 Task: Look for space in Alajuela, Costa Rica from 2nd August, 2023 to 12th August, 2023 for 2 adults in price range Rs.5000 to Rs.10000. Place can be private room with 1  bedroom having 1 bed and 1 bathroom. Property type can be house, flat, guest house, hotel. Booking option can be shelf check-in. Required host language is English.
Action: Mouse moved to (585, 120)
Screenshot: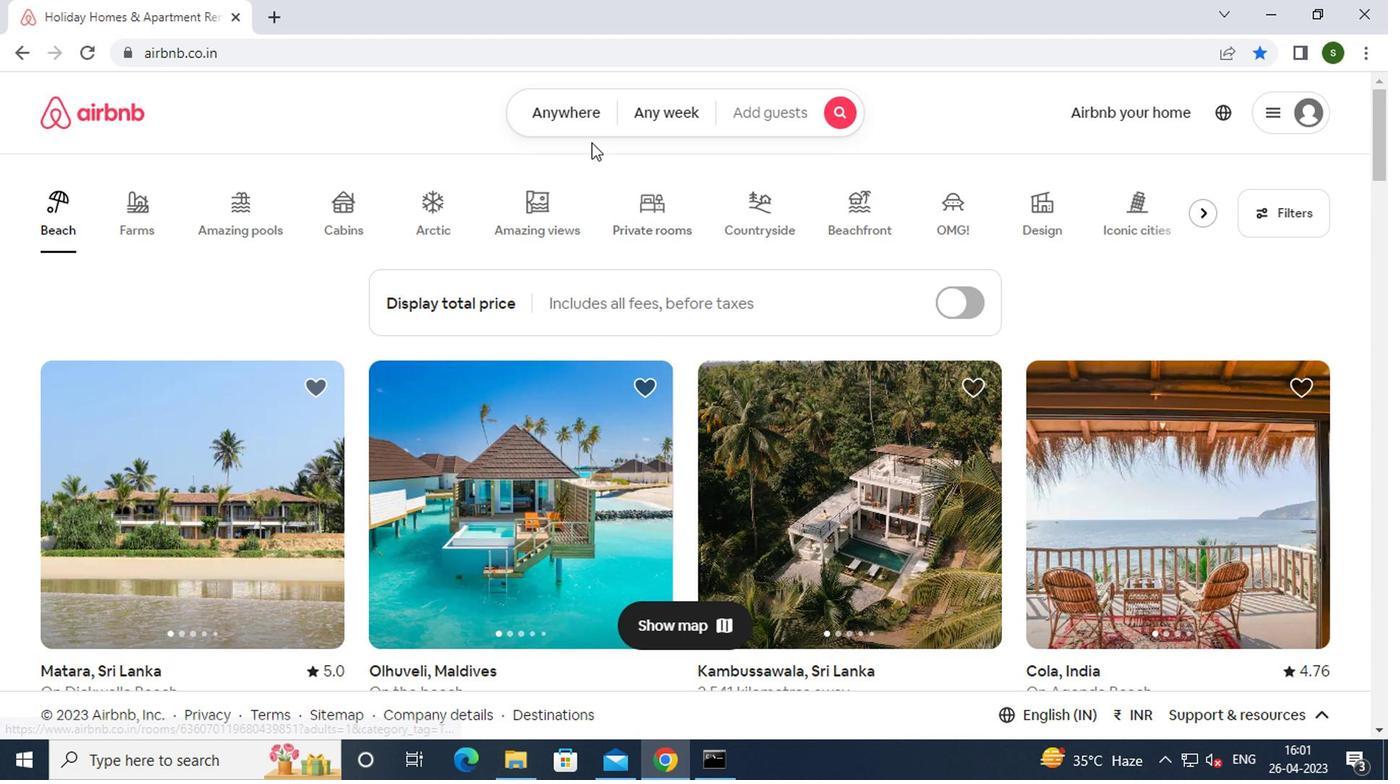 
Action: Mouse pressed left at (585, 120)
Screenshot: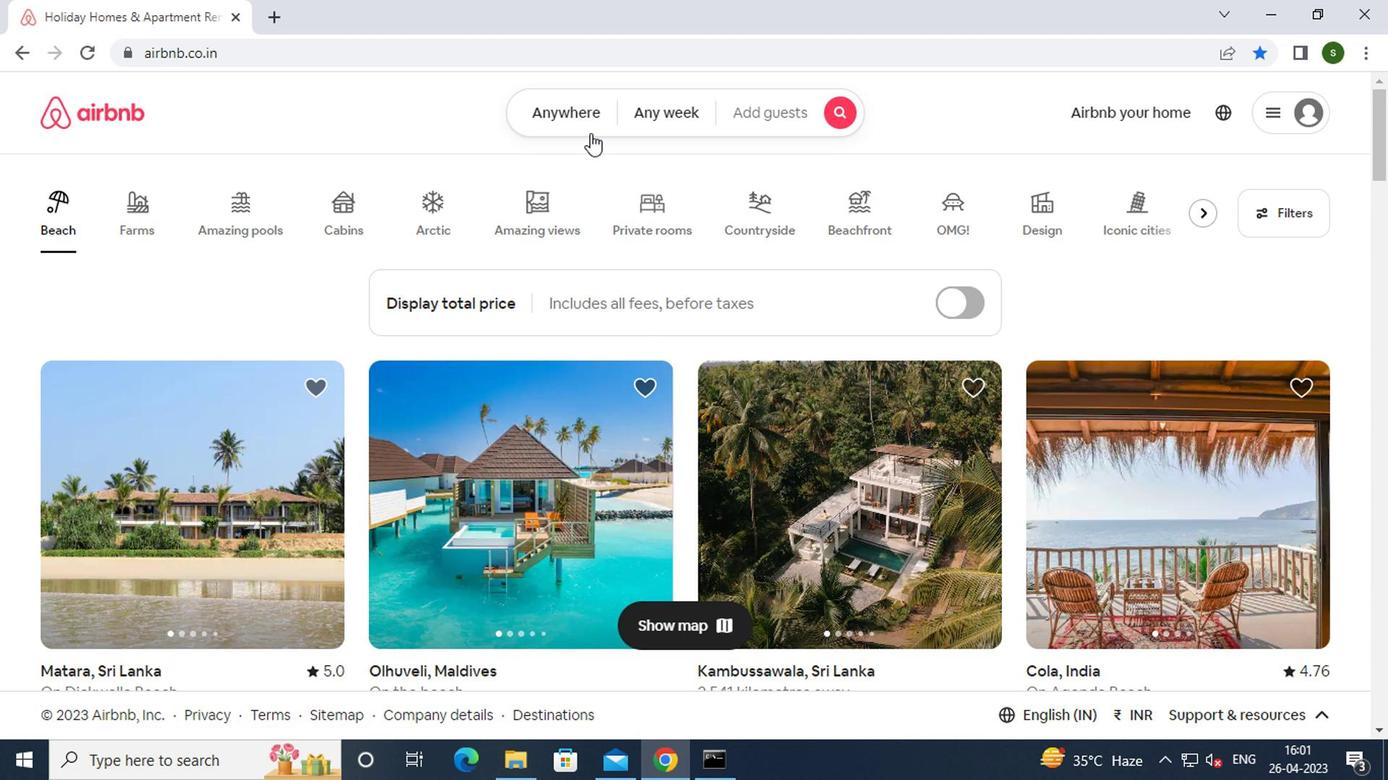 
Action: Mouse moved to (484, 195)
Screenshot: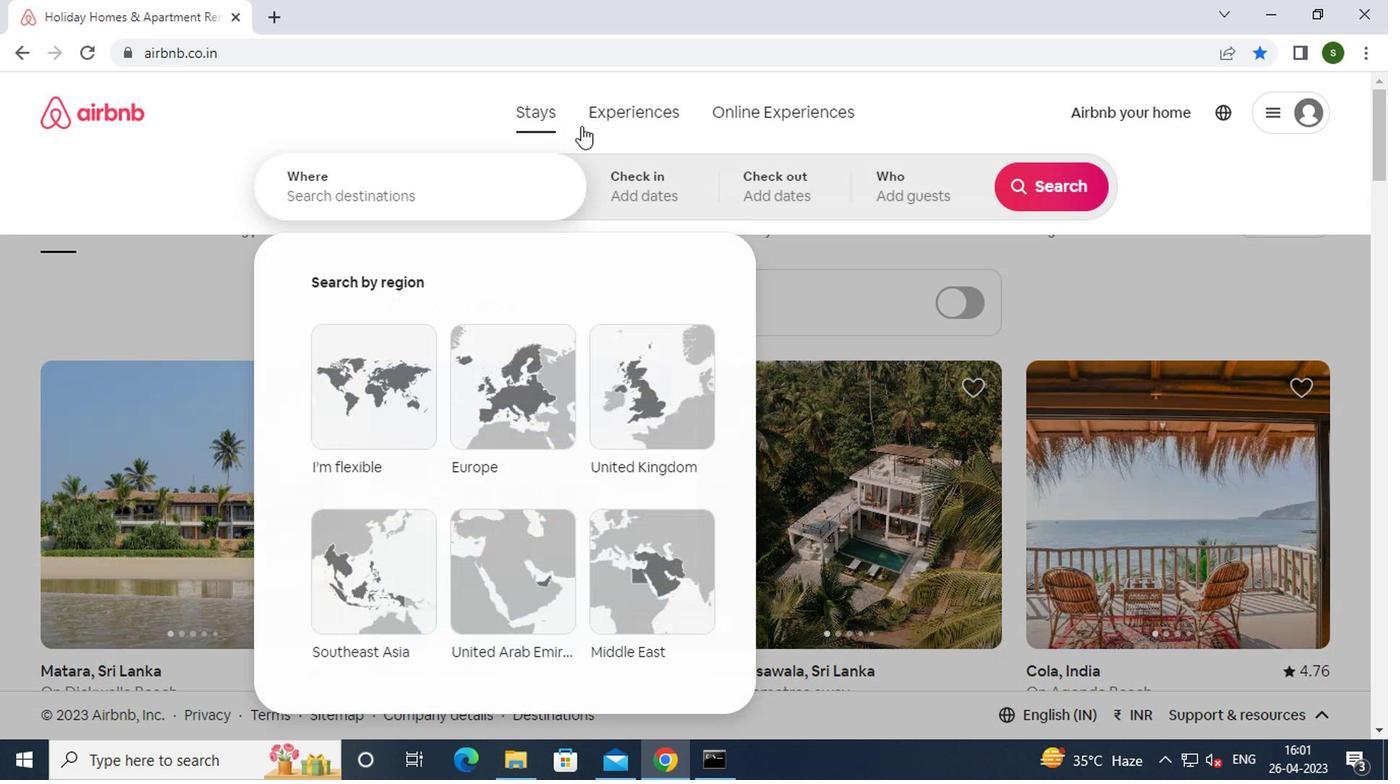 
Action: Mouse pressed left at (484, 195)
Screenshot: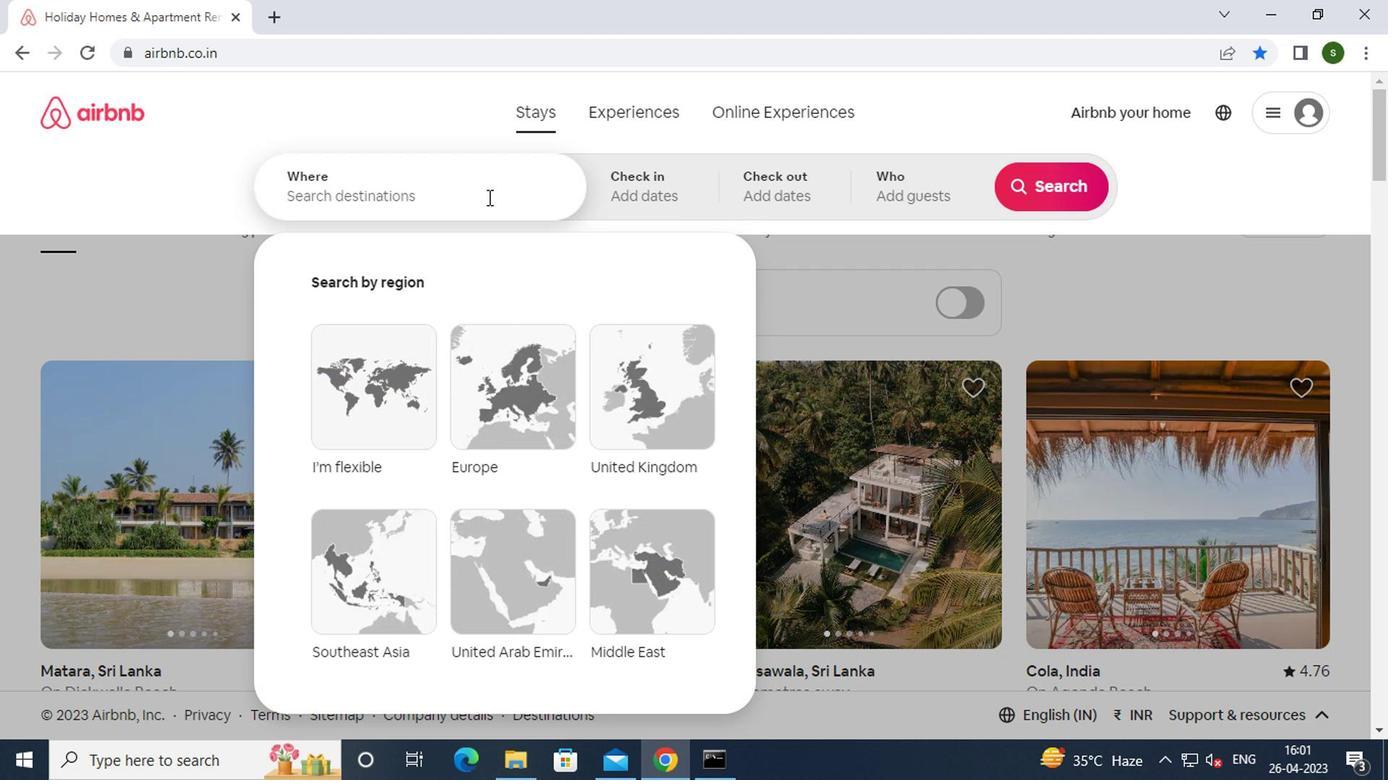 
Action: Mouse moved to (485, 195)
Screenshot: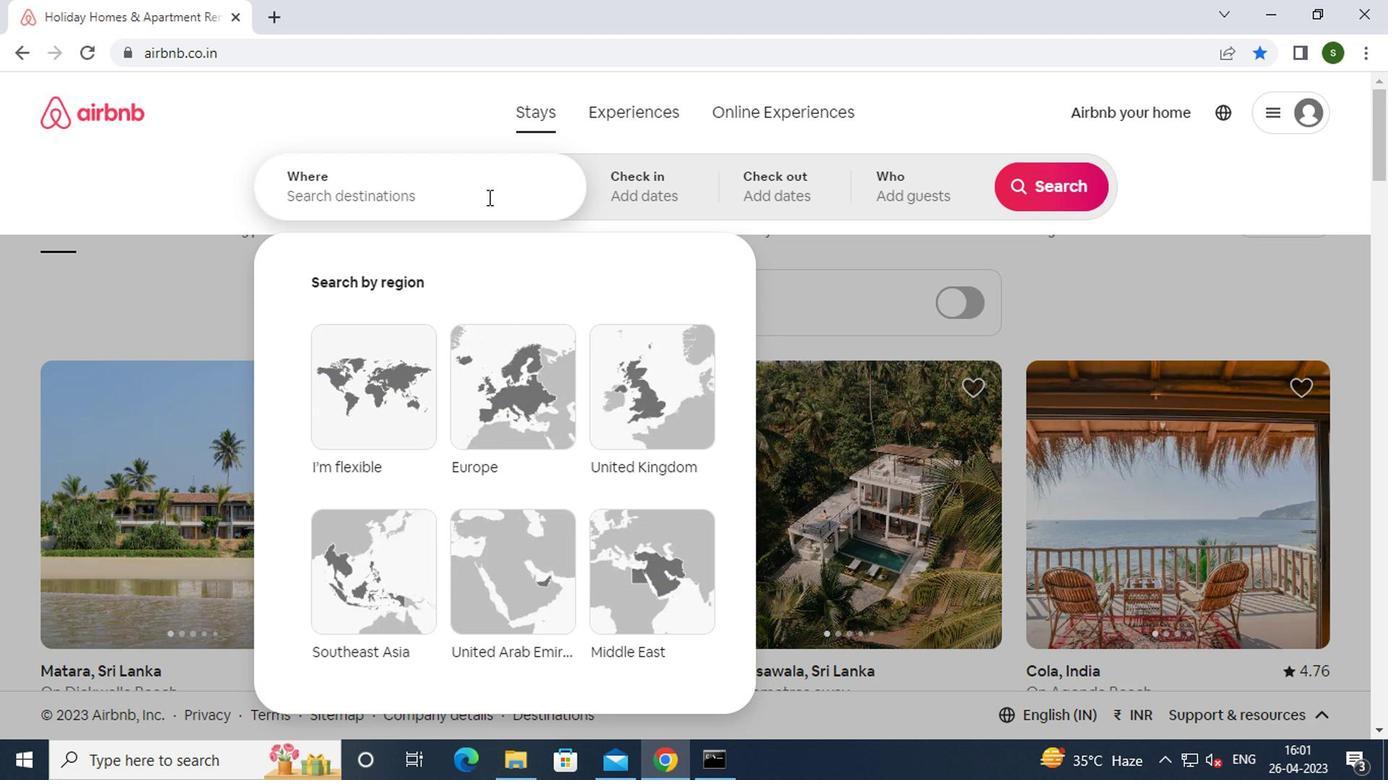 
Action: Key pressed <Key.caps_lock>a<Key.caps_lock>lajuela,<Key.space><Key.caps_lock>
Screenshot: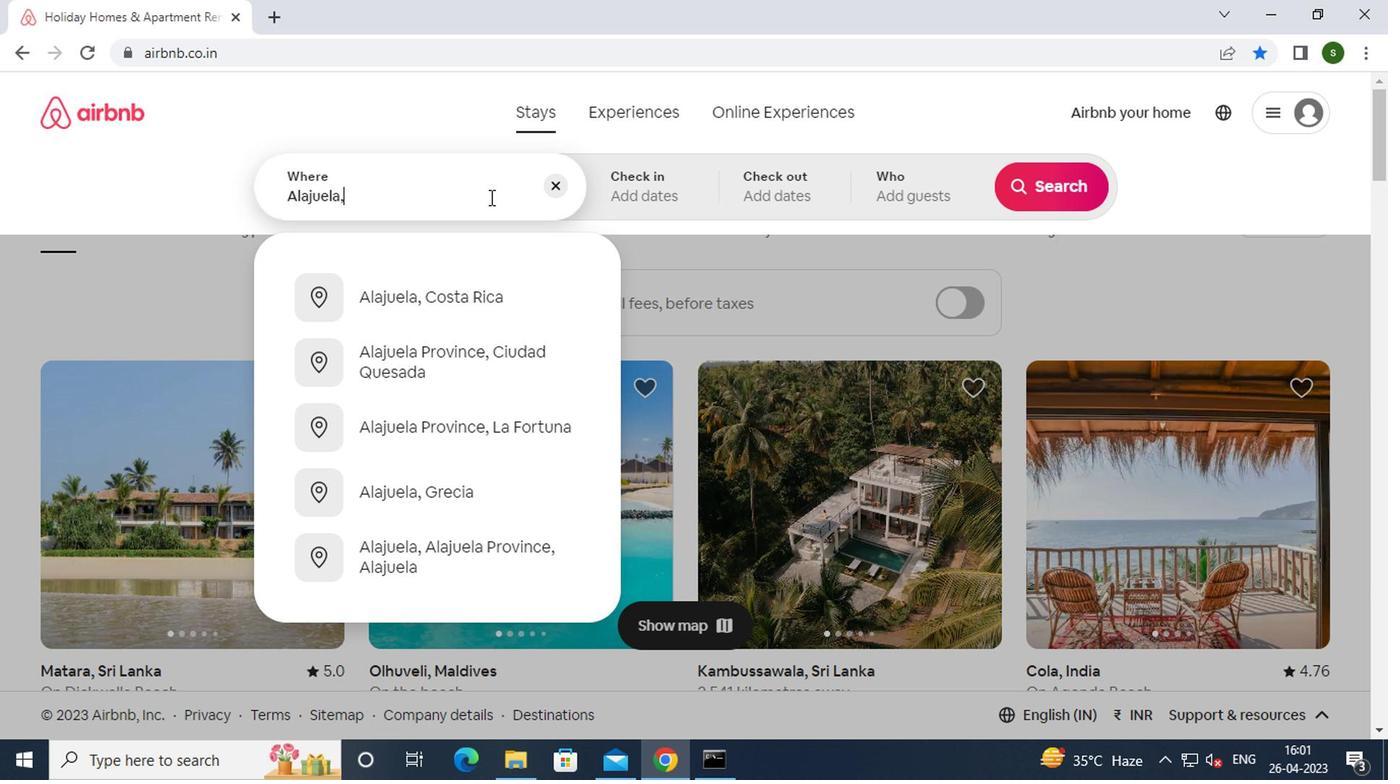 
Action: Mouse moved to (495, 302)
Screenshot: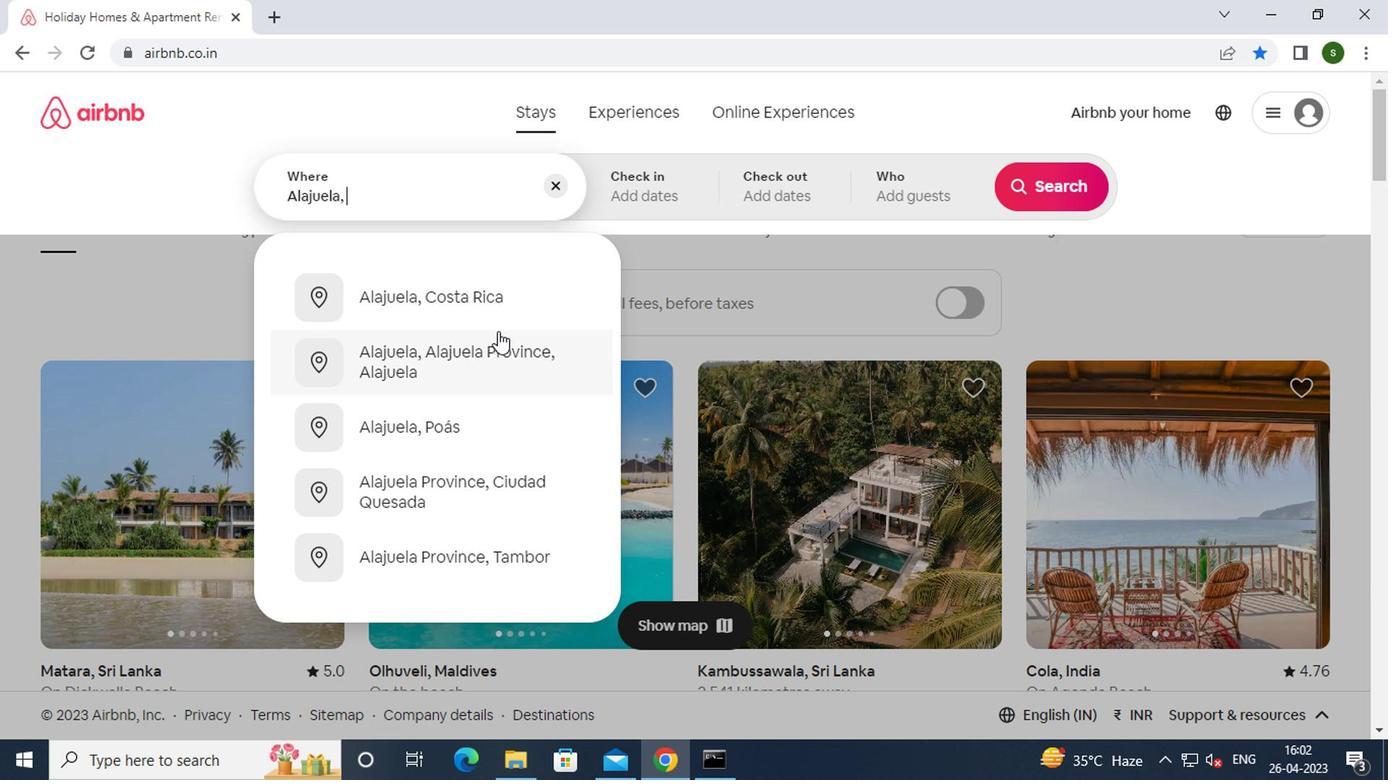 
Action: Mouse pressed left at (495, 302)
Screenshot: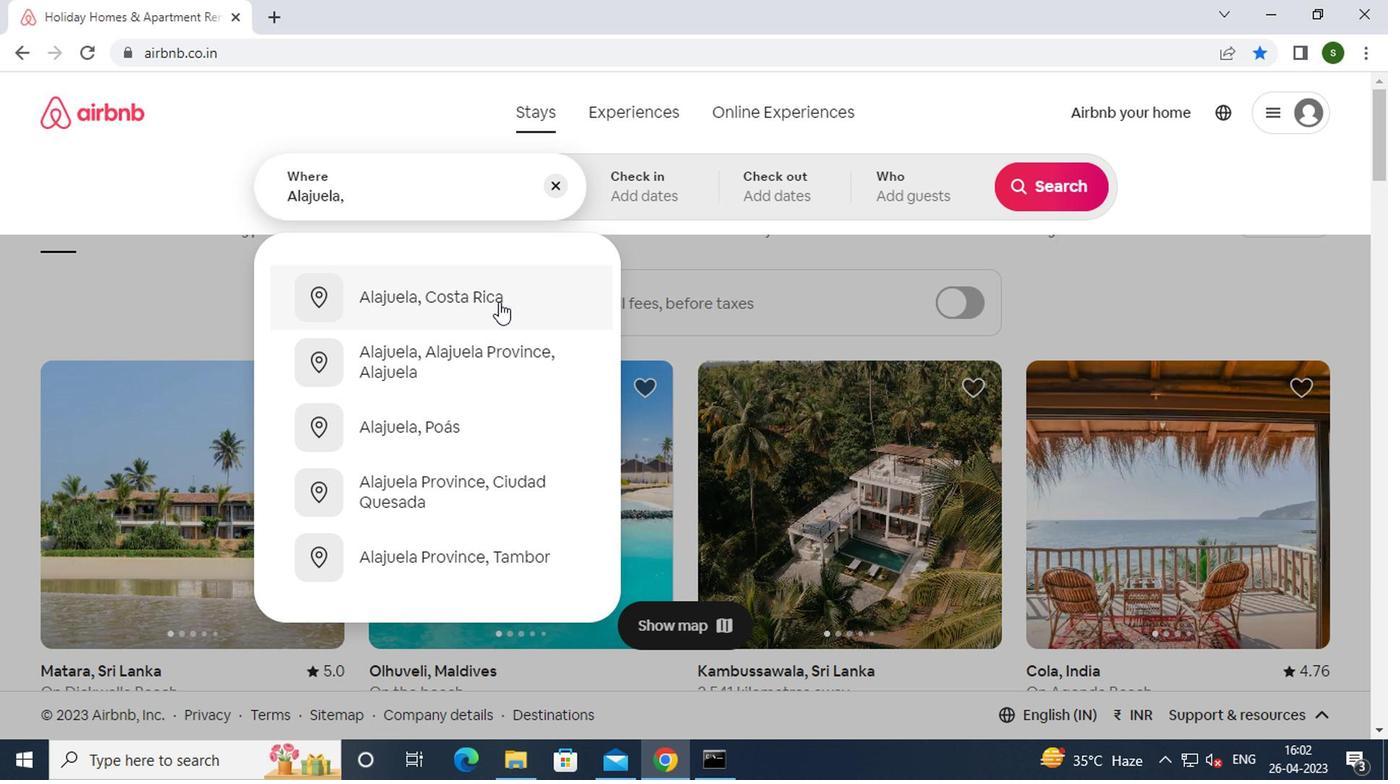 
Action: Mouse moved to (1037, 351)
Screenshot: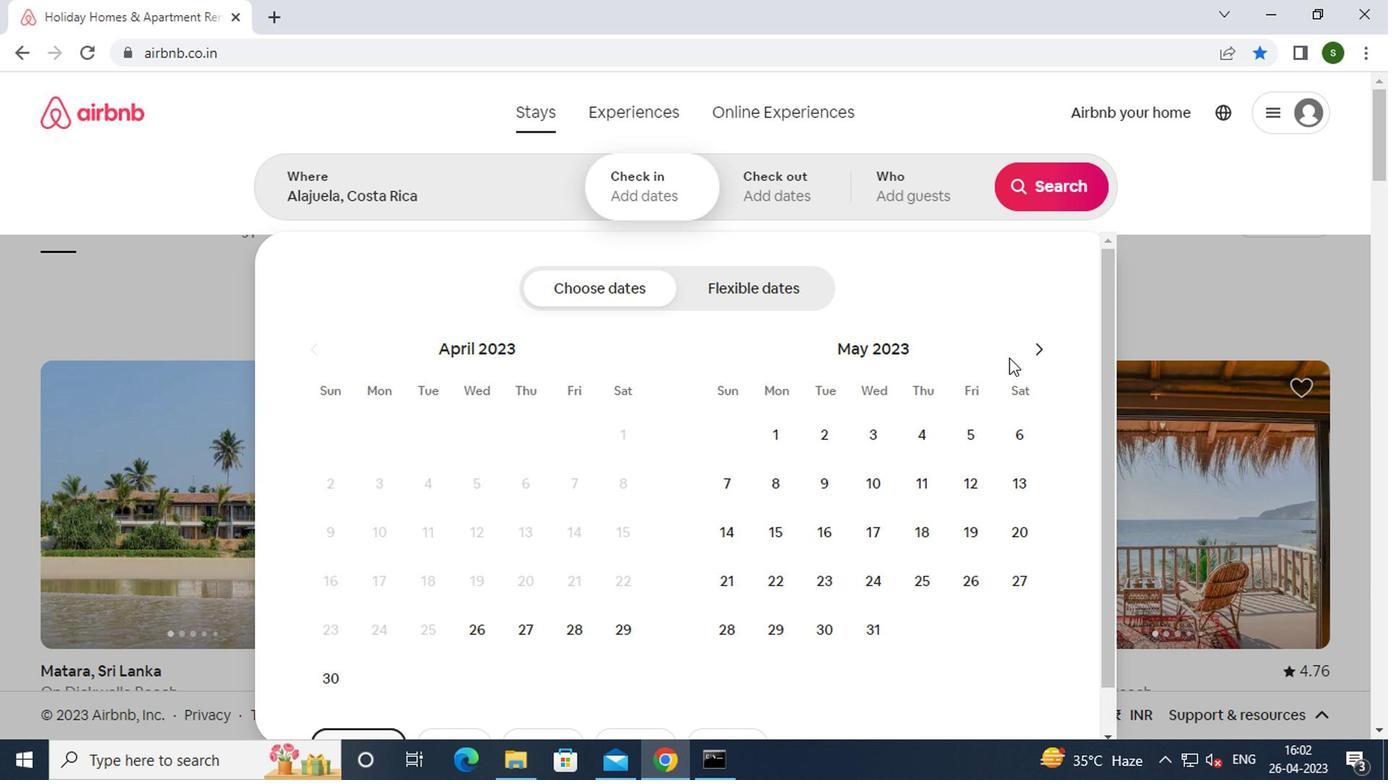 
Action: Mouse pressed left at (1037, 351)
Screenshot: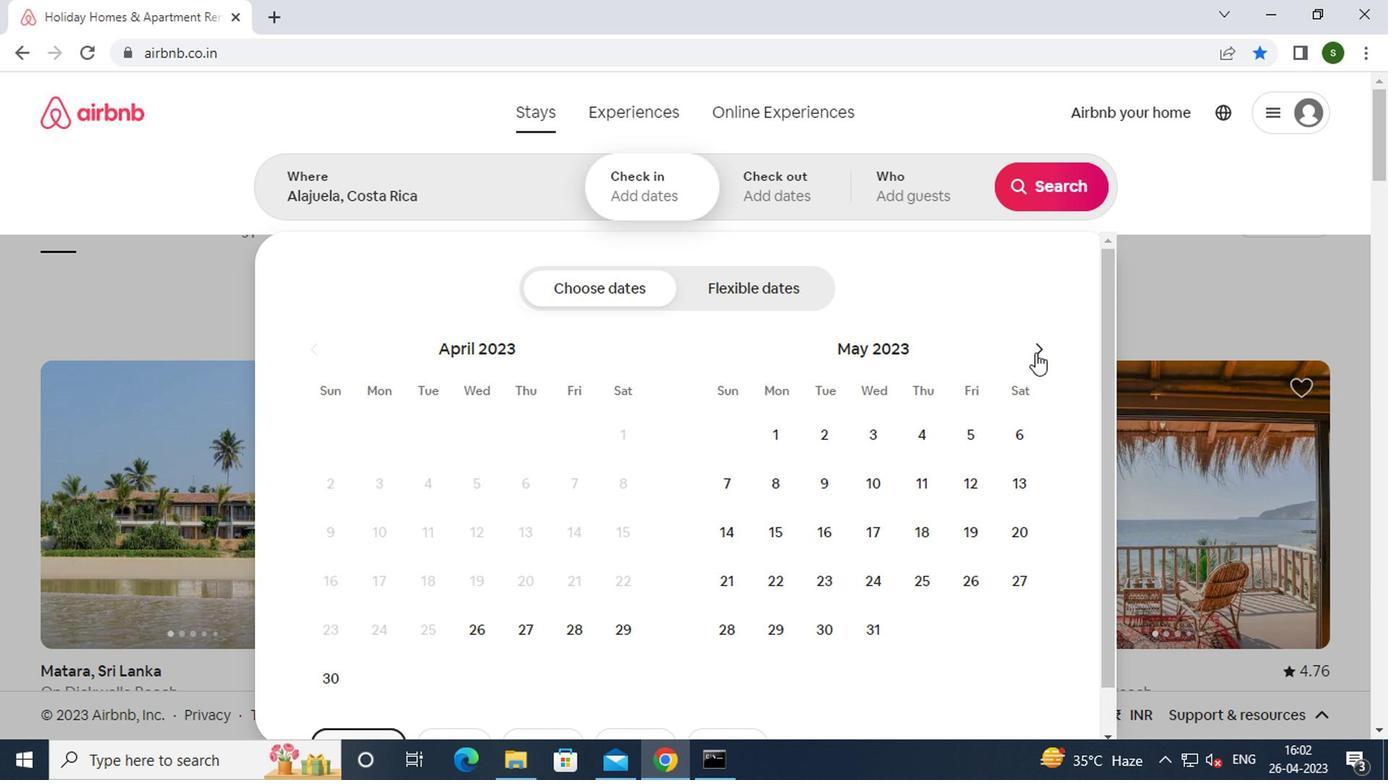 
Action: Mouse pressed left at (1037, 351)
Screenshot: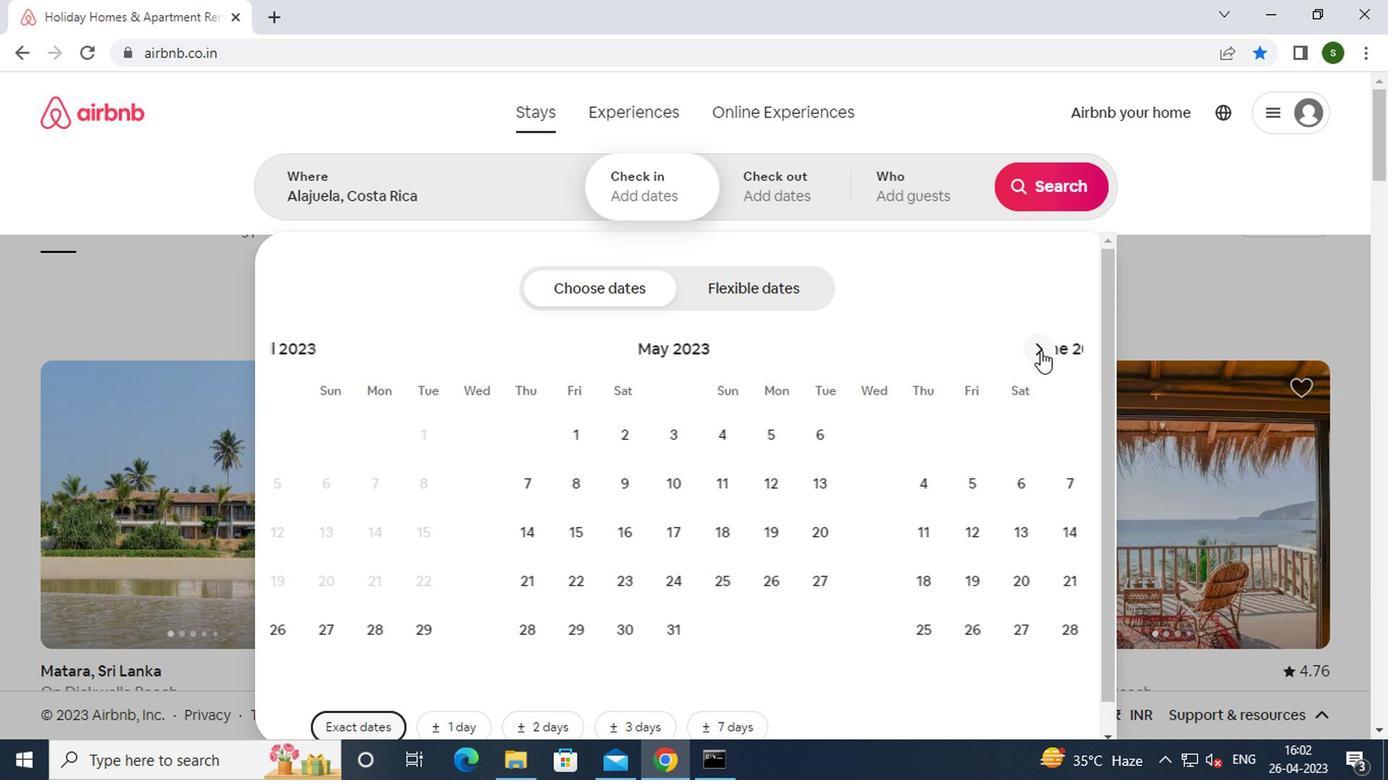 
Action: Mouse pressed left at (1037, 351)
Screenshot: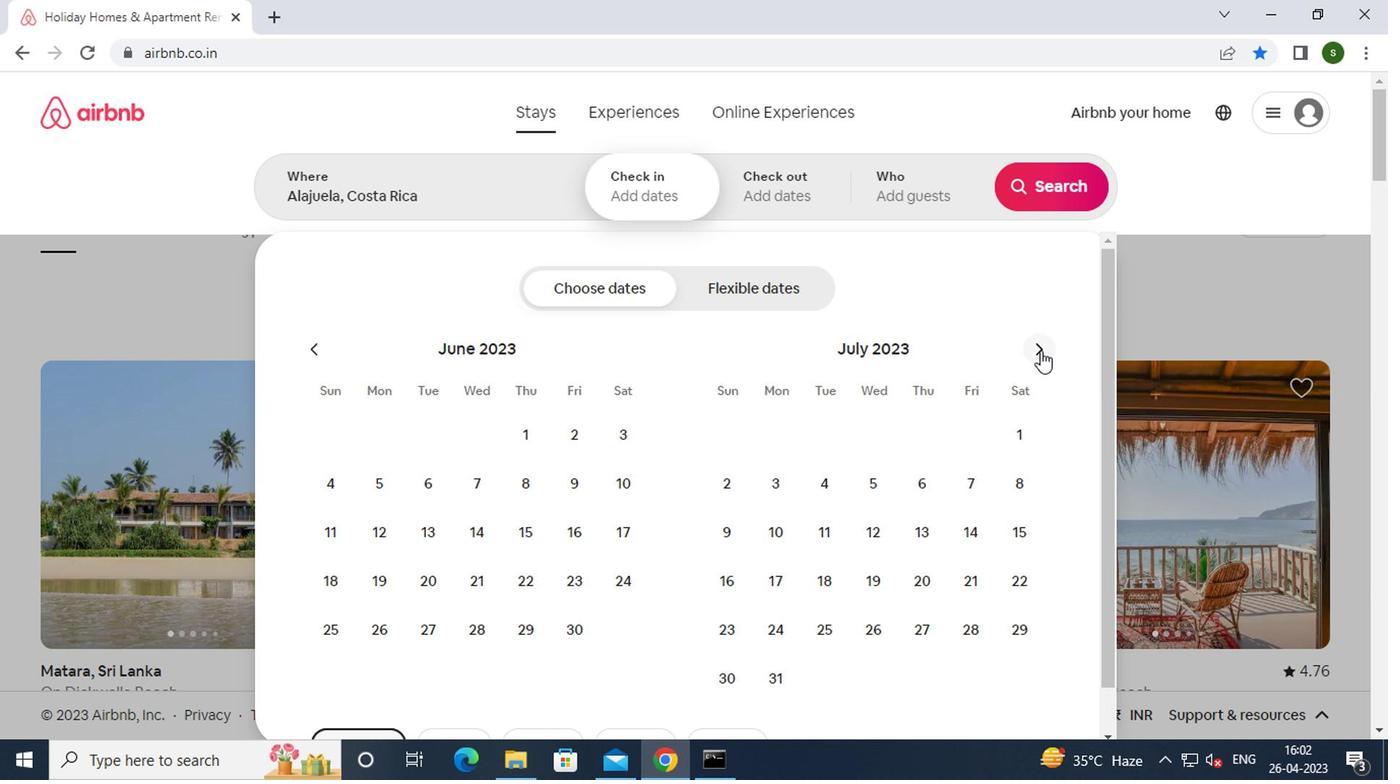 
Action: Mouse moved to (860, 424)
Screenshot: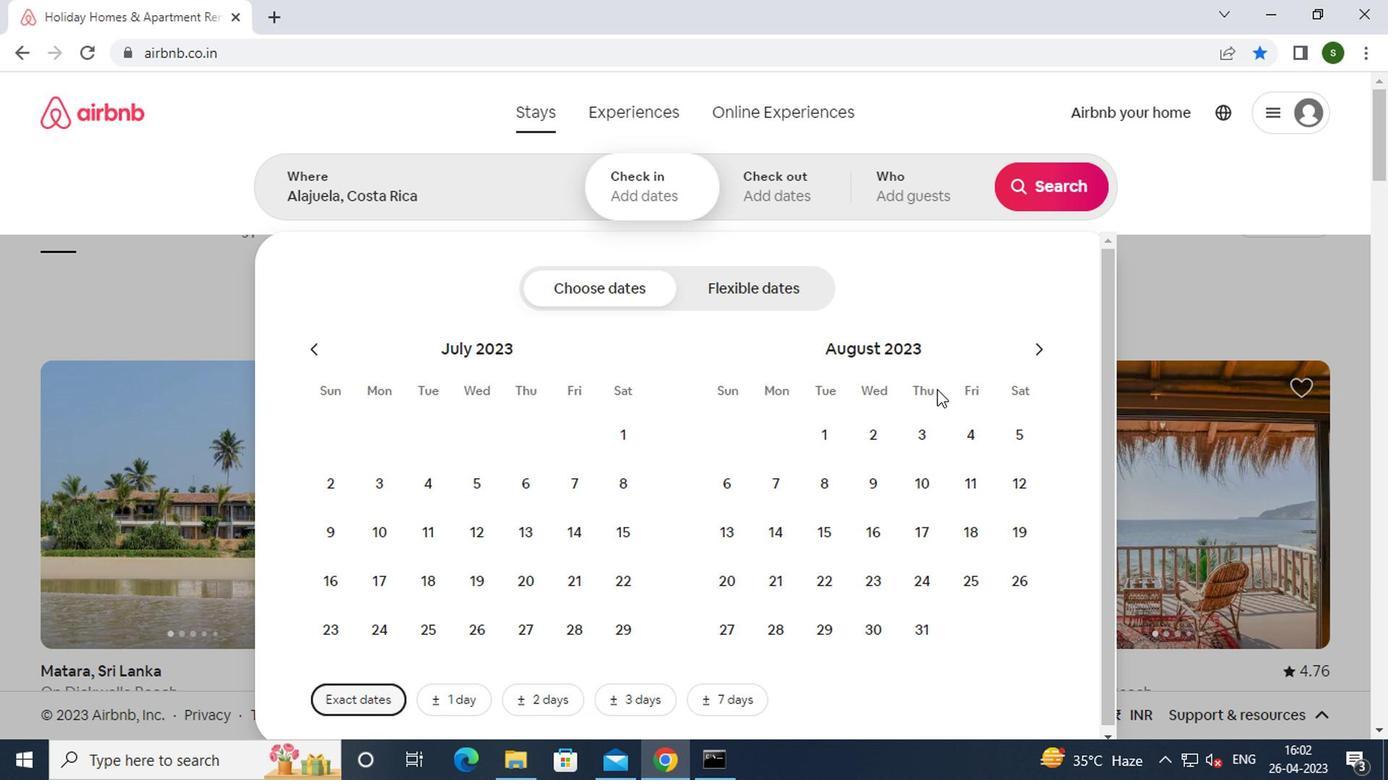 
Action: Mouse pressed left at (860, 424)
Screenshot: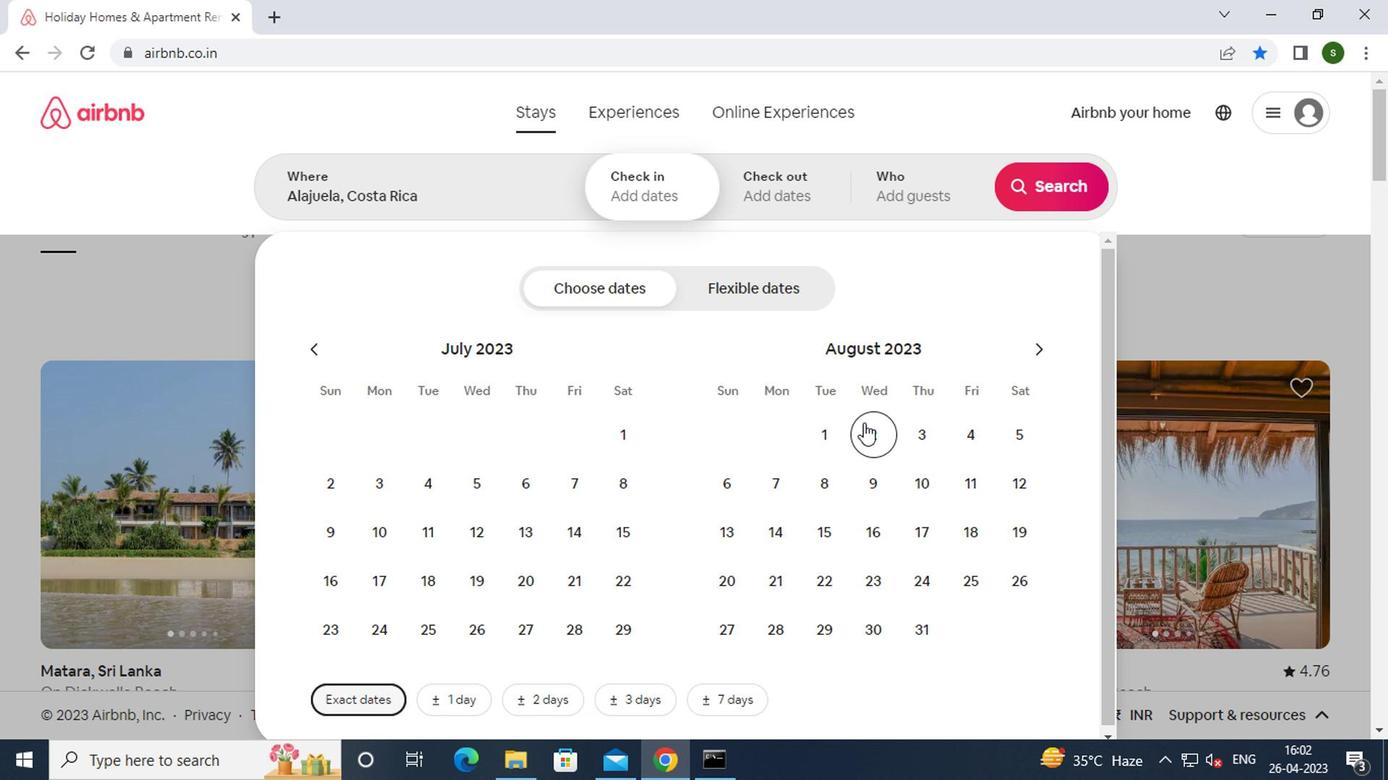 
Action: Mouse moved to (1005, 478)
Screenshot: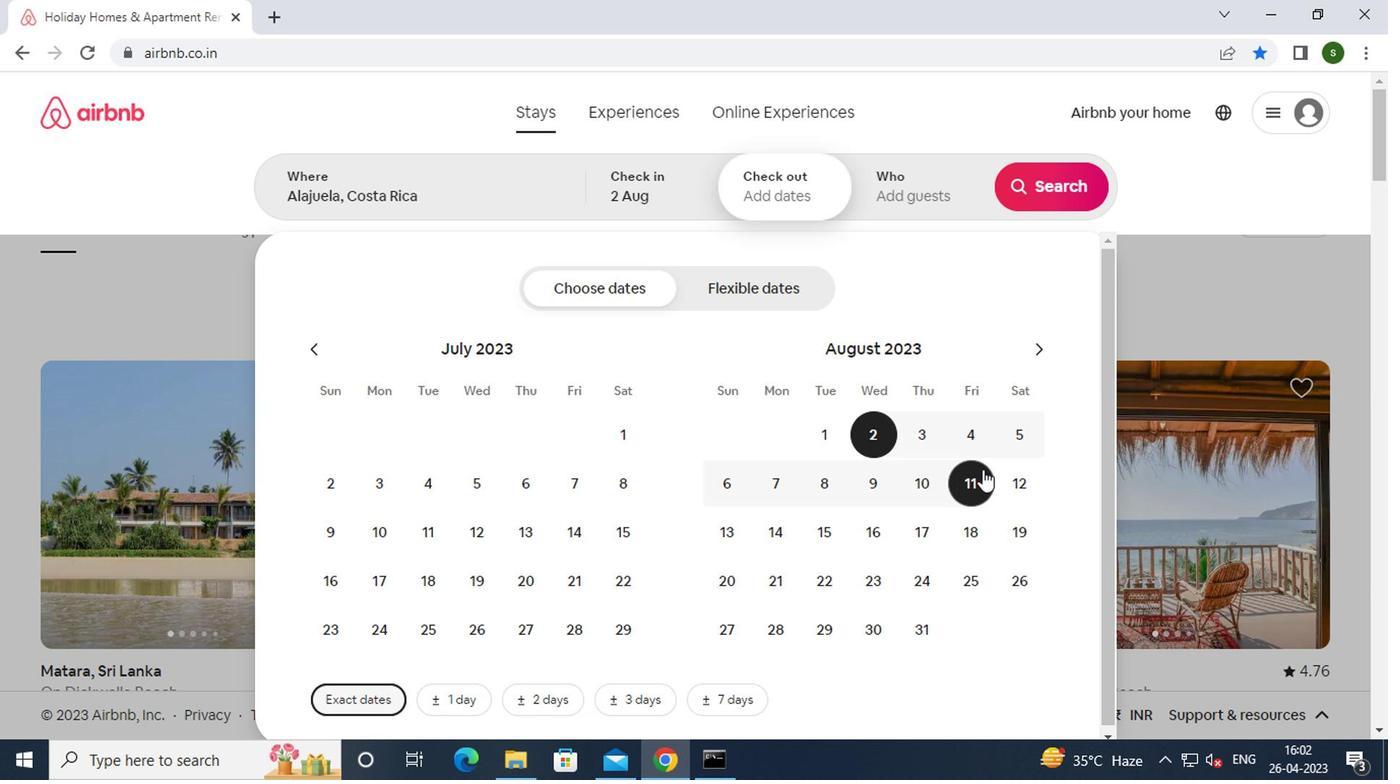 
Action: Mouse pressed left at (1005, 478)
Screenshot: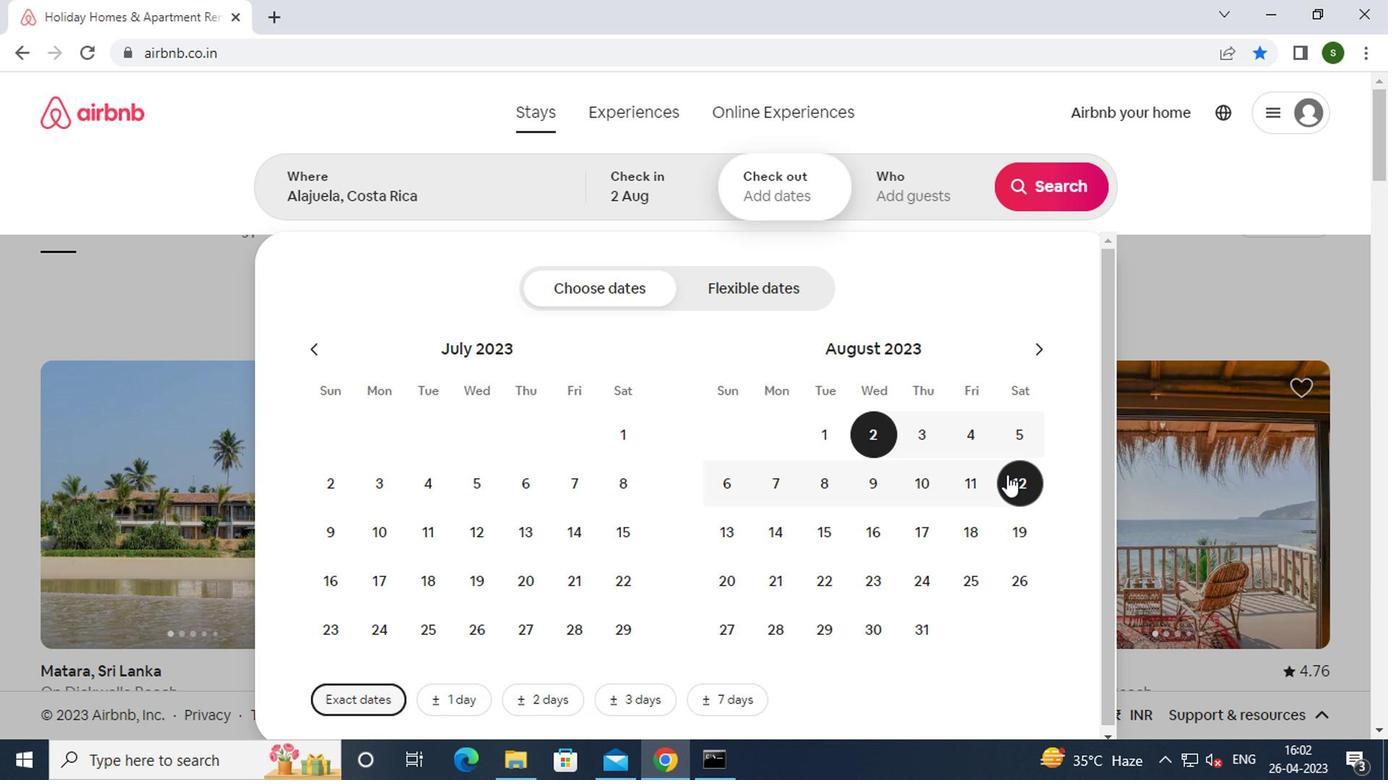 
Action: Mouse moved to (926, 190)
Screenshot: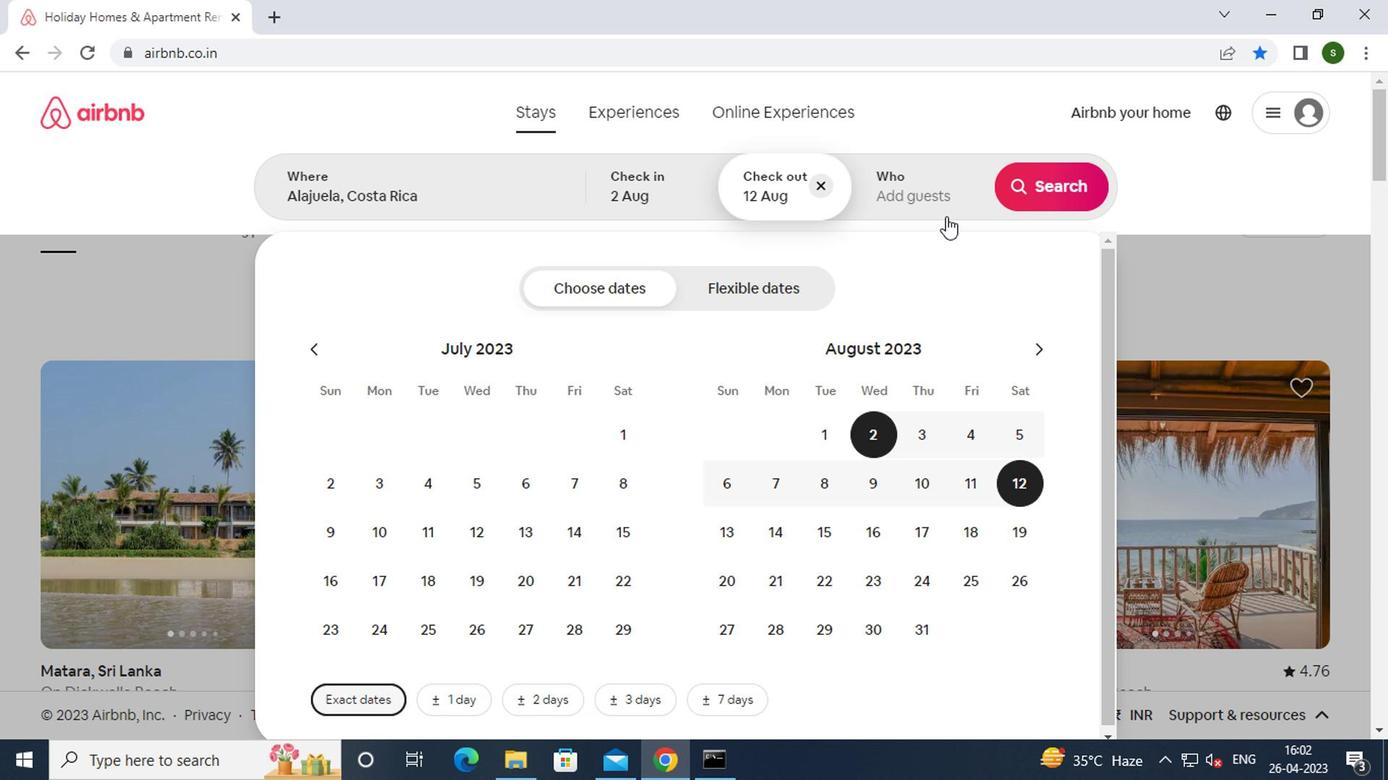 
Action: Mouse pressed left at (926, 190)
Screenshot: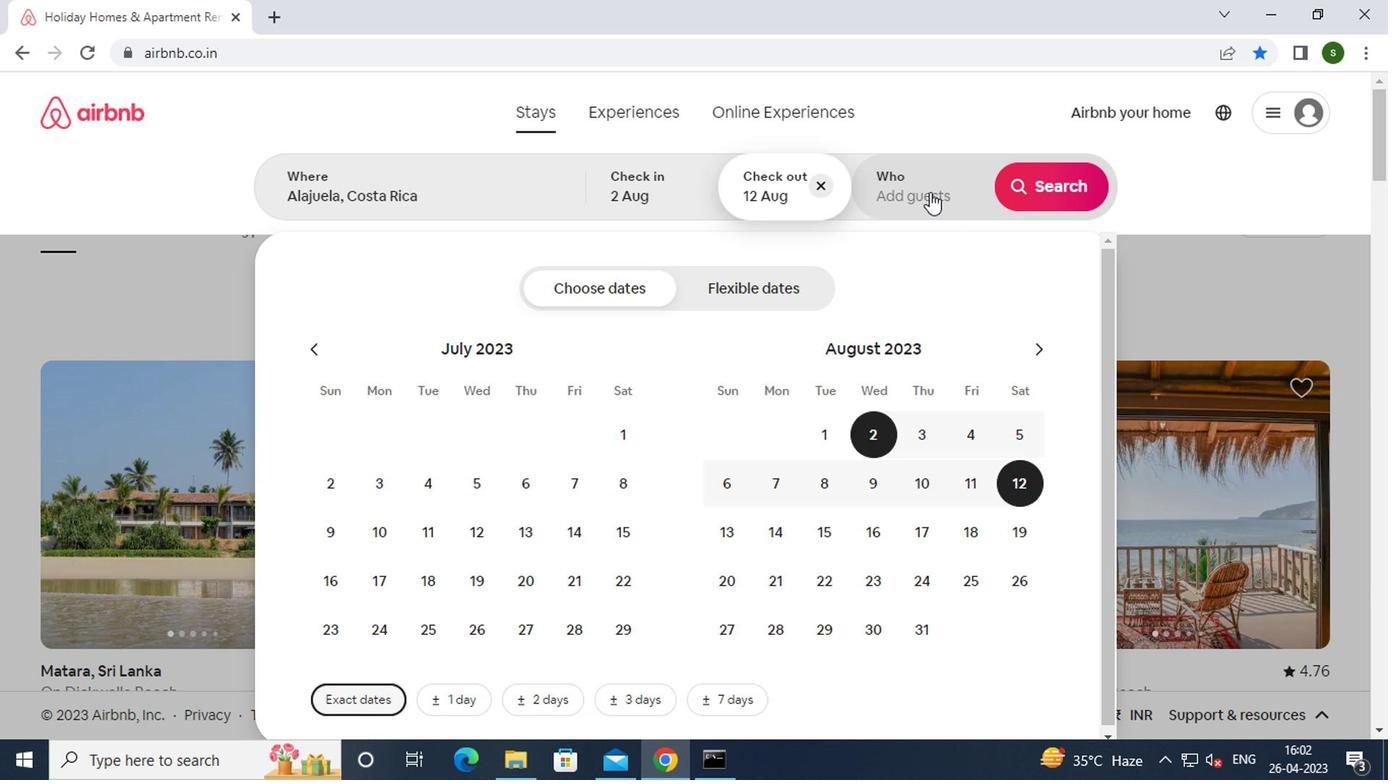 
Action: Mouse moved to (1047, 297)
Screenshot: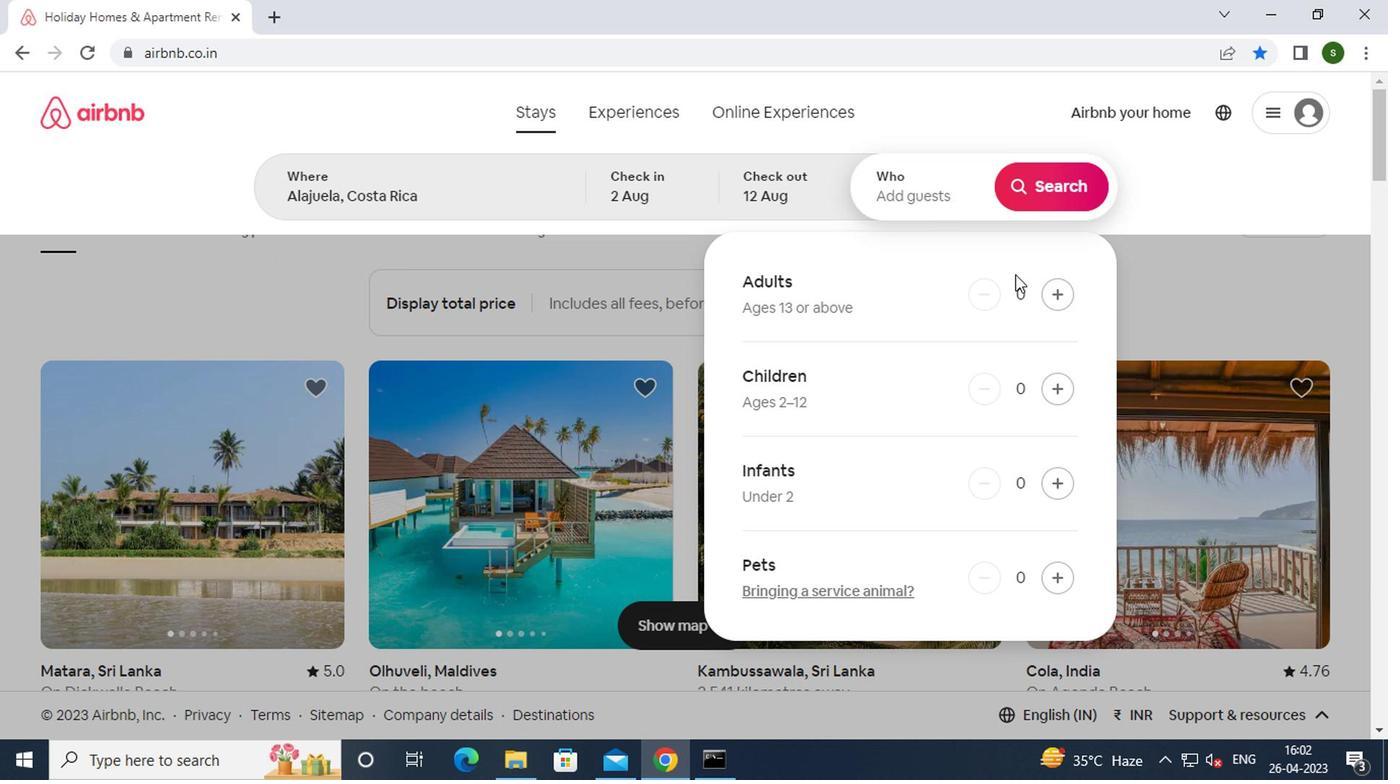
Action: Mouse pressed left at (1047, 297)
Screenshot: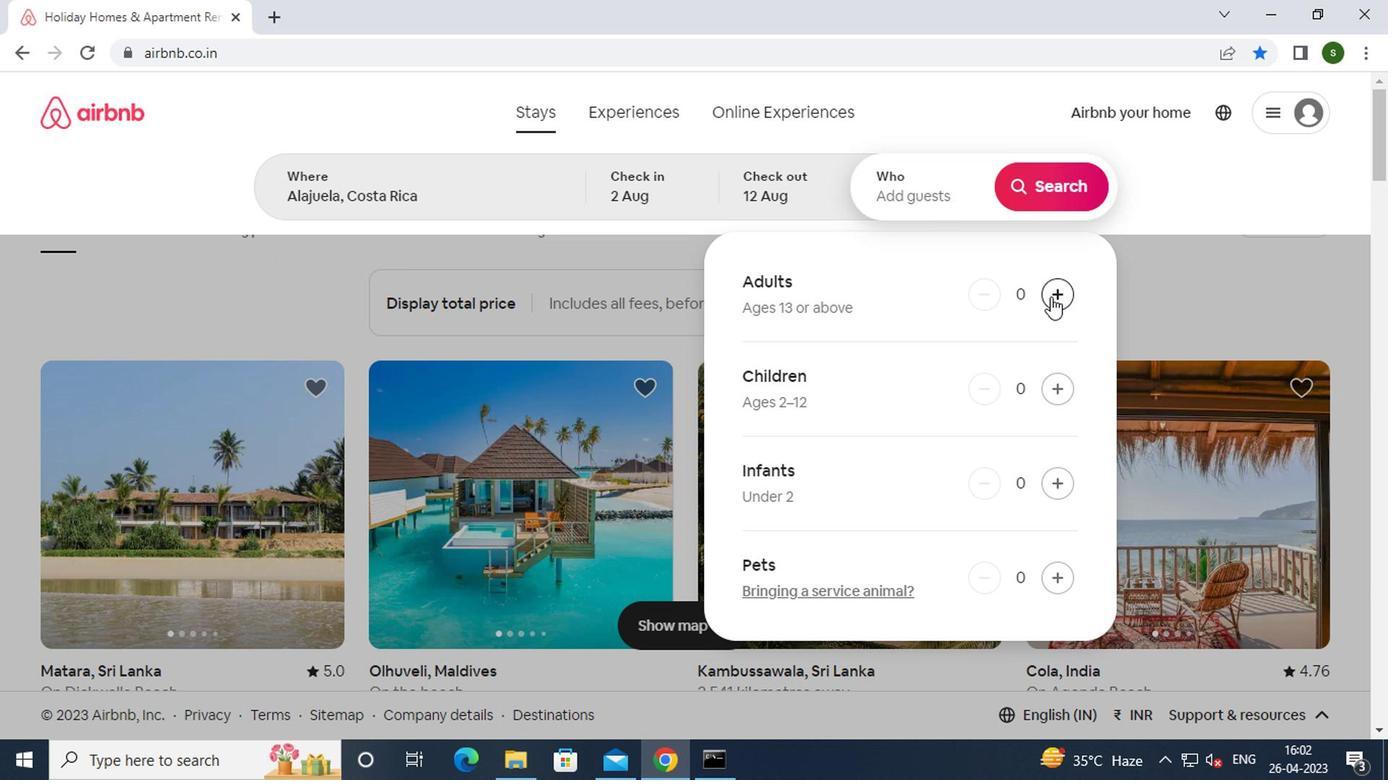 
Action: Mouse pressed left at (1047, 297)
Screenshot: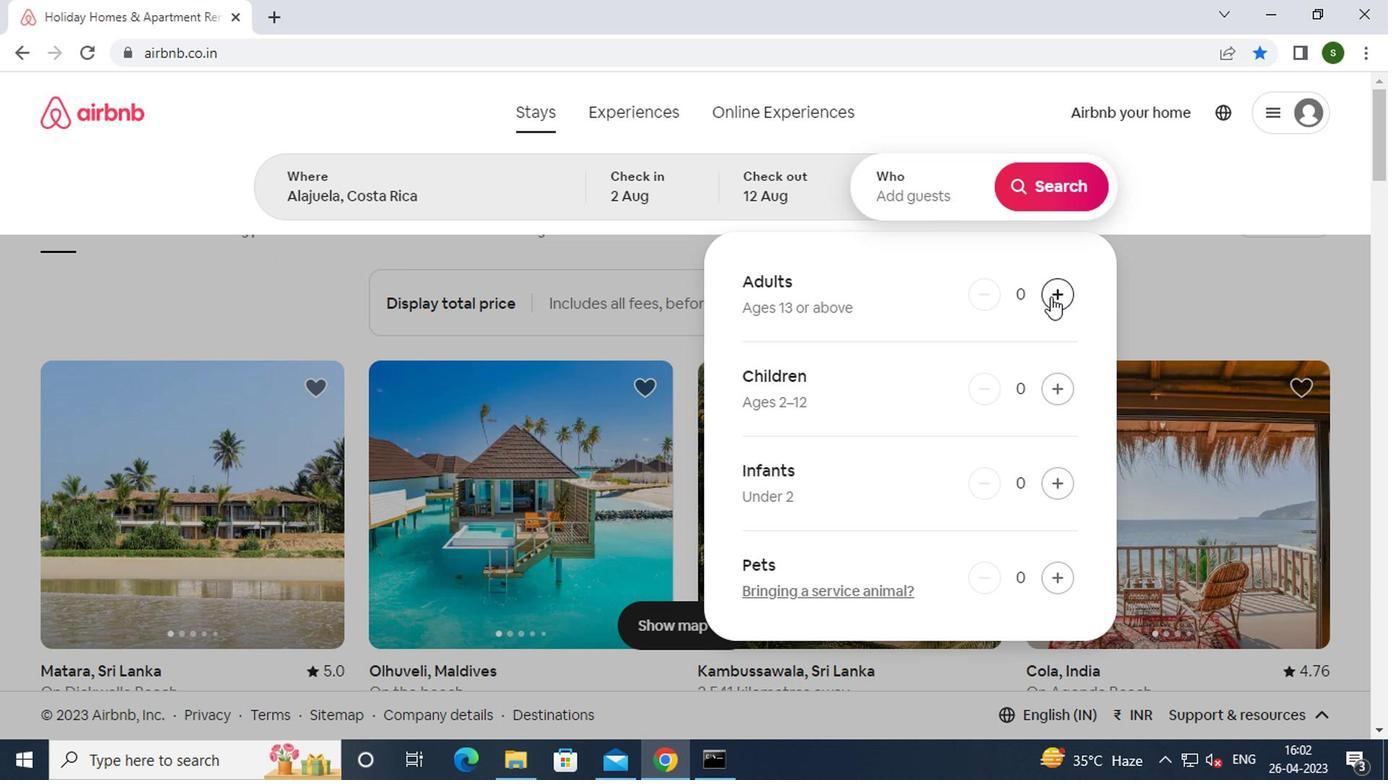 
Action: Mouse moved to (1066, 187)
Screenshot: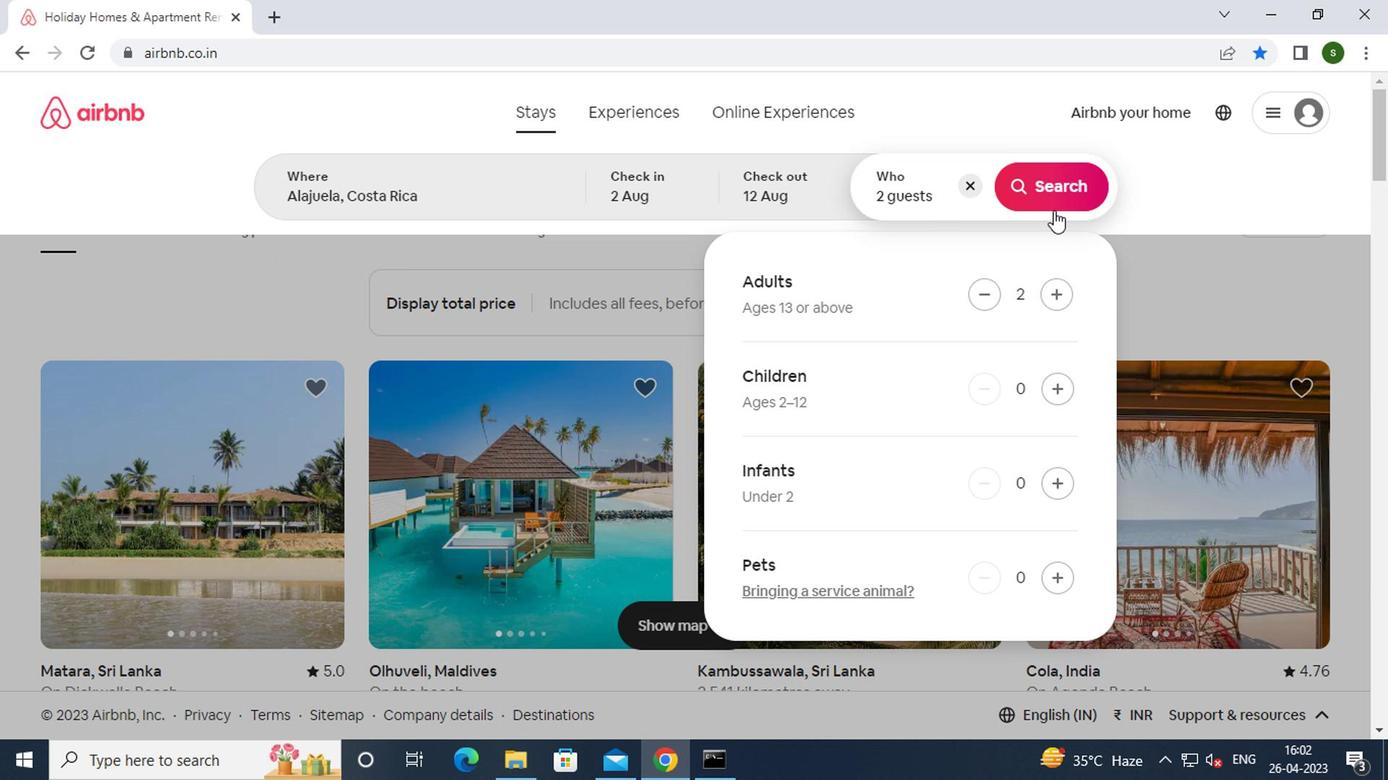 
Action: Mouse pressed left at (1066, 187)
Screenshot: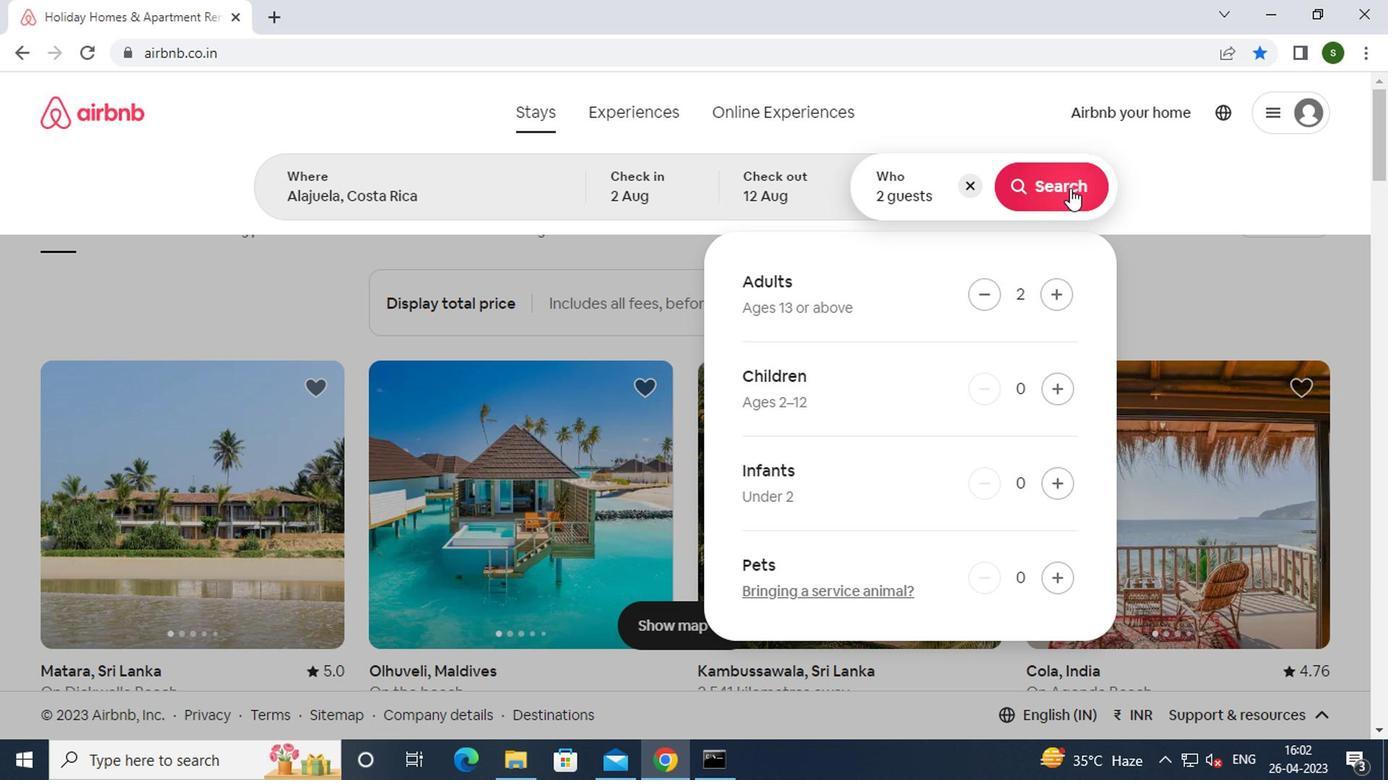
Action: Mouse moved to (1272, 208)
Screenshot: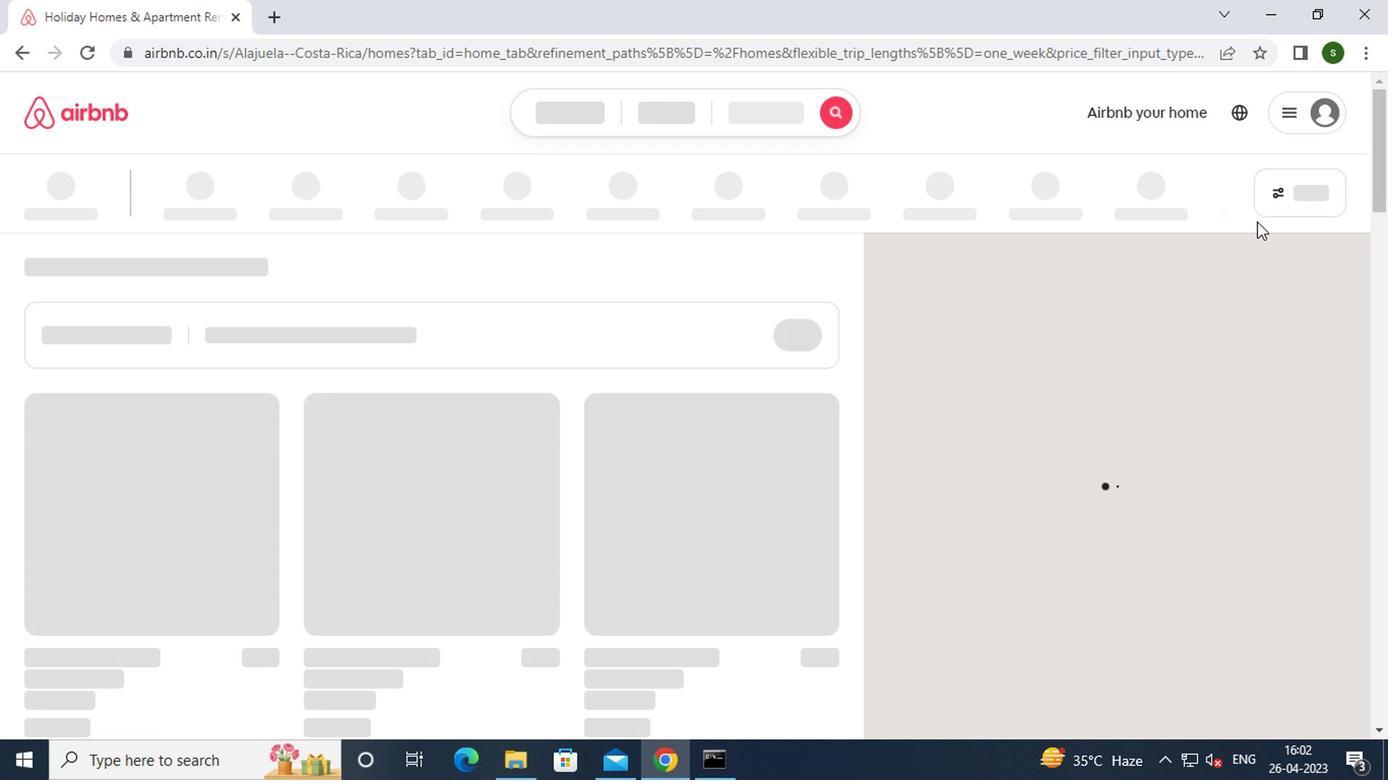 
Action: Mouse pressed left at (1272, 208)
Screenshot: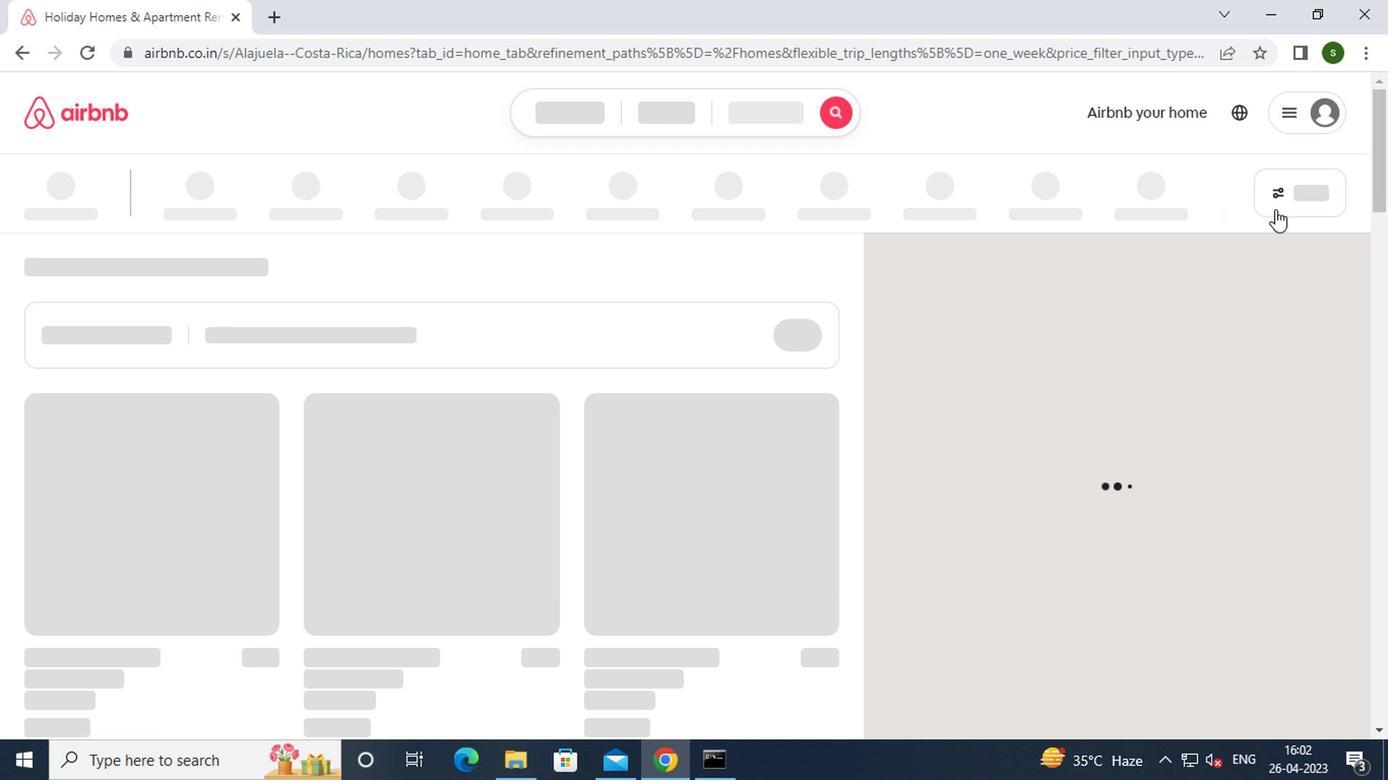 
Action: Mouse moved to (573, 454)
Screenshot: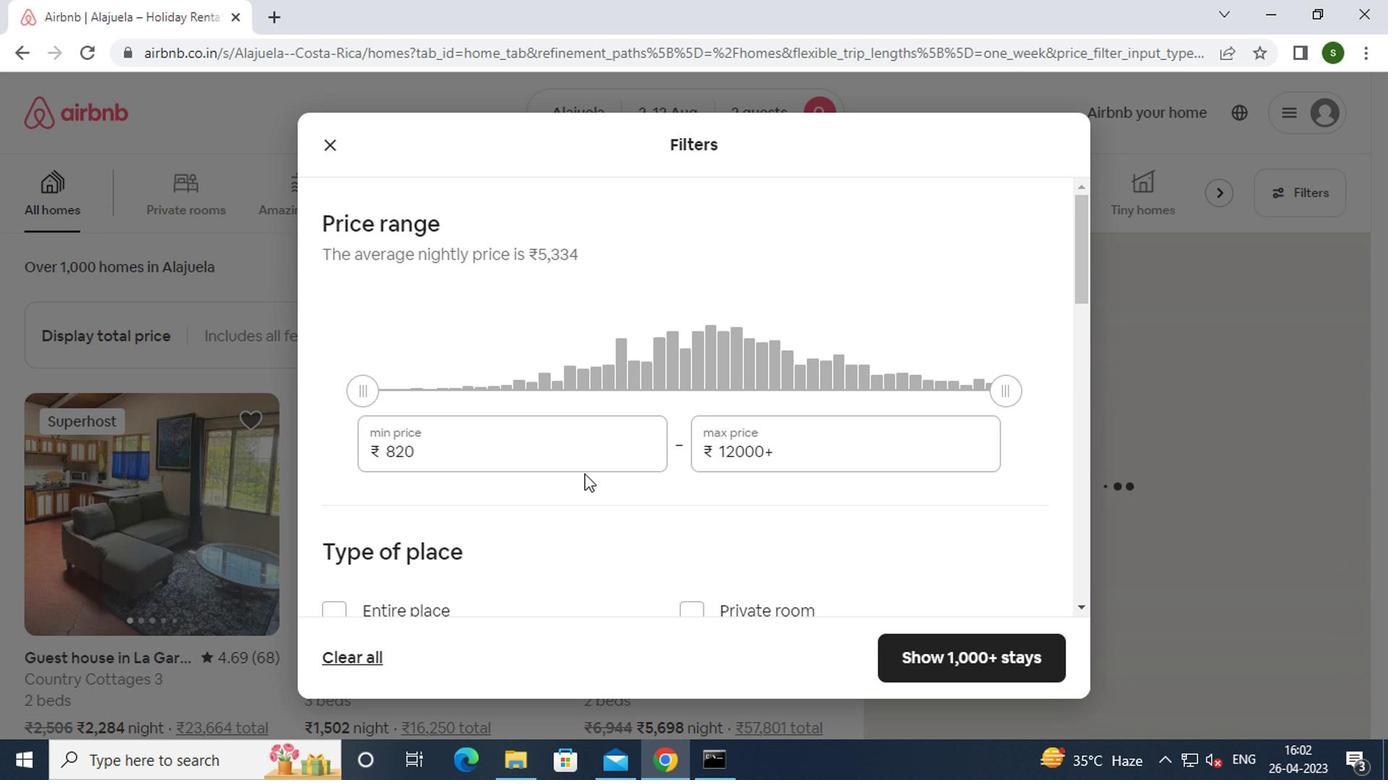 
Action: Mouse pressed left at (573, 454)
Screenshot: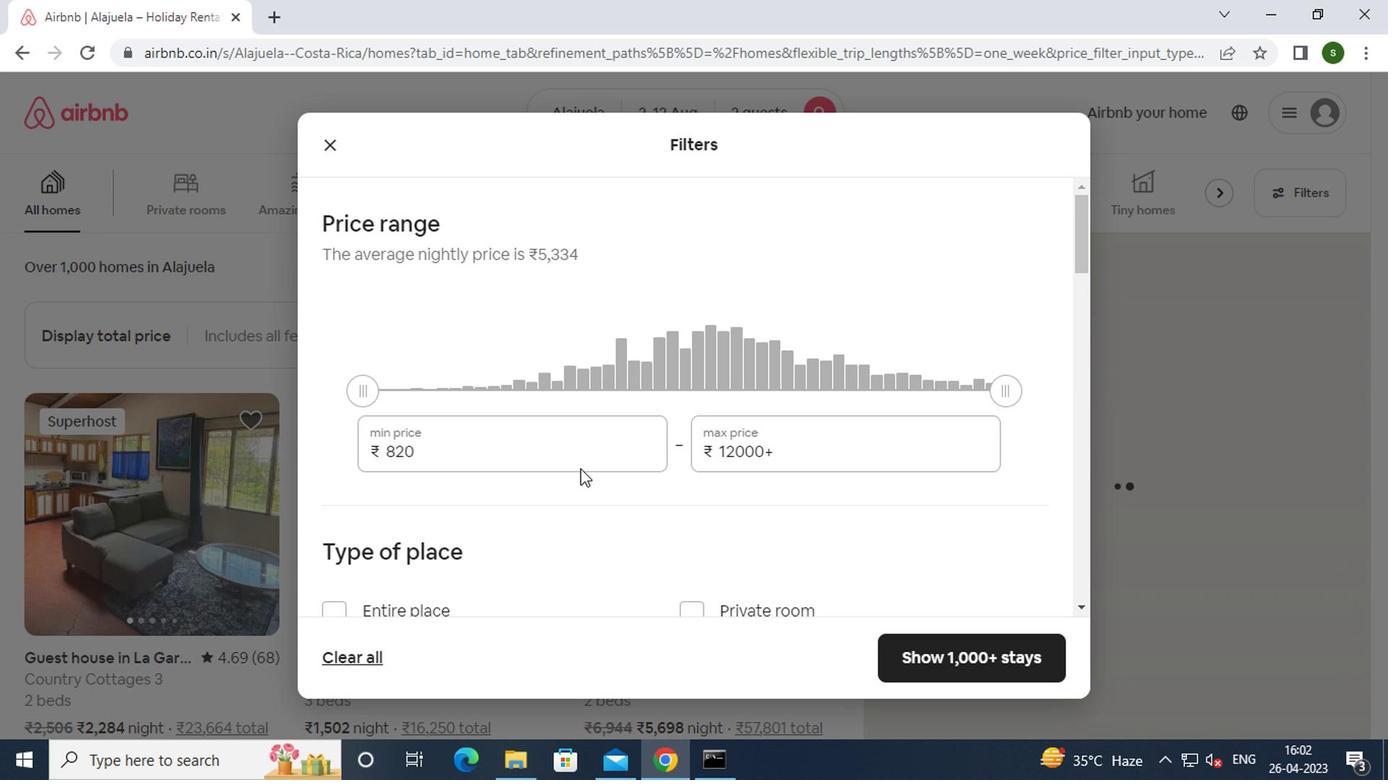
Action: Mouse moved to (574, 452)
Screenshot: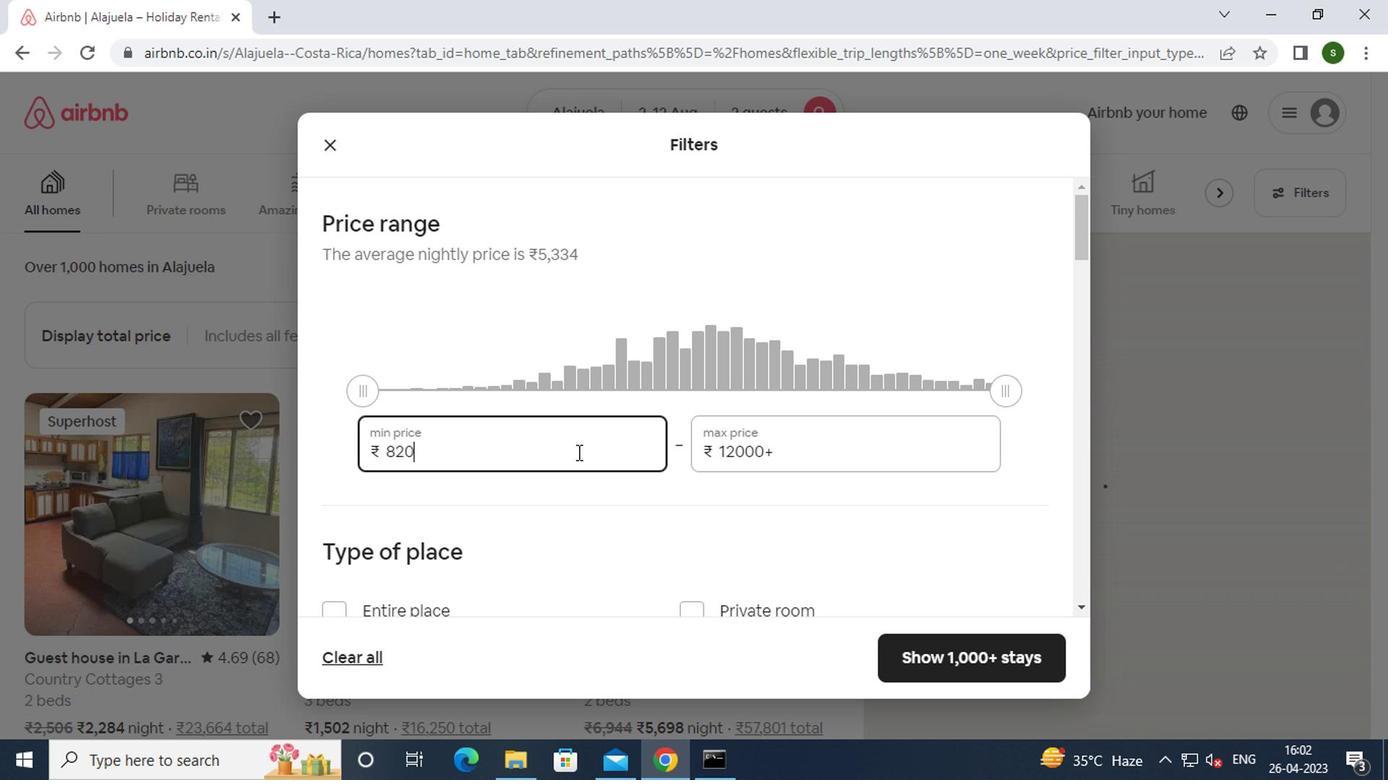 
Action: Key pressed <Key.backspace><Key.backspace><Key.backspace><Key.backspace><Key.backspace><Key.backspace><Key.backspace><Key.backspace>5000
Screenshot: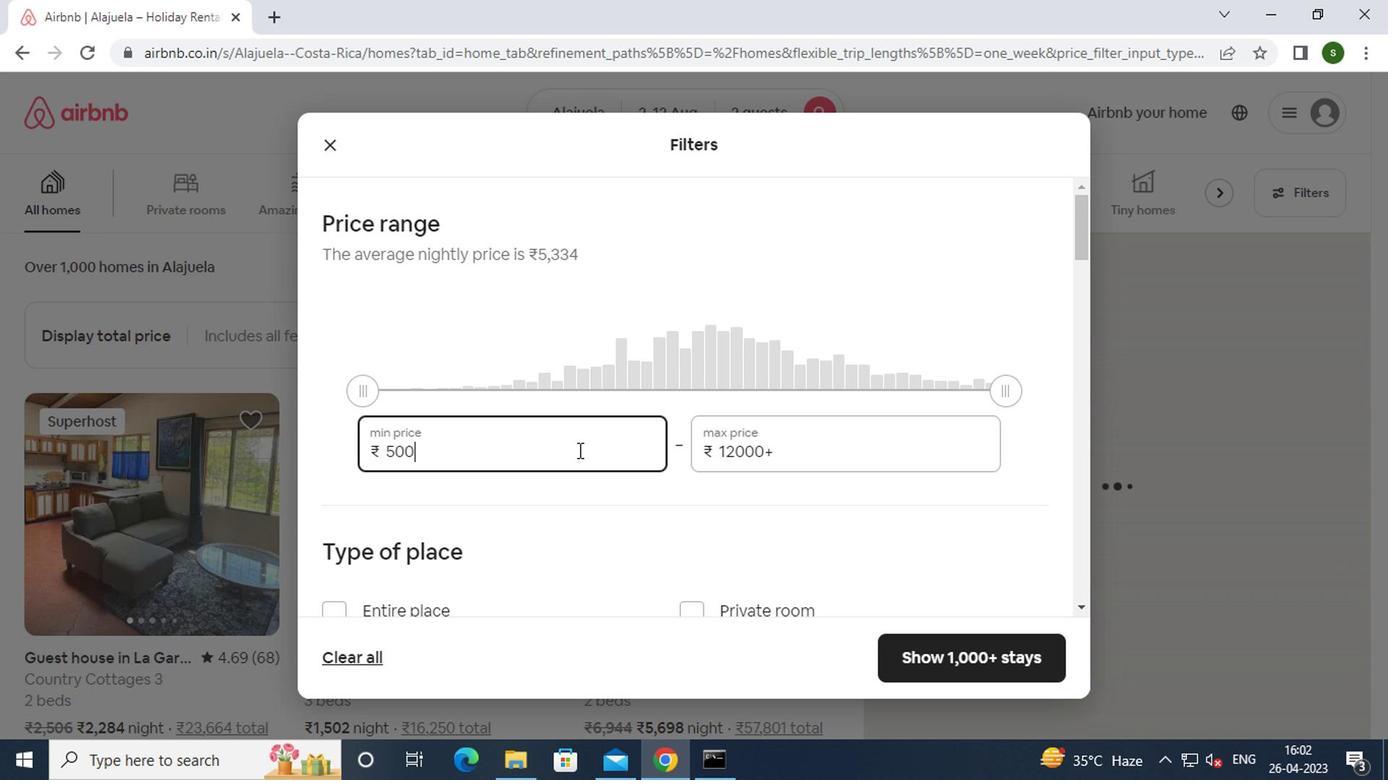 
Action: Mouse moved to (785, 462)
Screenshot: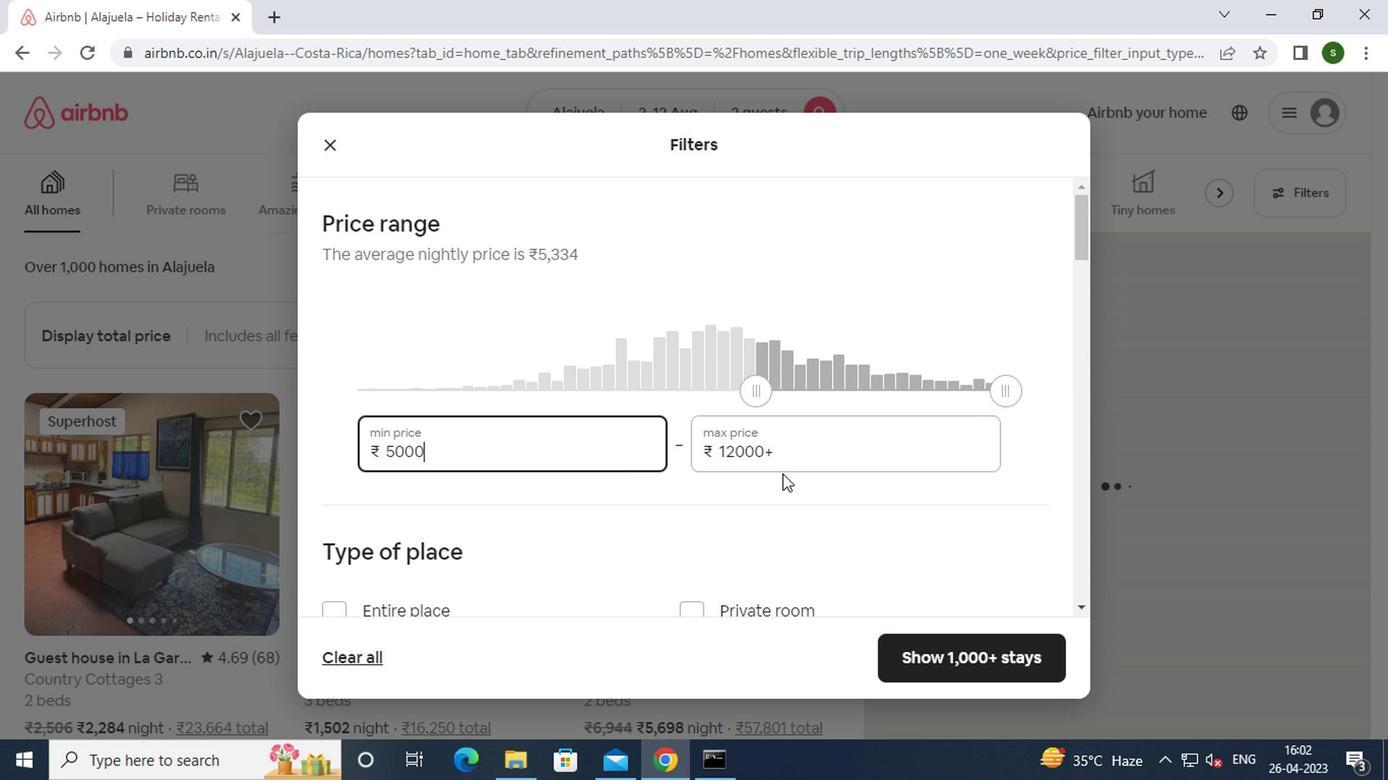 
Action: Mouse pressed left at (785, 462)
Screenshot: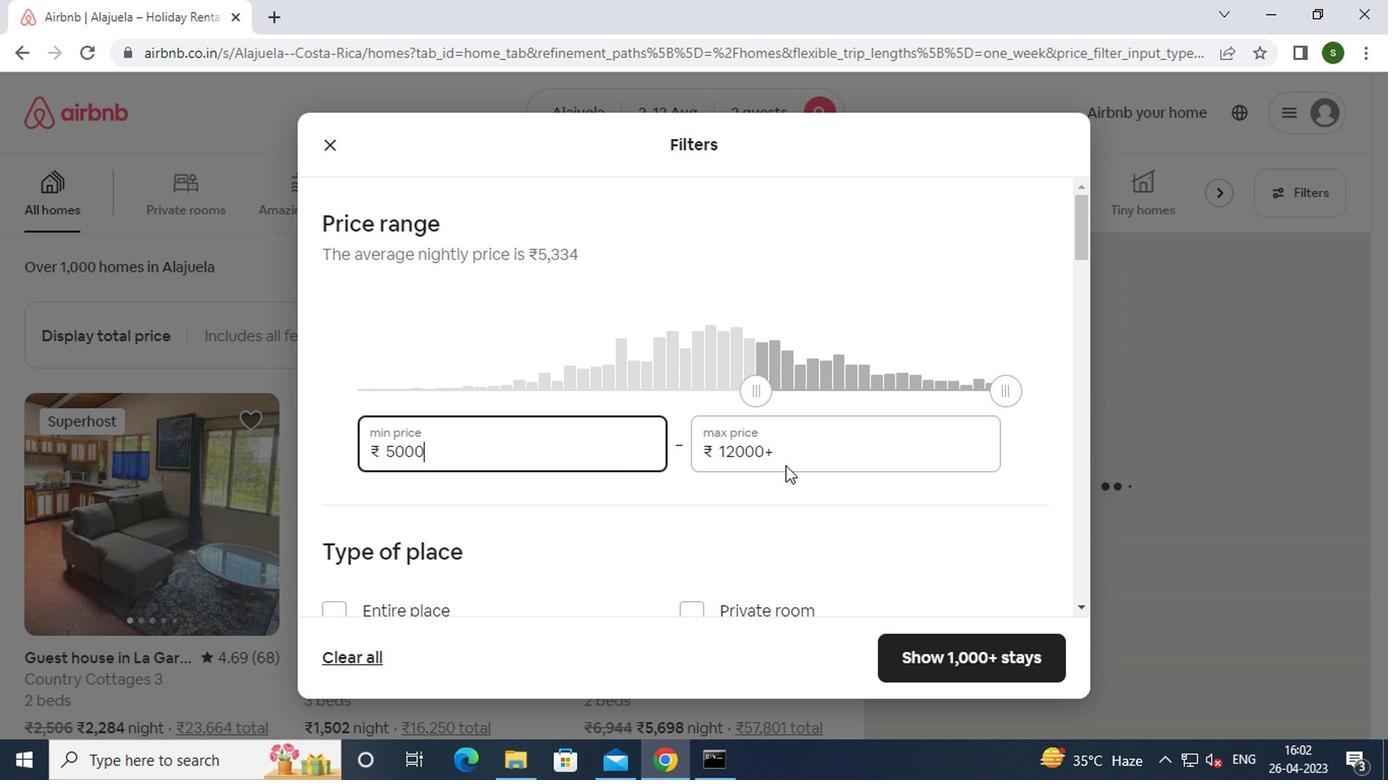 
Action: Key pressed <Key.backspace><Key.backspace><Key.backspace><Key.backspace><Key.backspace><Key.backspace><Key.backspace><Key.backspace><Key.backspace><Key.backspace><Key.backspace>10000
Screenshot: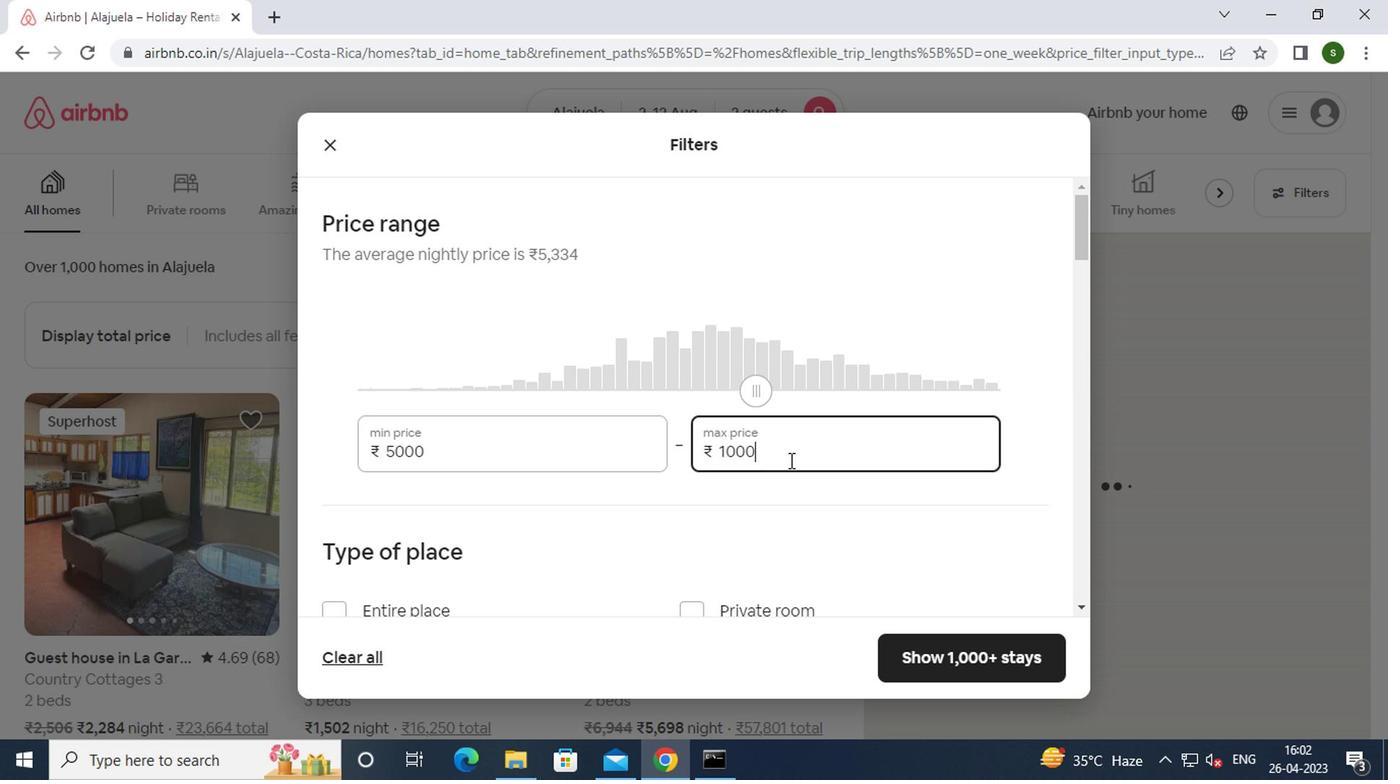 
Action: Mouse moved to (554, 438)
Screenshot: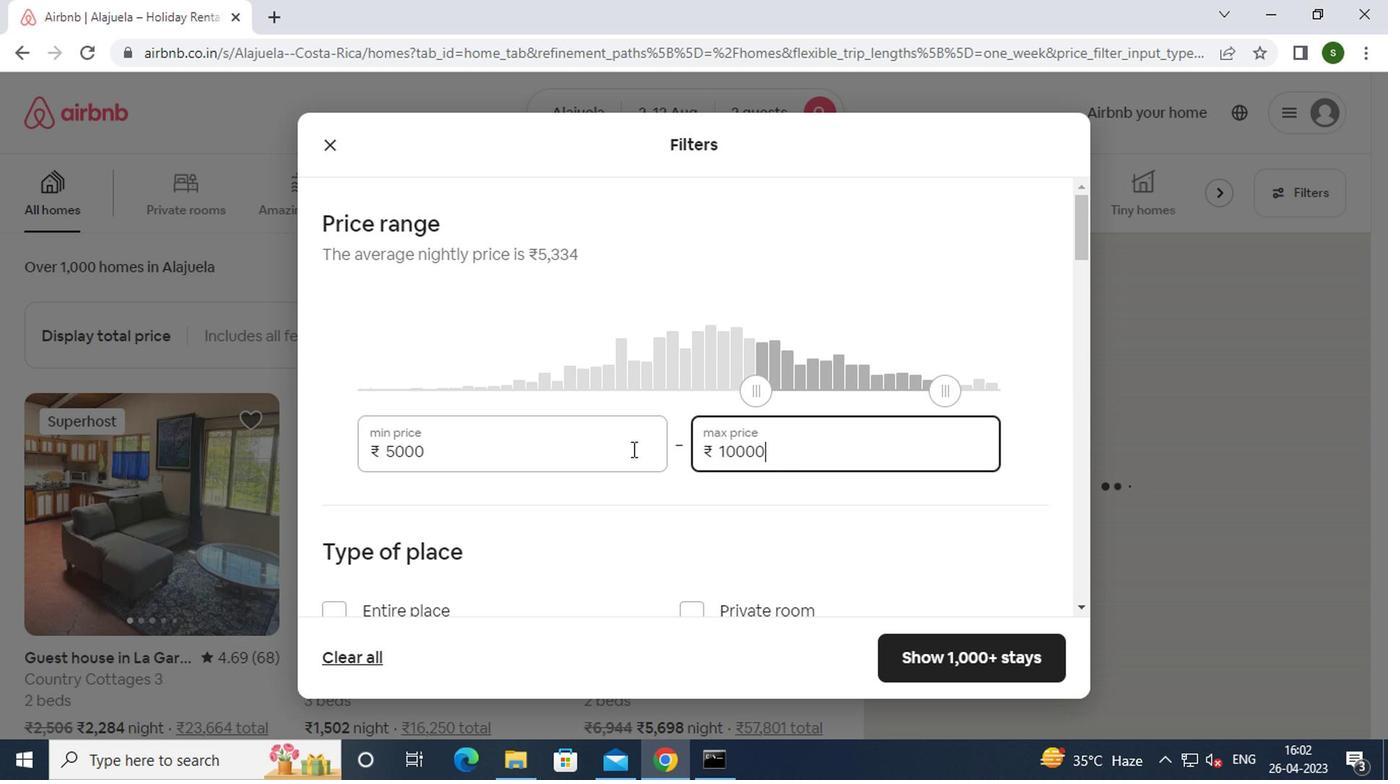 
Action: Mouse scrolled (554, 438) with delta (0, 0)
Screenshot: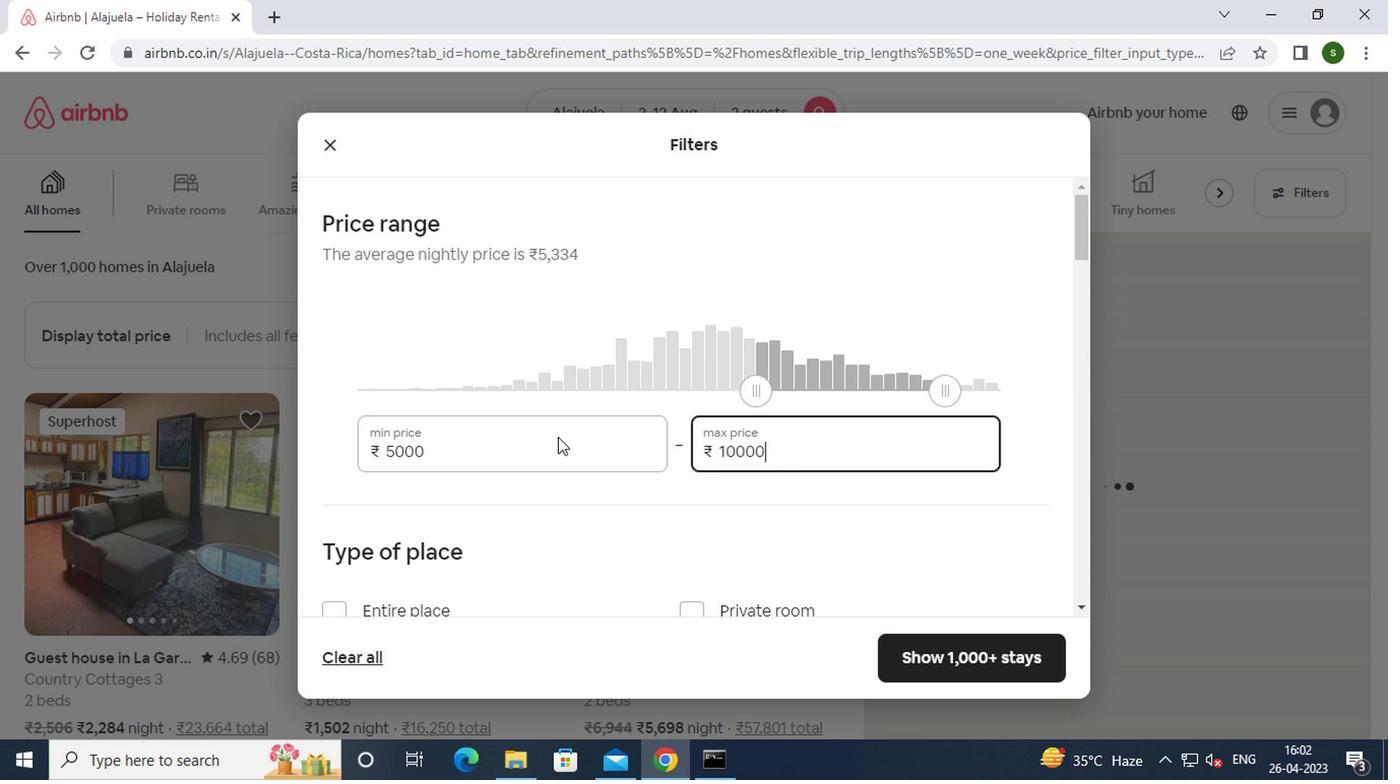 
Action: Mouse scrolled (554, 438) with delta (0, 0)
Screenshot: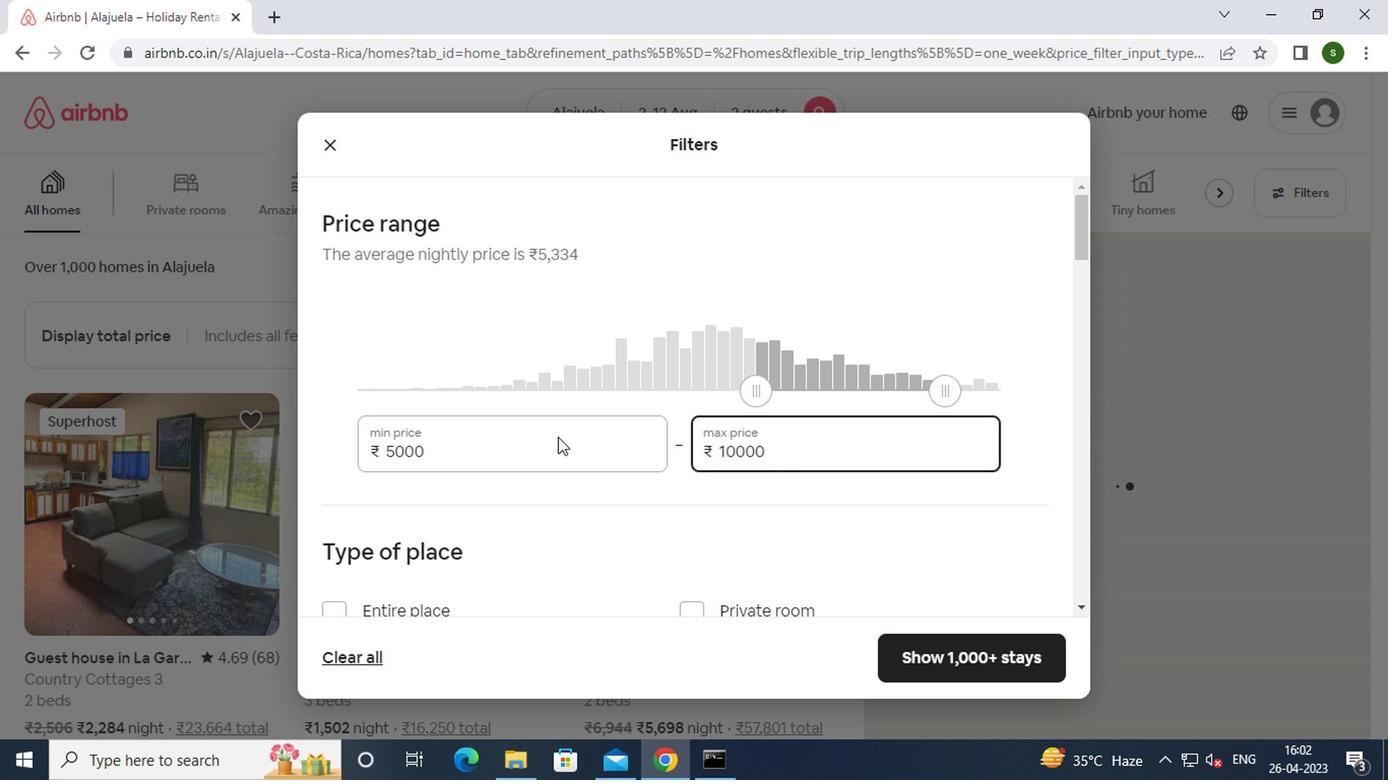 
Action: Mouse moved to (682, 410)
Screenshot: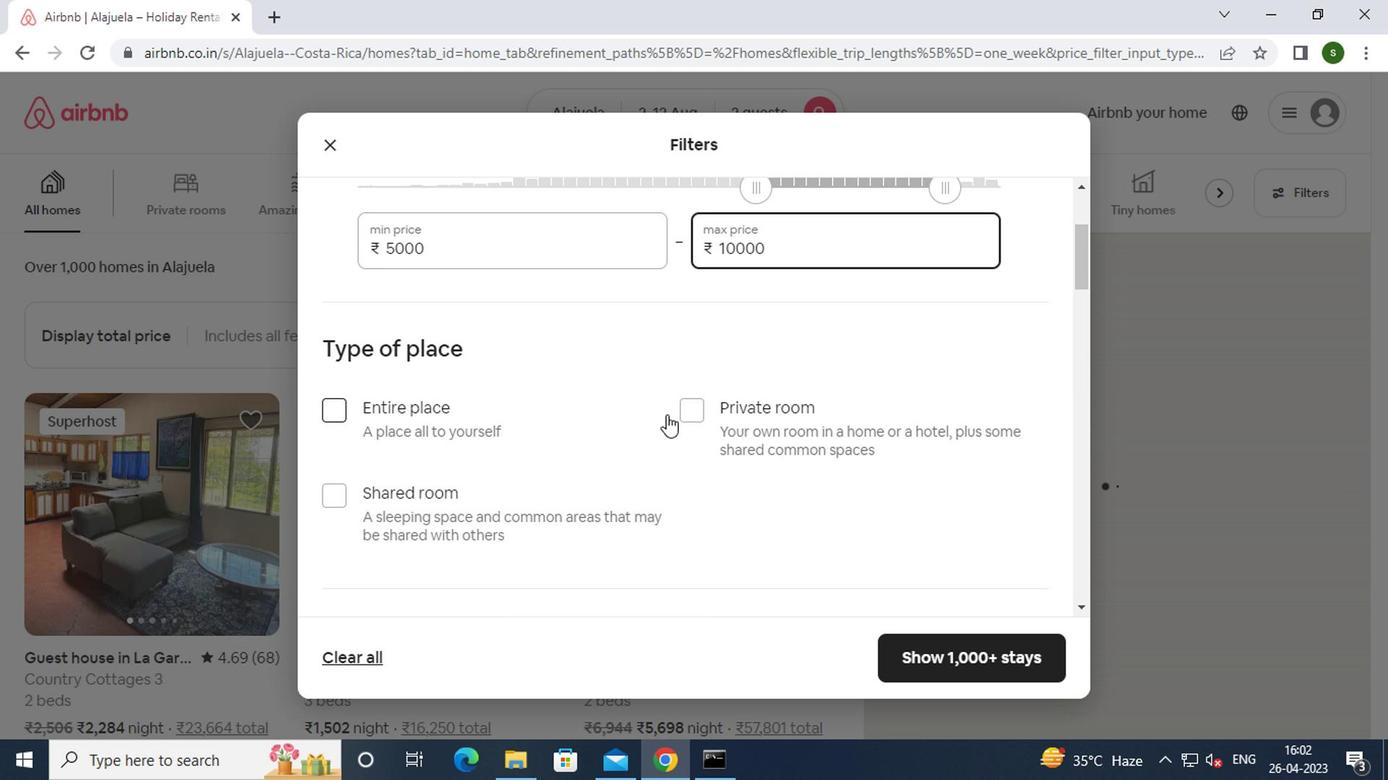 
Action: Mouse pressed left at (682, 410)
Screenshot: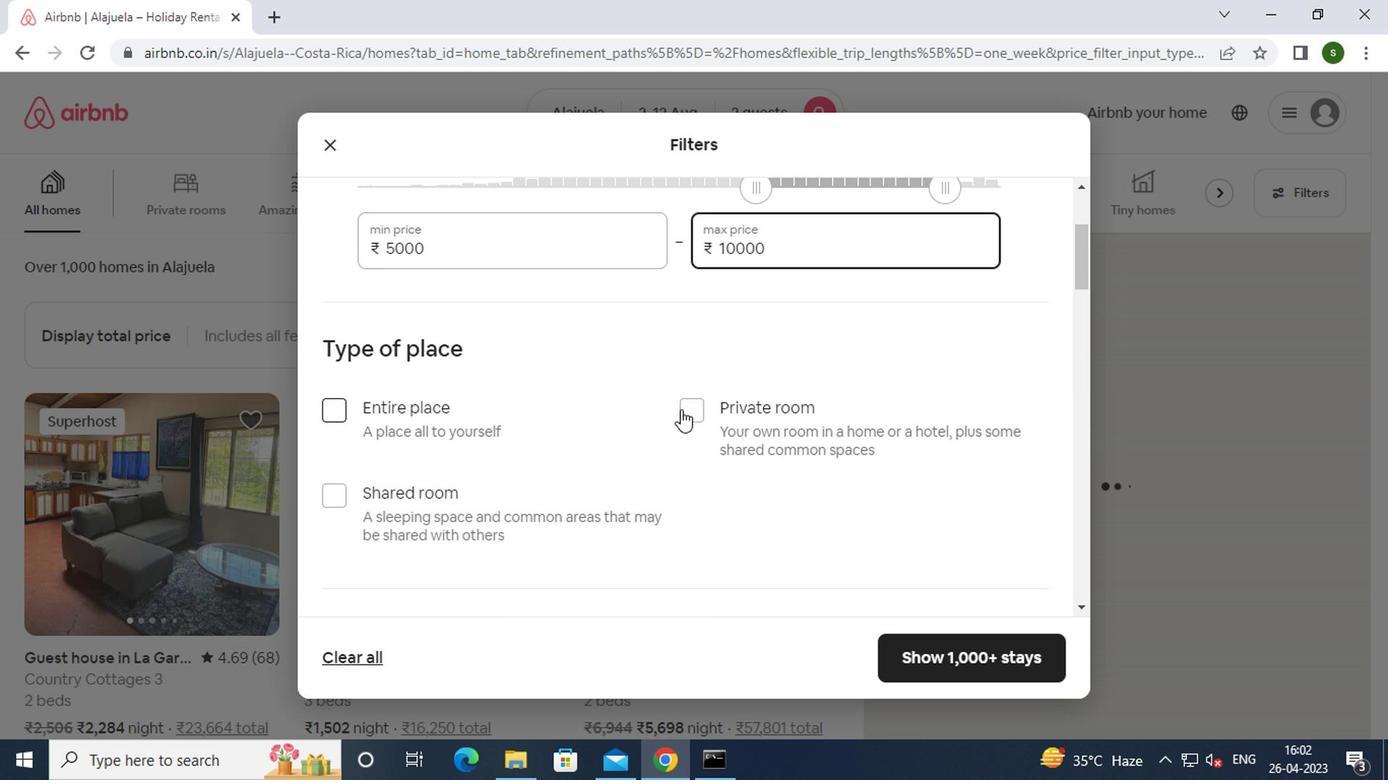 
Action: Mouse moved to (595, 433)
Screenshot: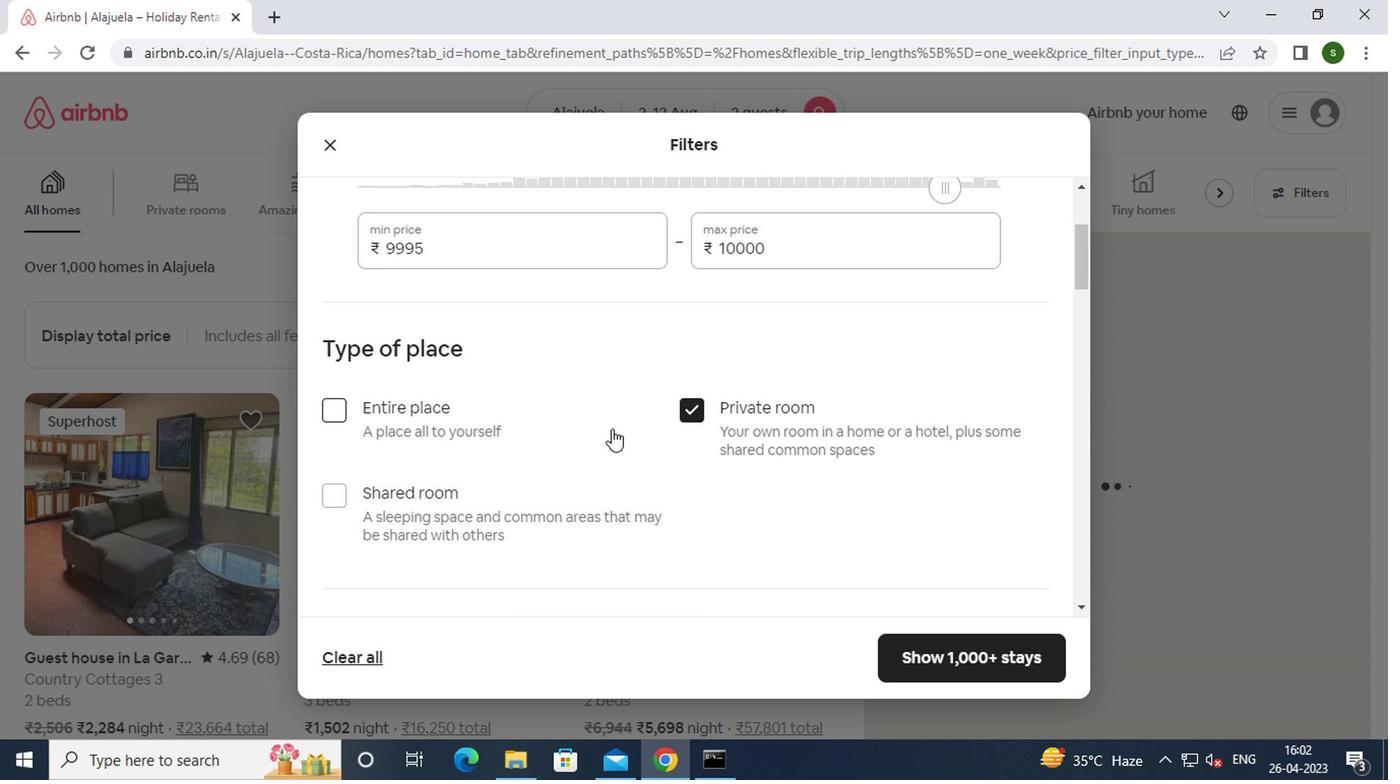 
Action: Mouse scrolled (595, 433) with delta (0, 0)
Screenshot: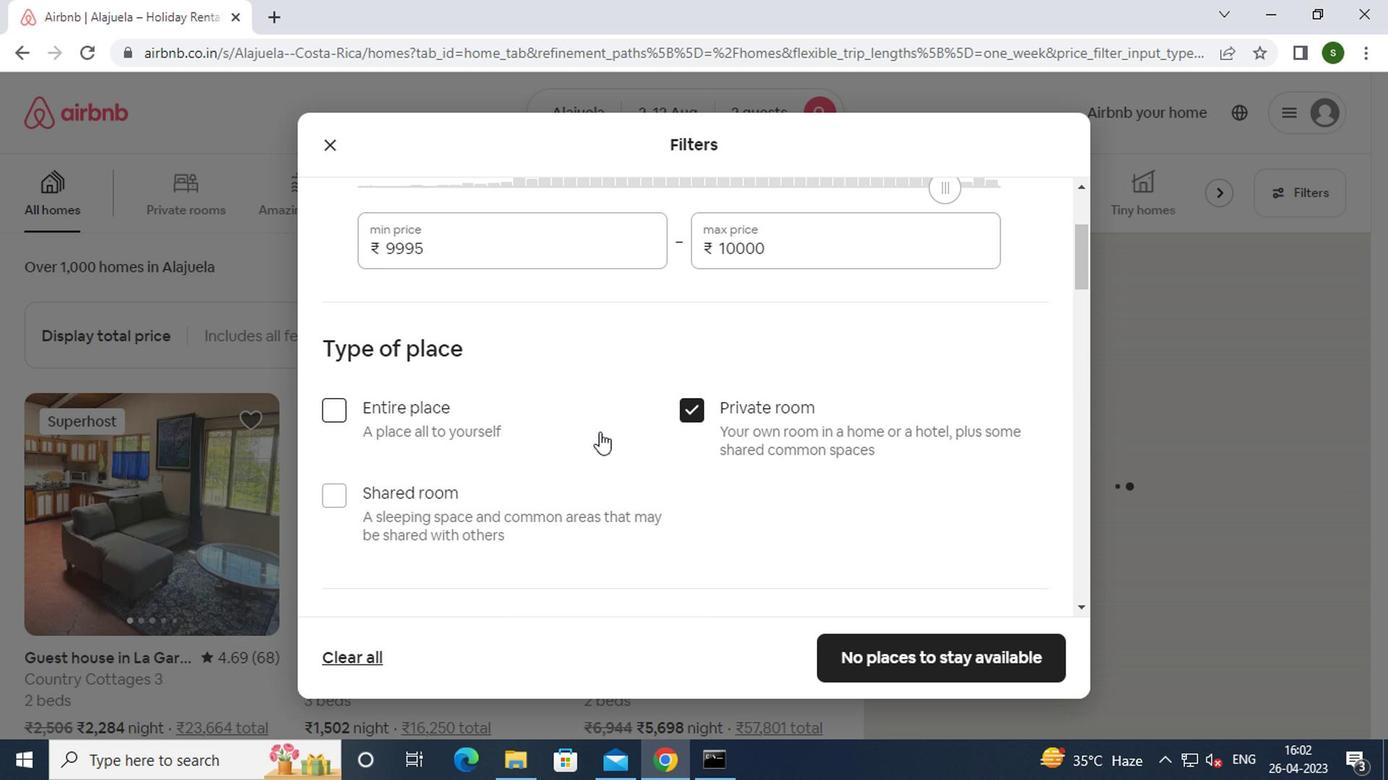
Action: Mouse scrolled (595, 433) with delta (0, 0)
Screenshot: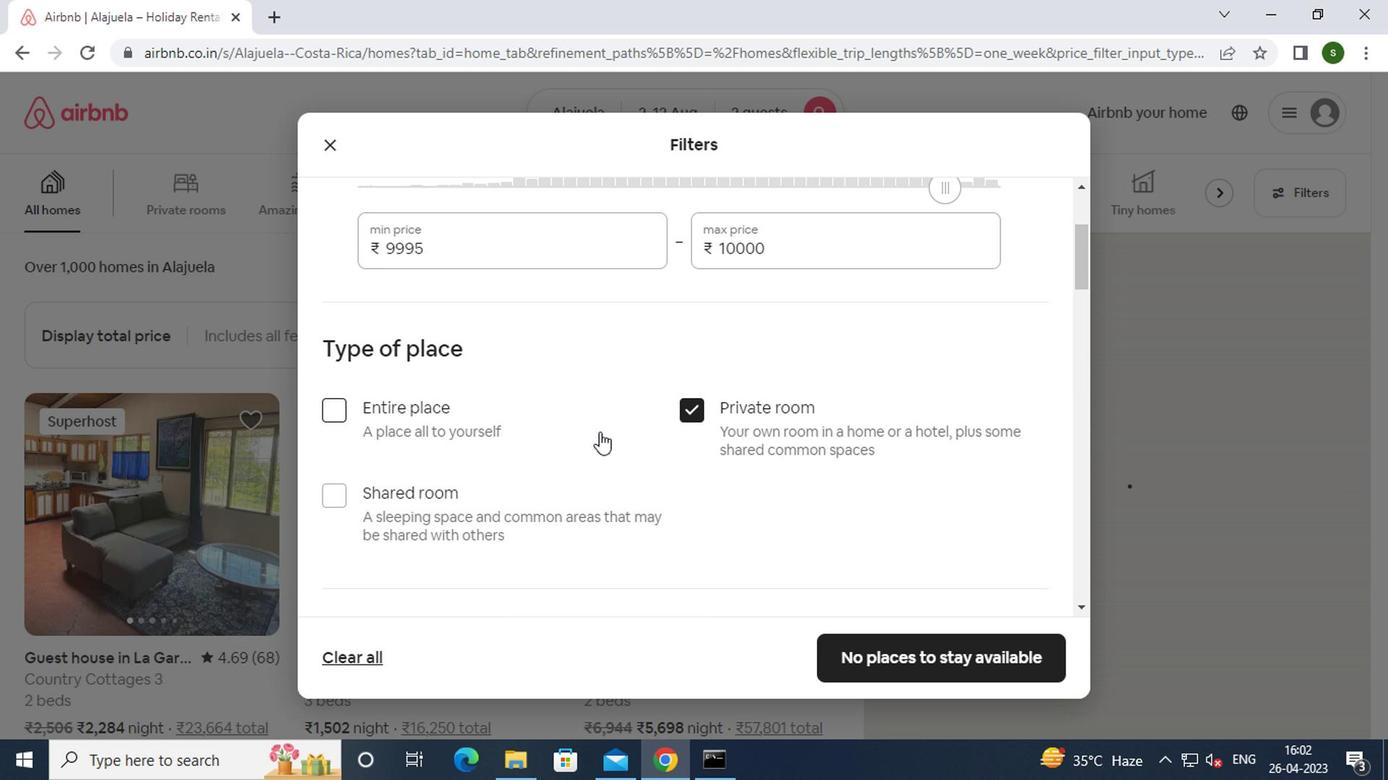 
Action: Mouse scrolled (595, 433) with delta (0, 0)
Screenshot: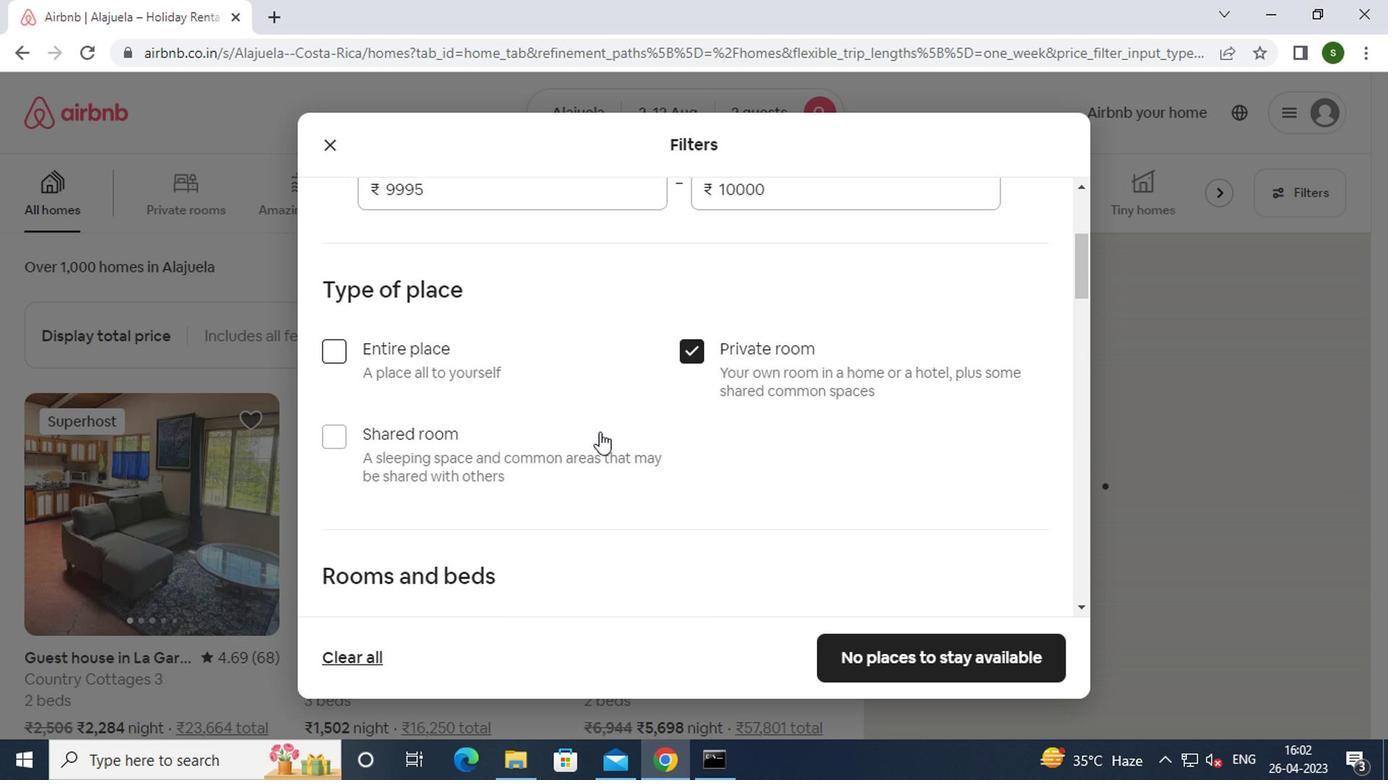 
Action: Mouse scrolled (595, 433) with delta (0, 0)
Screenshot: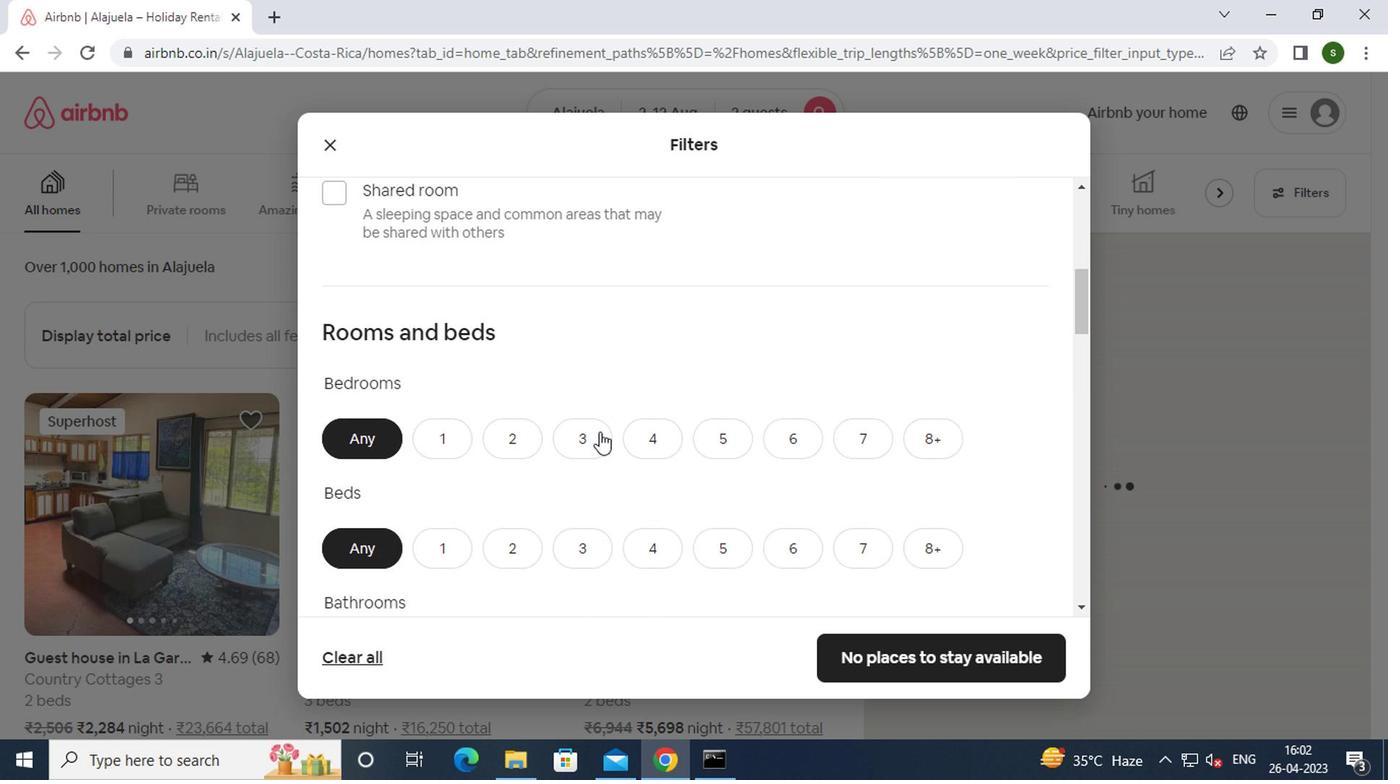 
Action: Mouse moved to (425, 329)
Screenshot: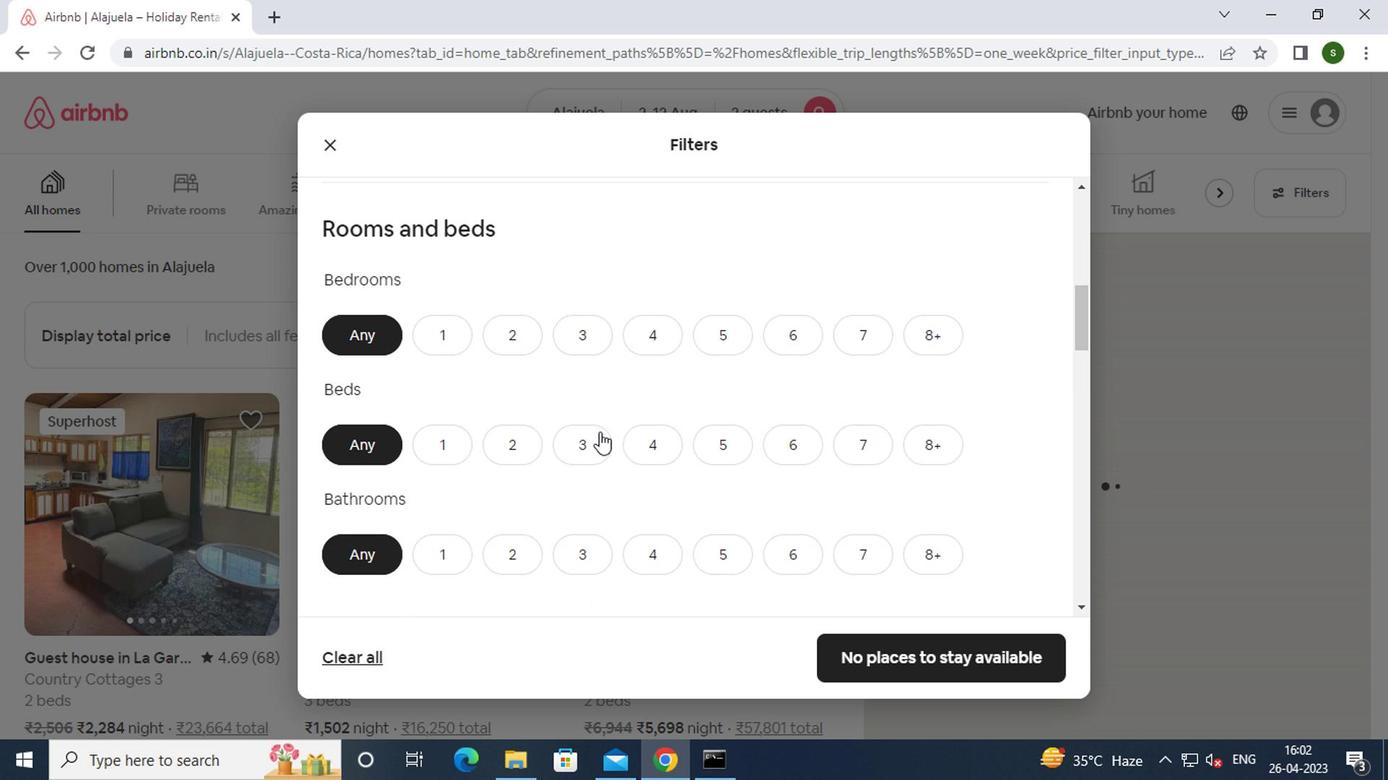 
Action: Mouse pressed left at (425, 329)
Screenshot: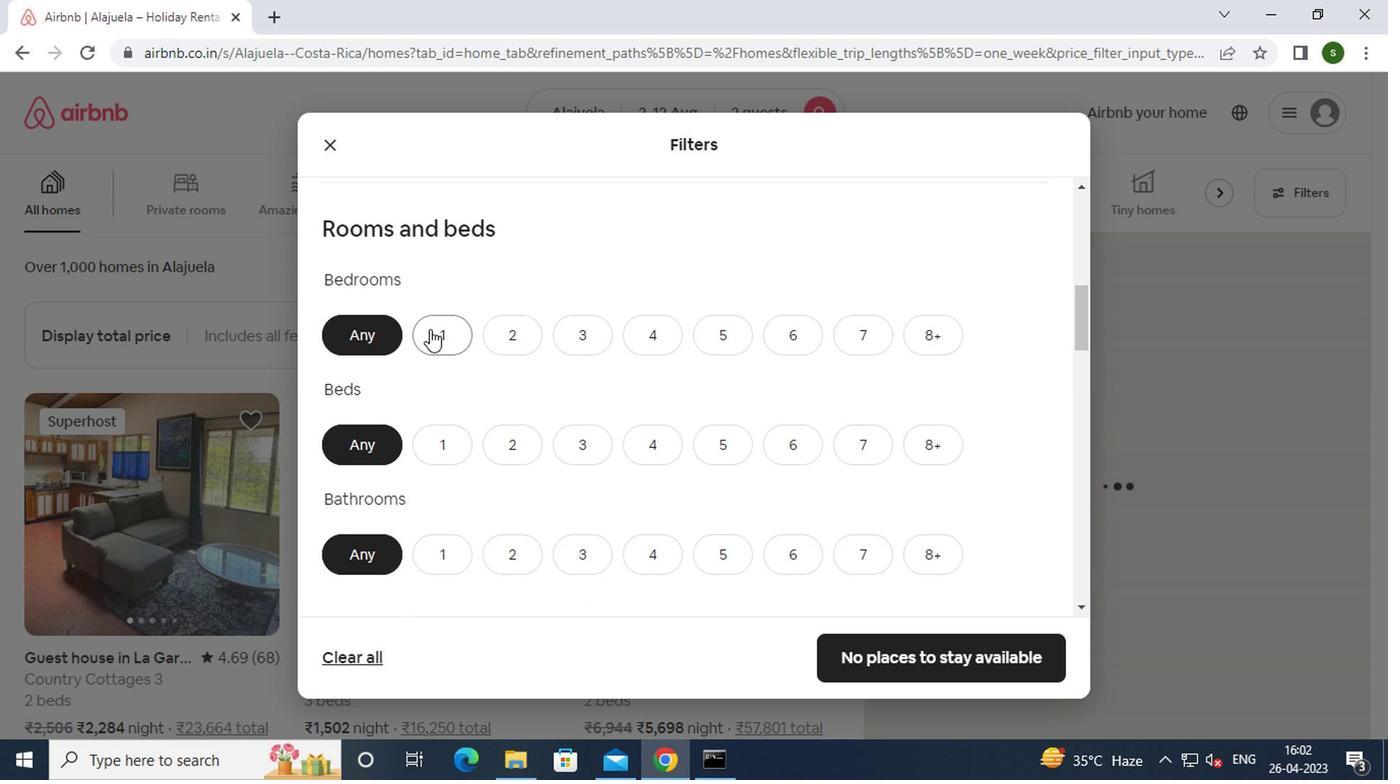 
Action: Mouse moved to (444, 433)
Screenshot: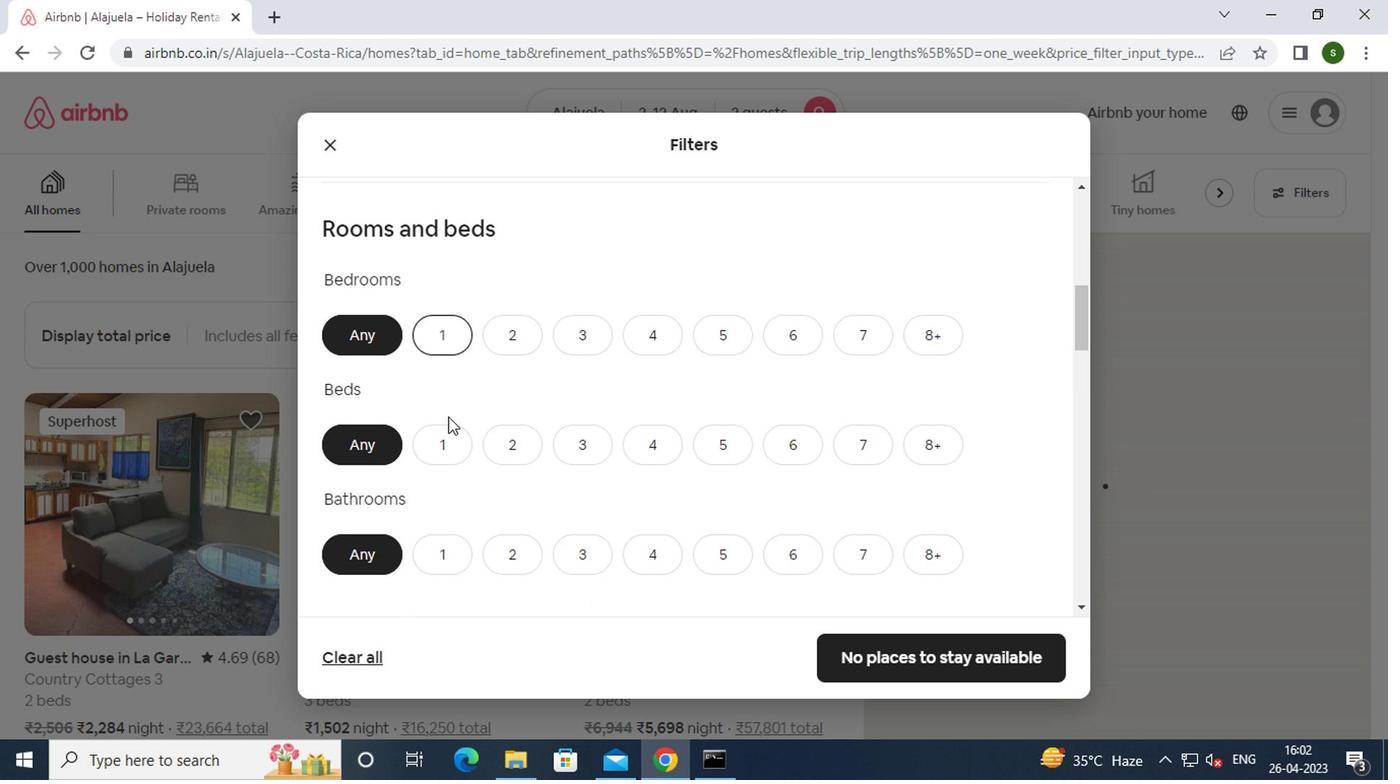 
Action: Mouse pressed left at (444, 433)
Screenshot: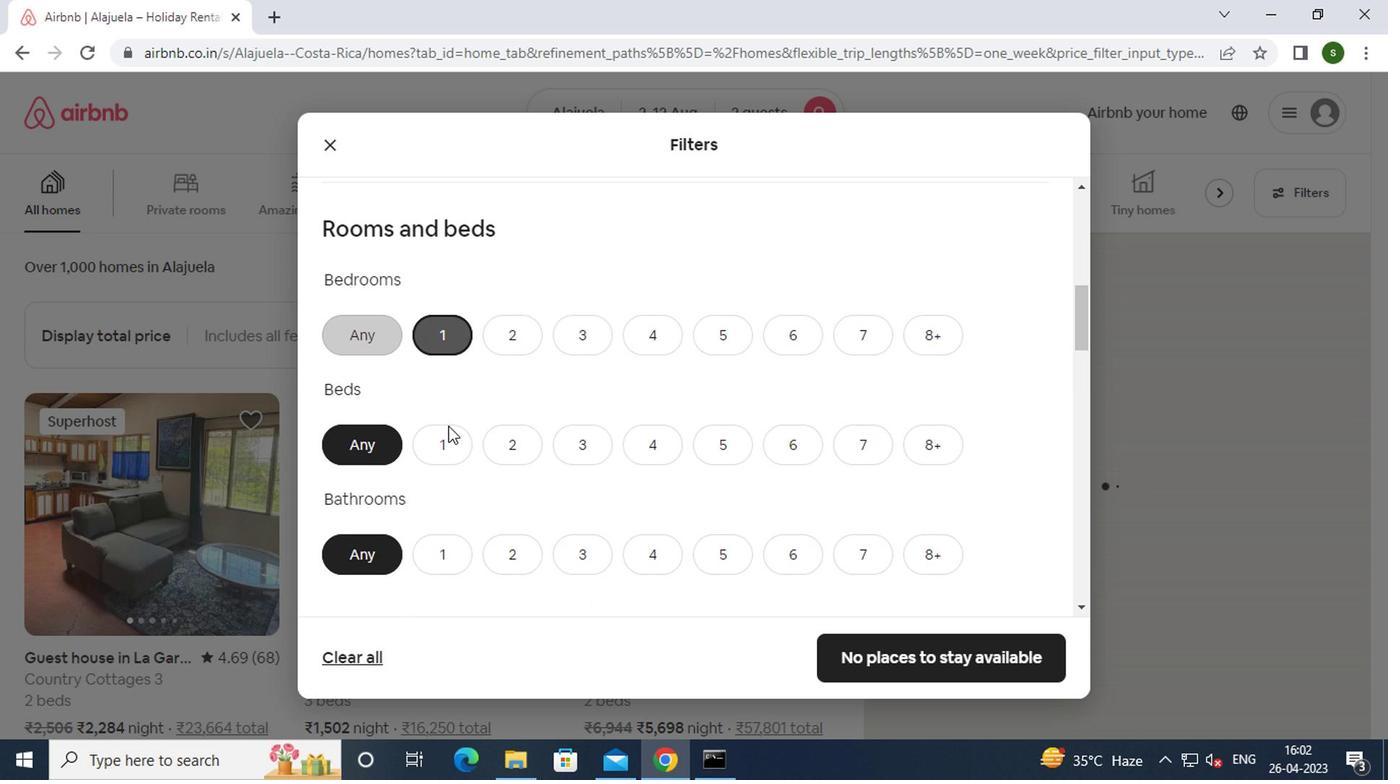 
Action: Mouse moved to (441, 564)
Screenshot: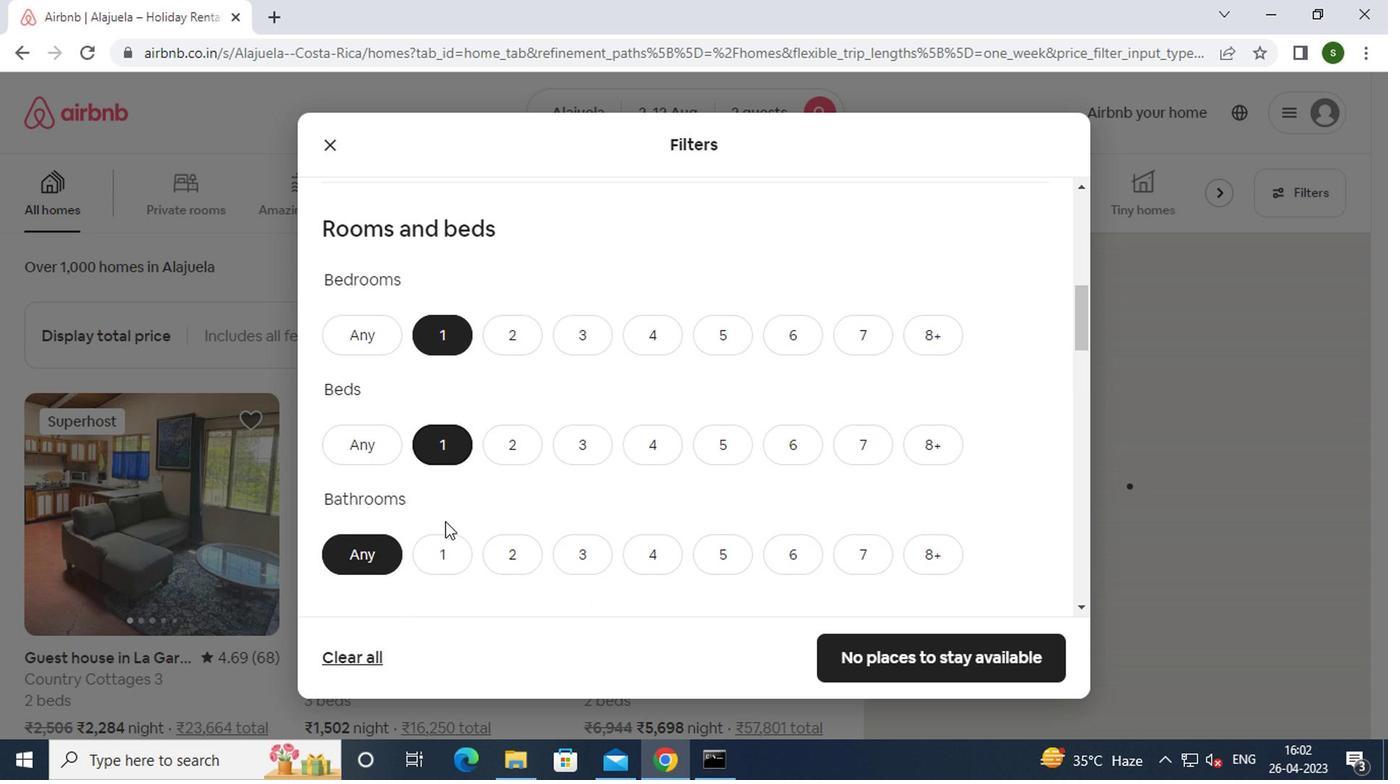 
Action: Mouse pressed left at (441, 564)
Screenshot: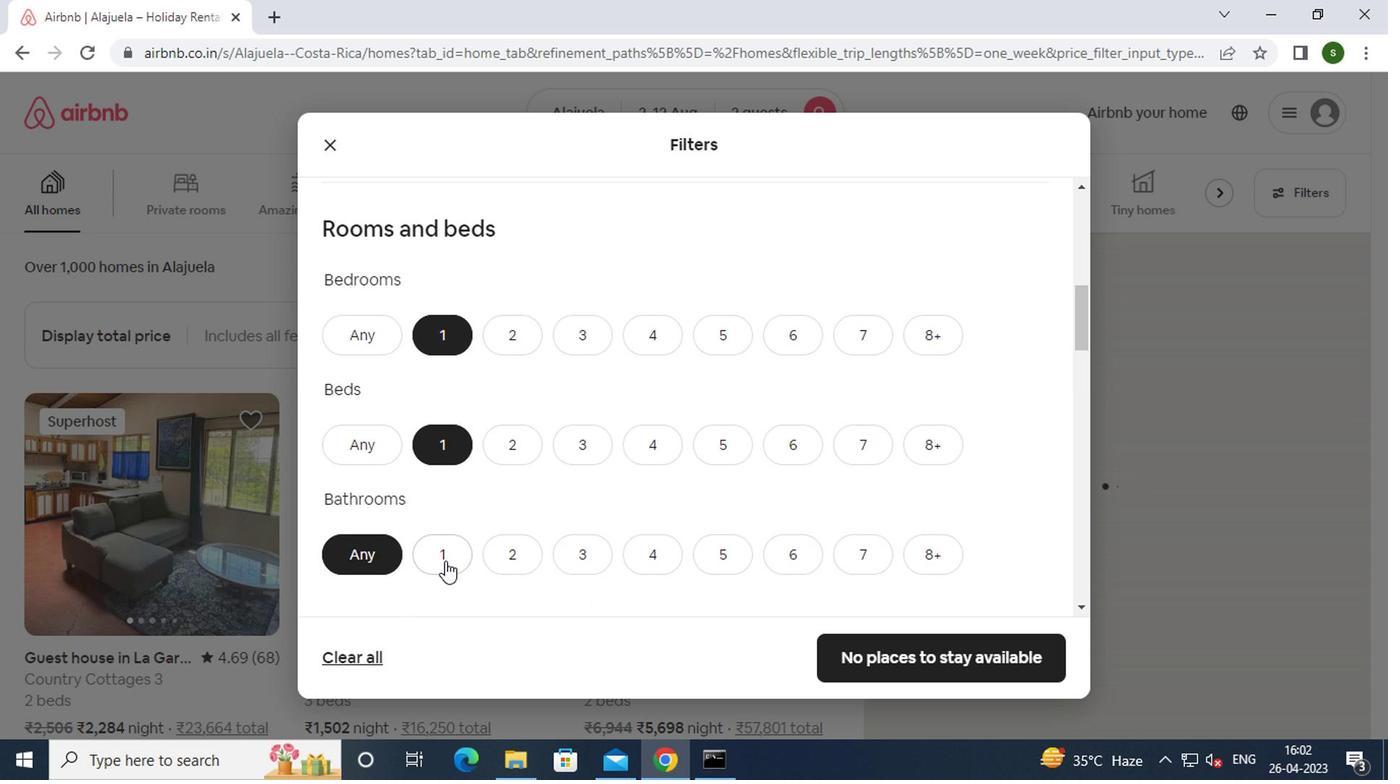 
Action: Mouse moved to (578, 535)
Screenshot: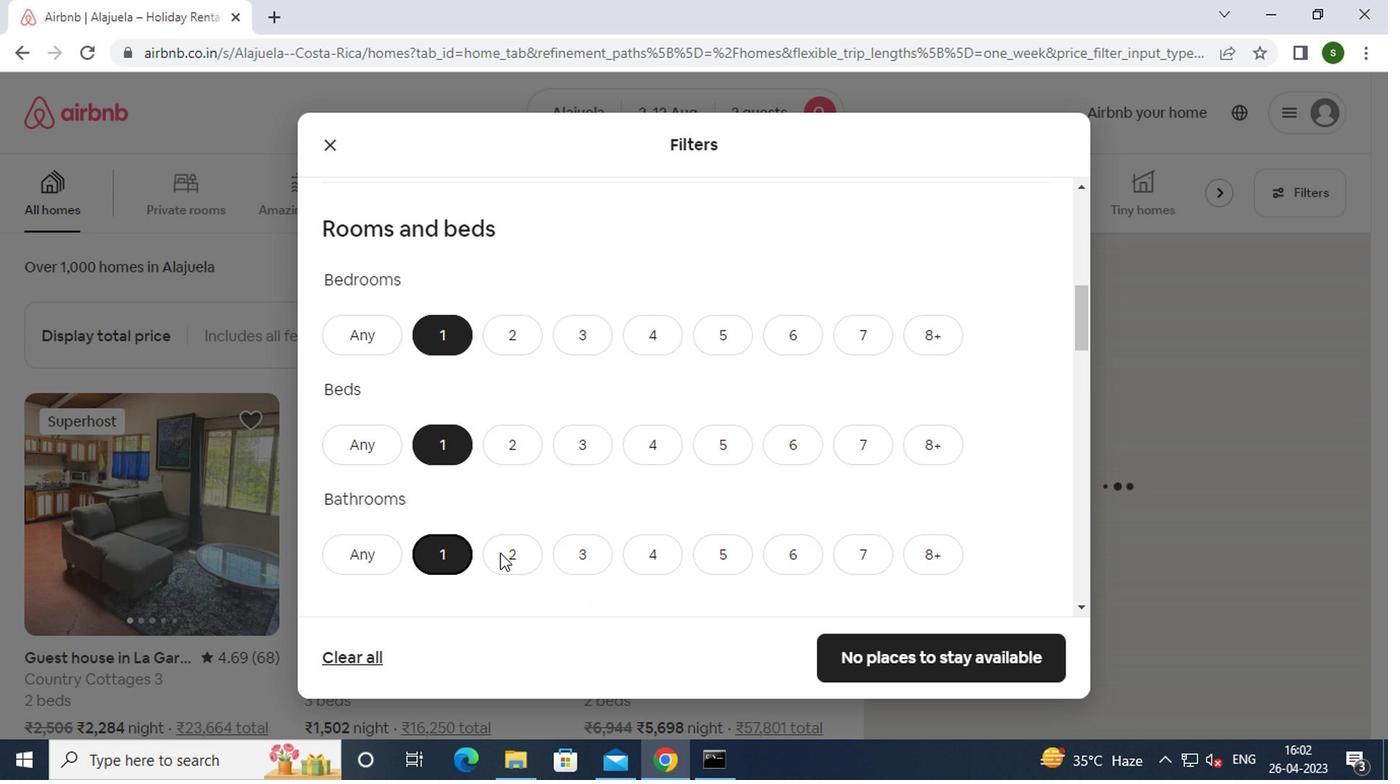 
Action: Mouse scrolled (578, 533) with delta (0, -1)
Screenshot: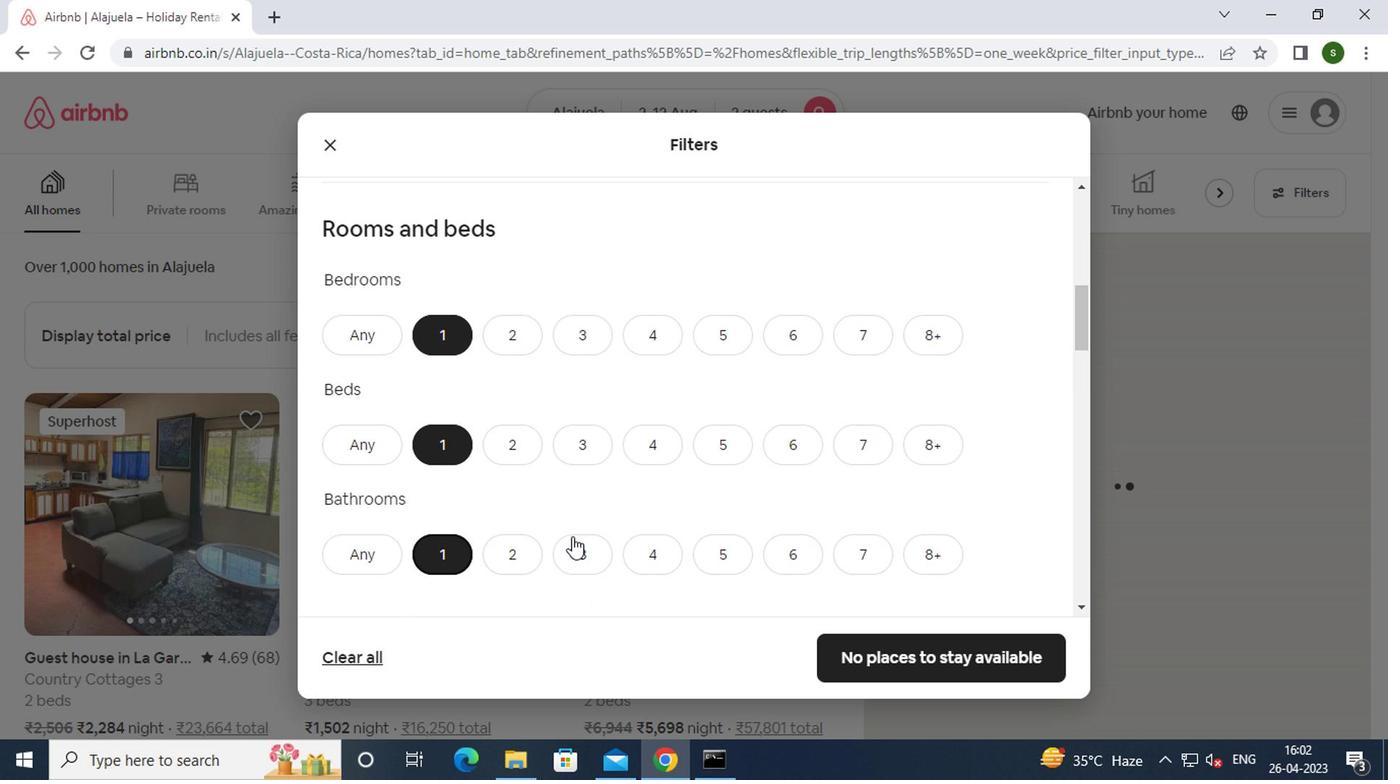 
Action: Mouse scrolled (578, 533) with delta (0, -1)
Screenshot: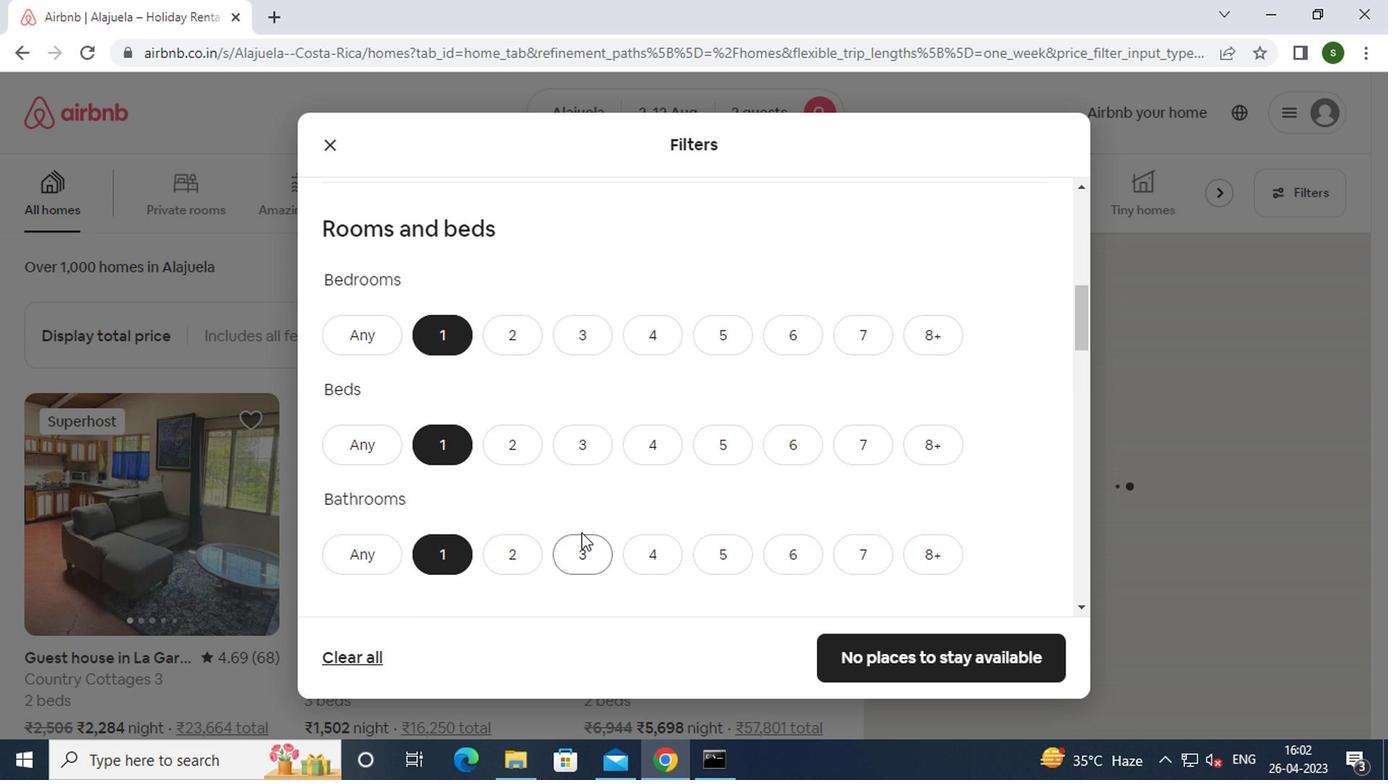 
Action: Mouse scrolled (578, 533) with delta (0, -1)
Screenshot: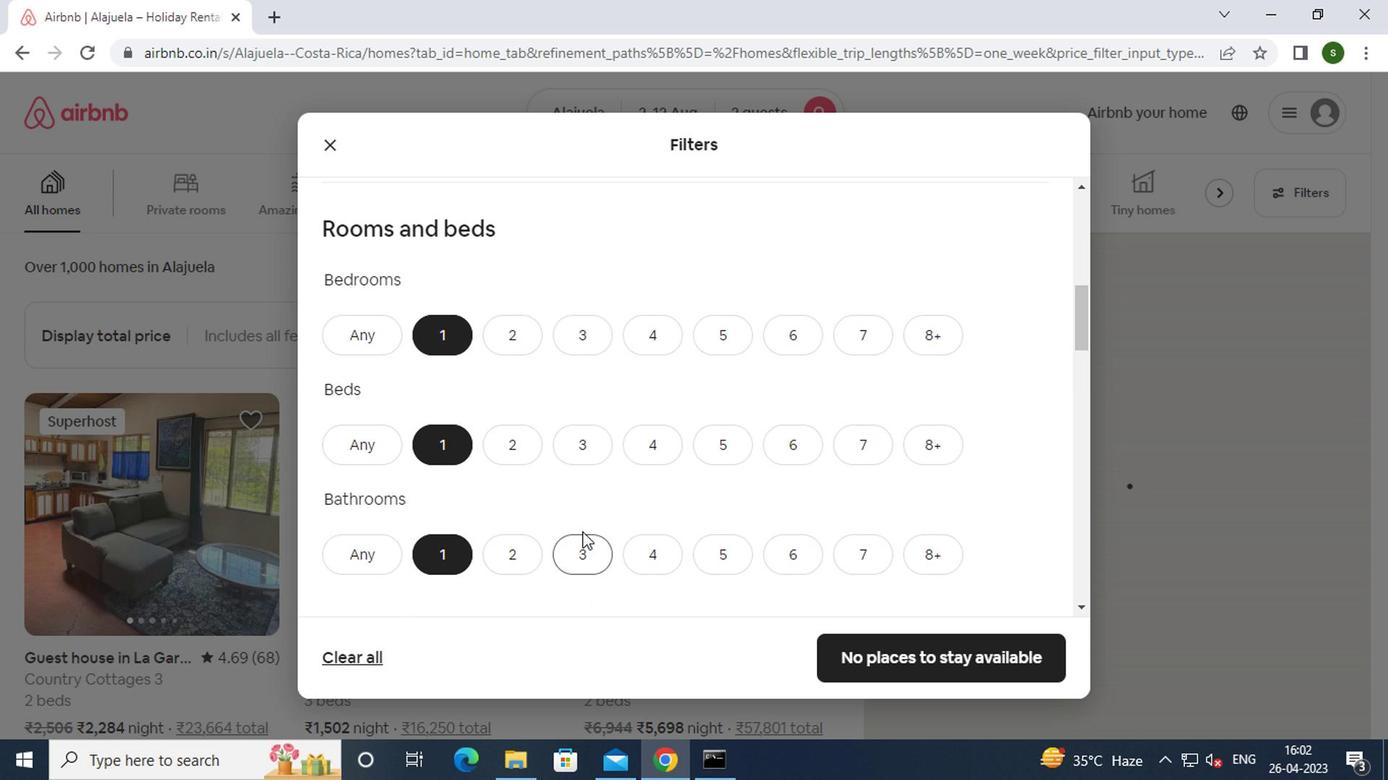 
Action: Mouse moved to (434, 467)
Screenshot: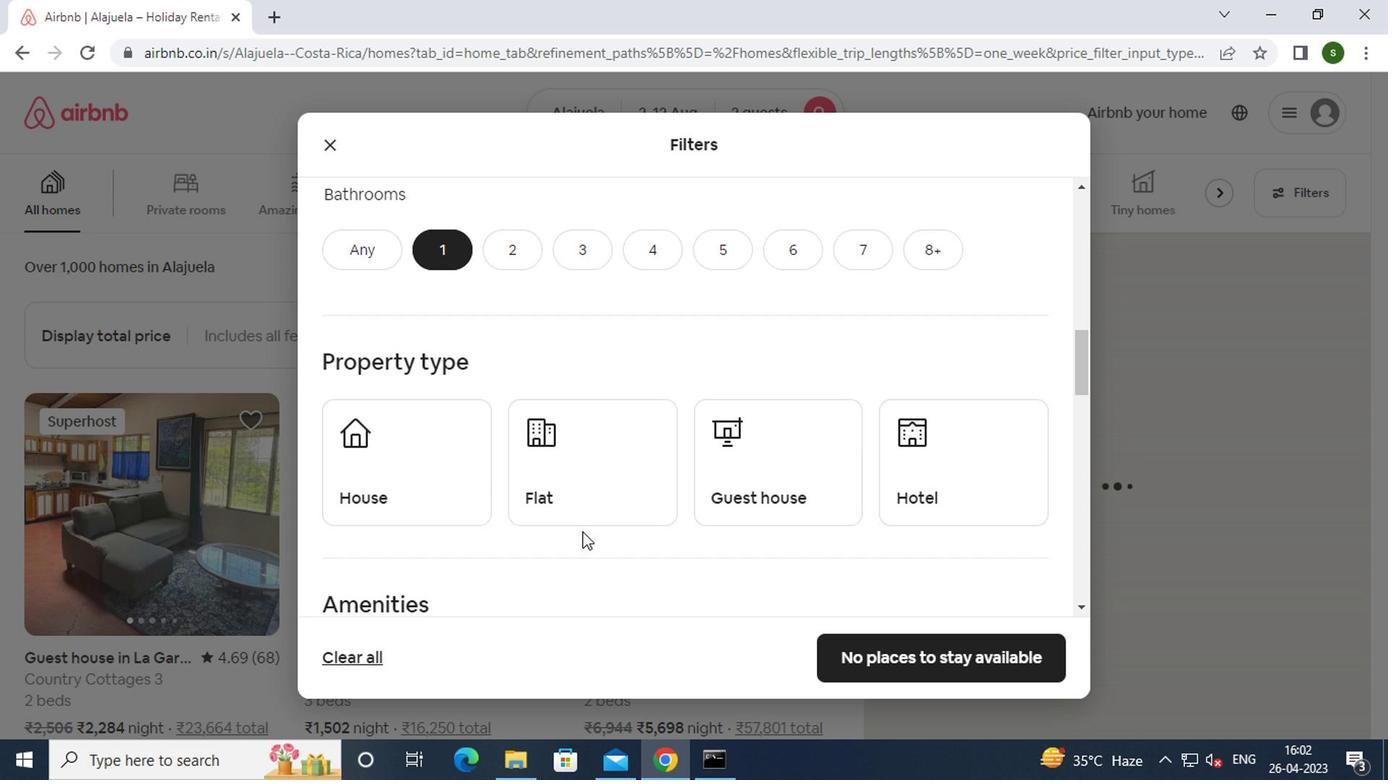 
Action: Mouse pressed left at (434, 467)
Screenshot: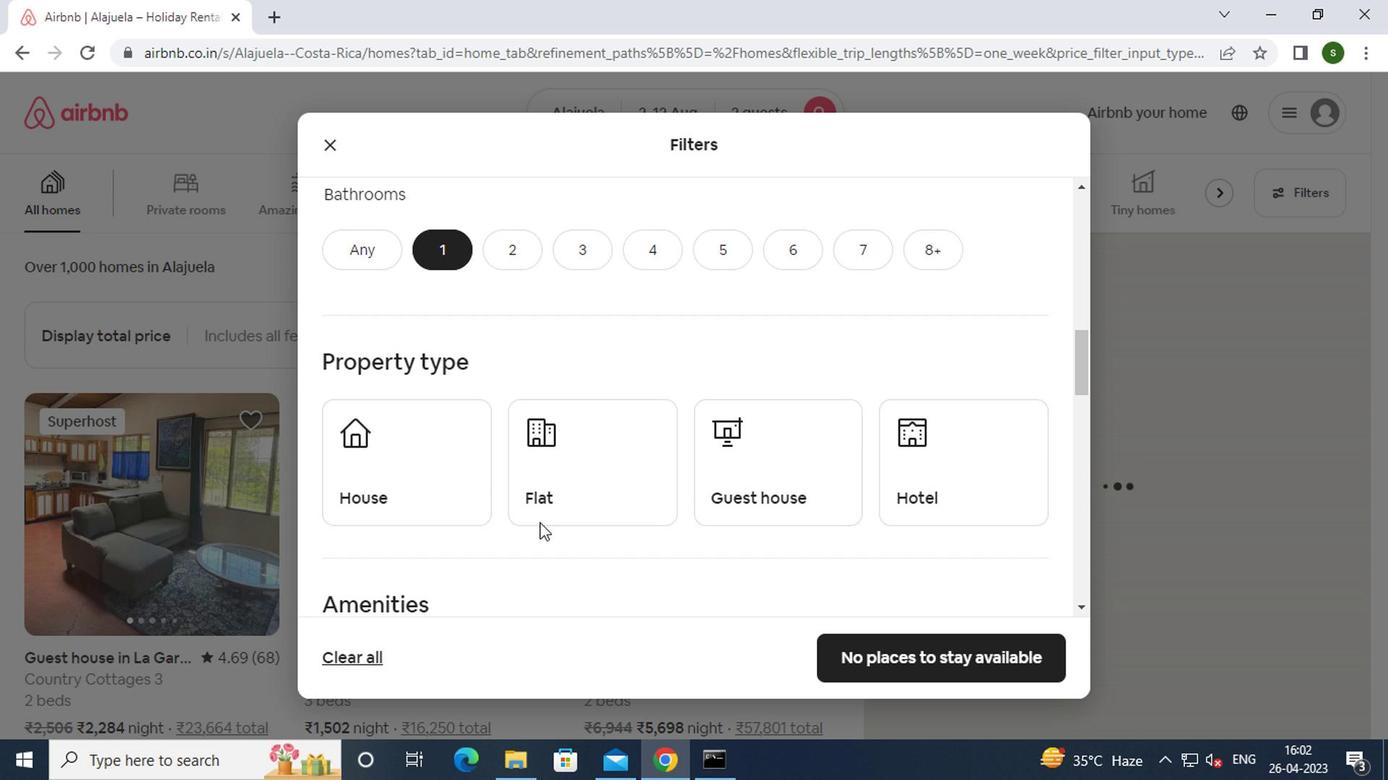 
Action: Mouse moved to (607, 467)
Screenshot: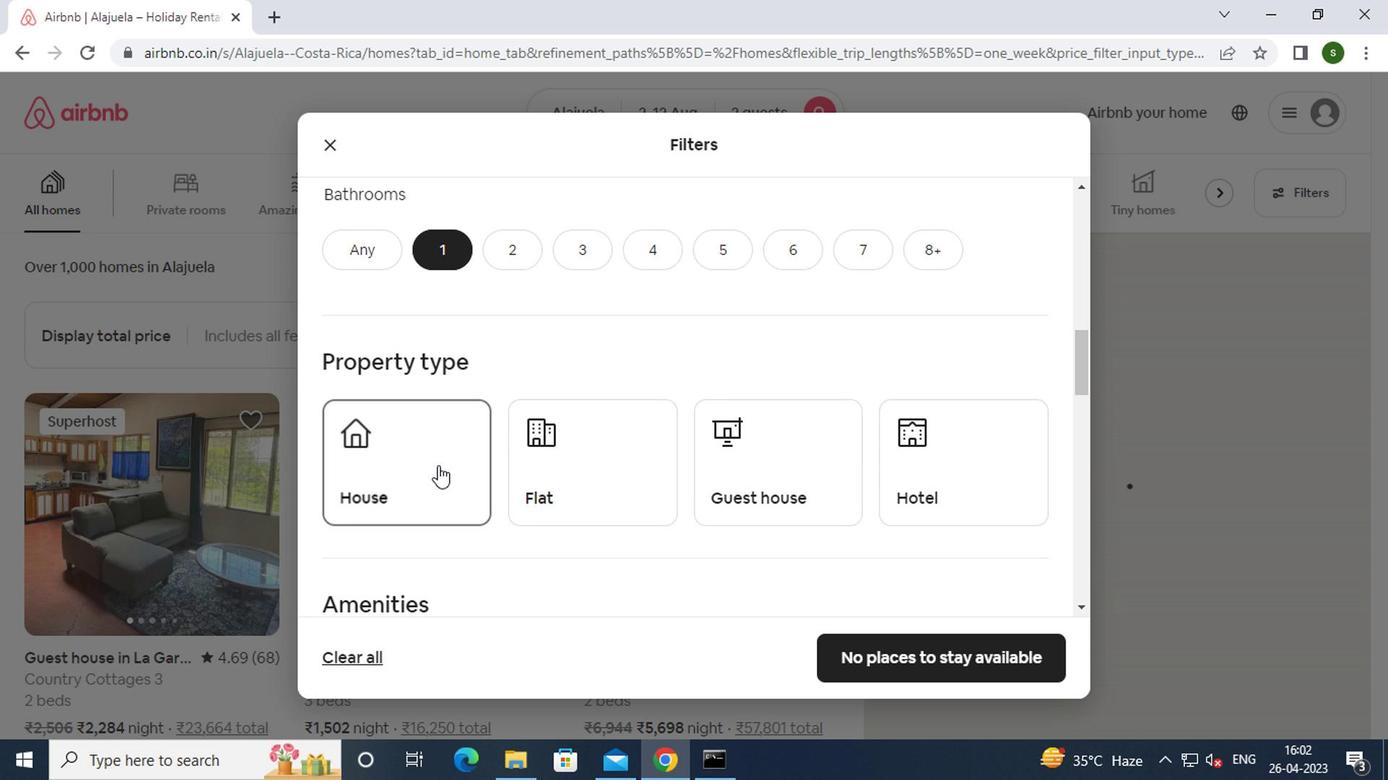 
Action: Mouse pressed left at (607, 467)
Screenshot: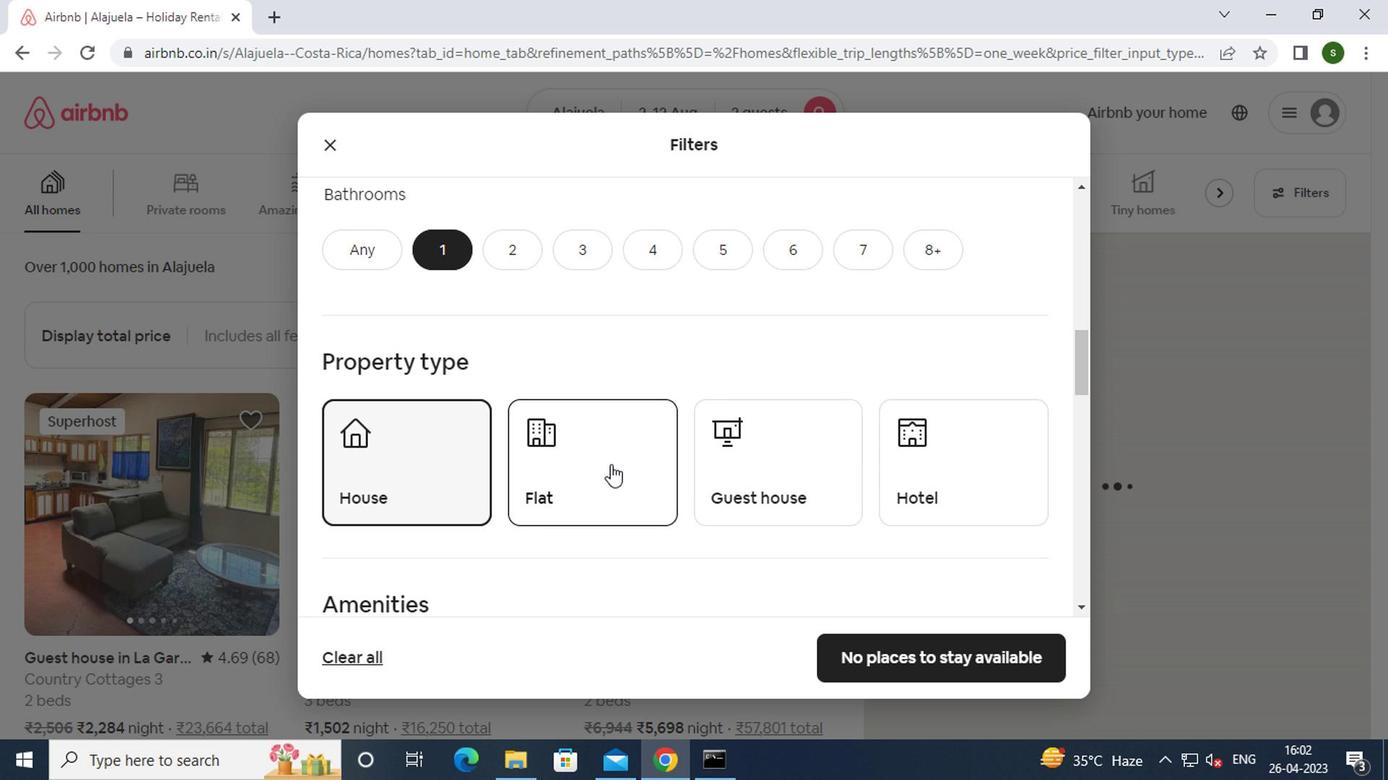 
Action: Mouse moved to (783, 475)
Screenshot: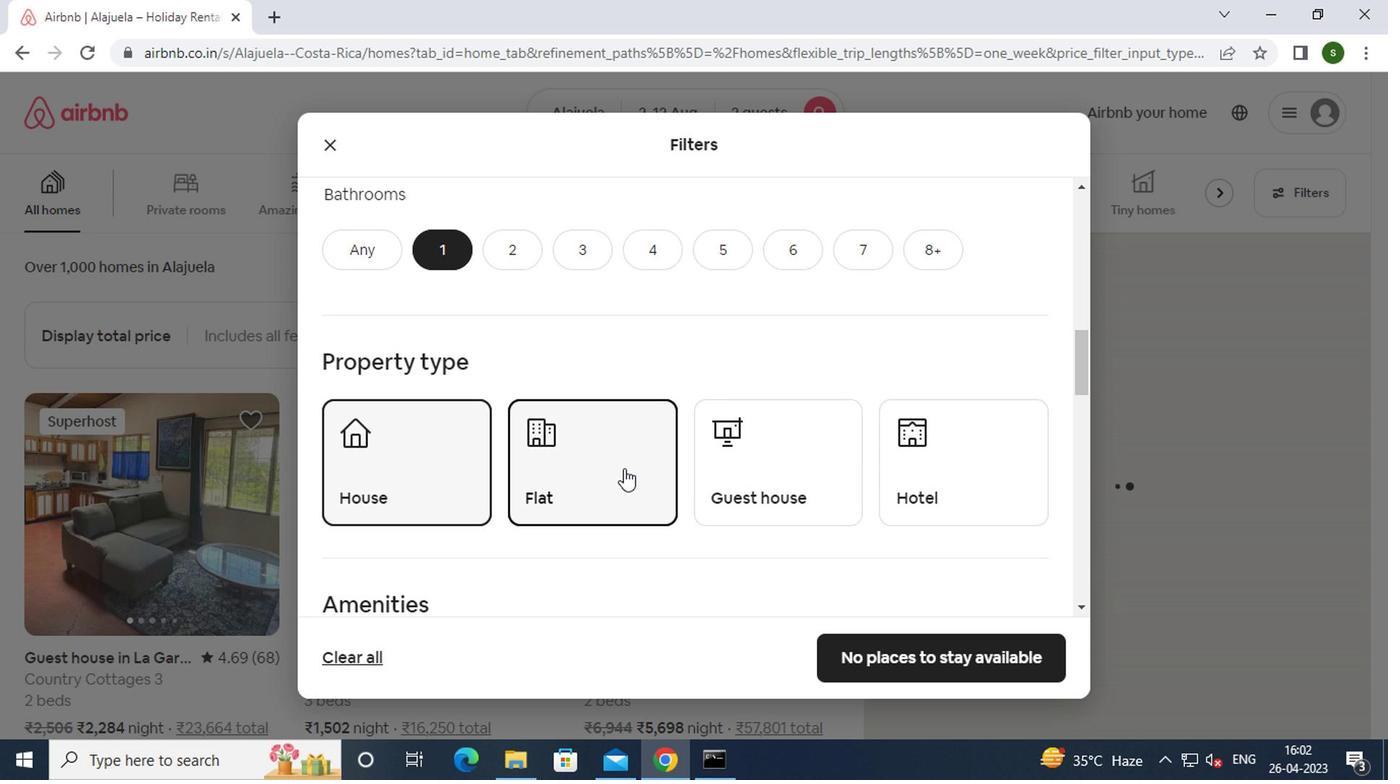 
Action: Mouse pressed left at (783, 475)
Screenshot: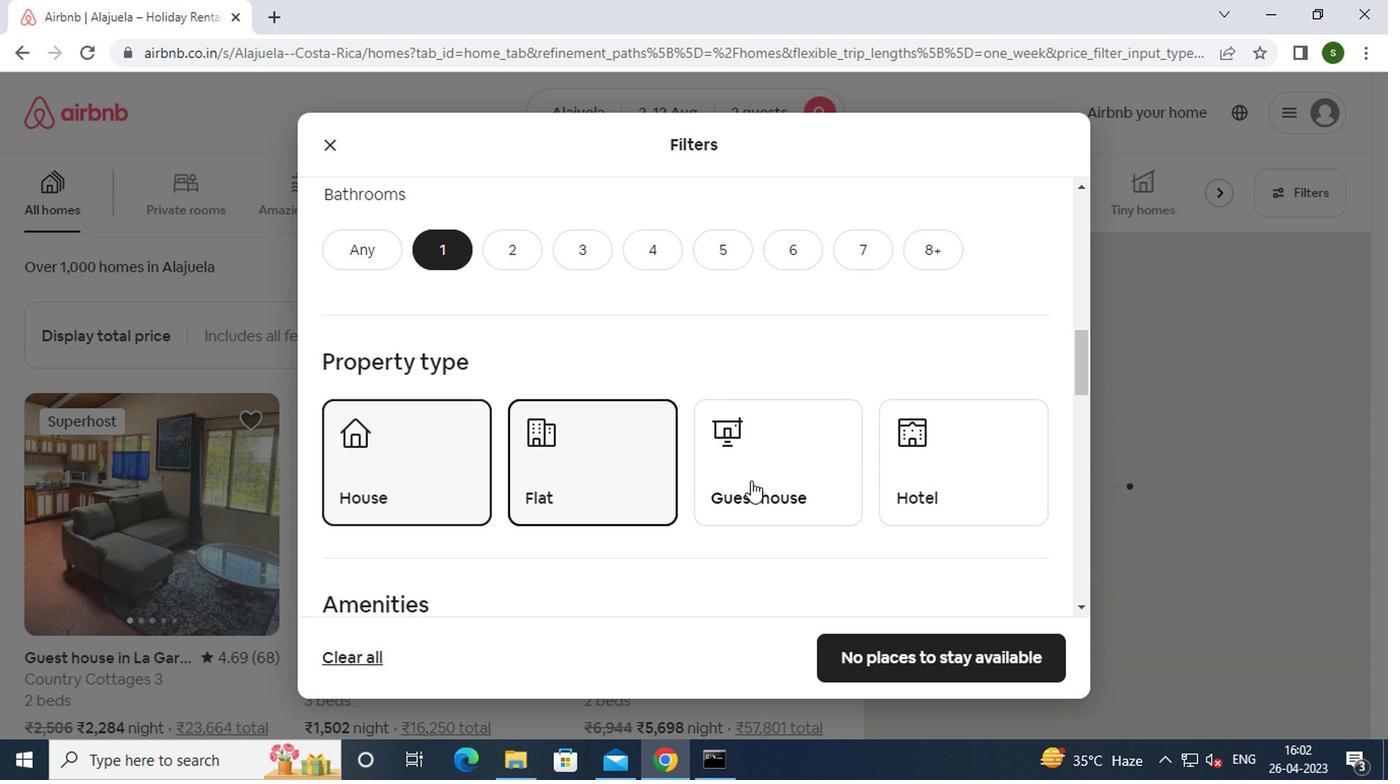 
Action: Mouse moved to (963, 462)
Screenshot: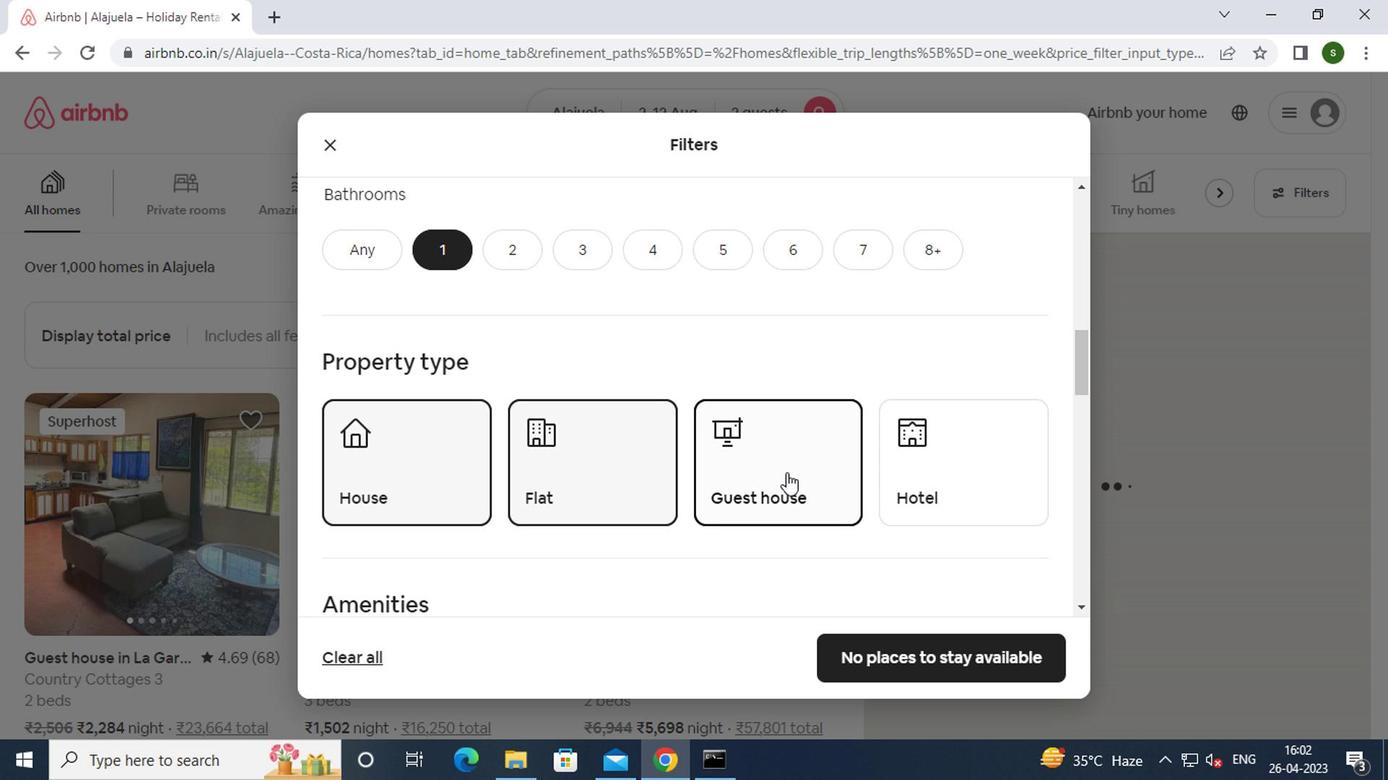 
Action: Mouse pressed left at (963, 462)
Screenshot: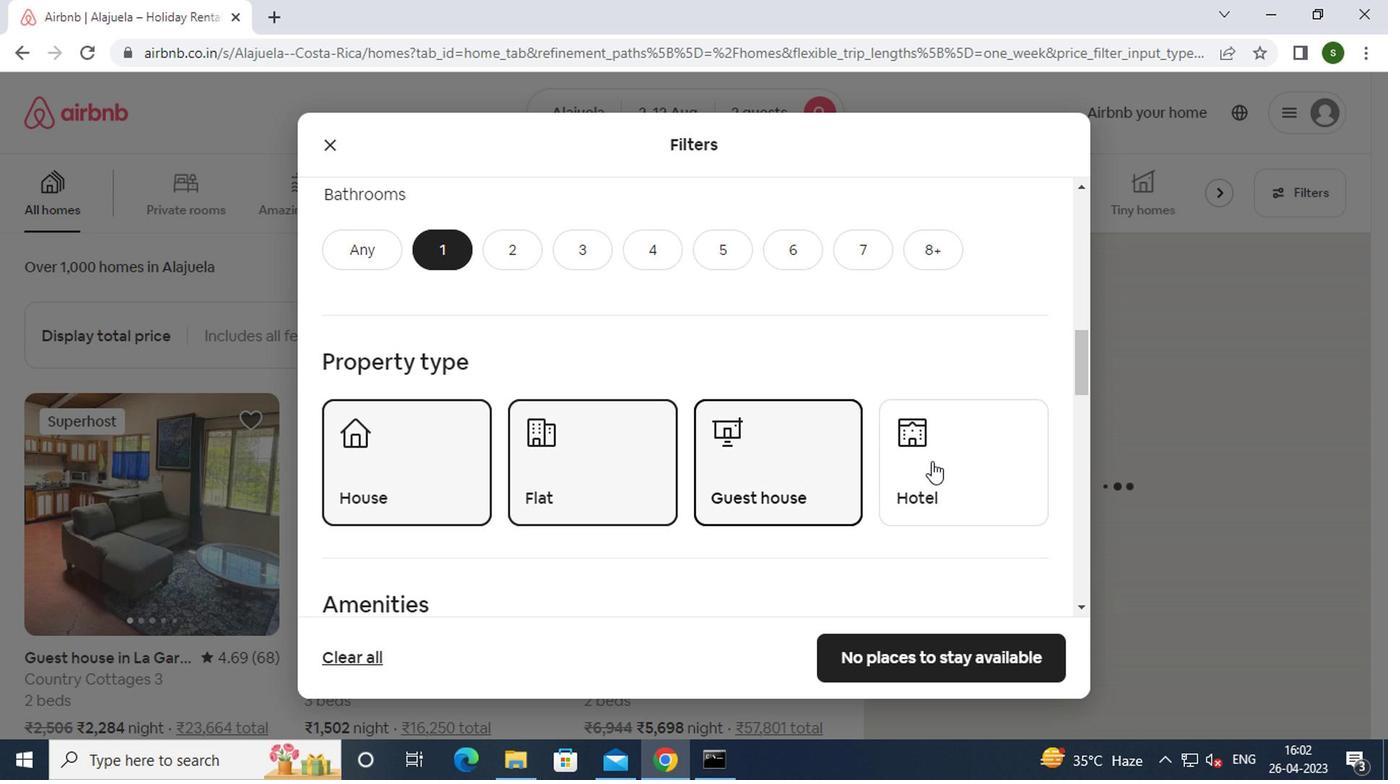 
Action: Mouse moved to (803, 451)
Screenshot: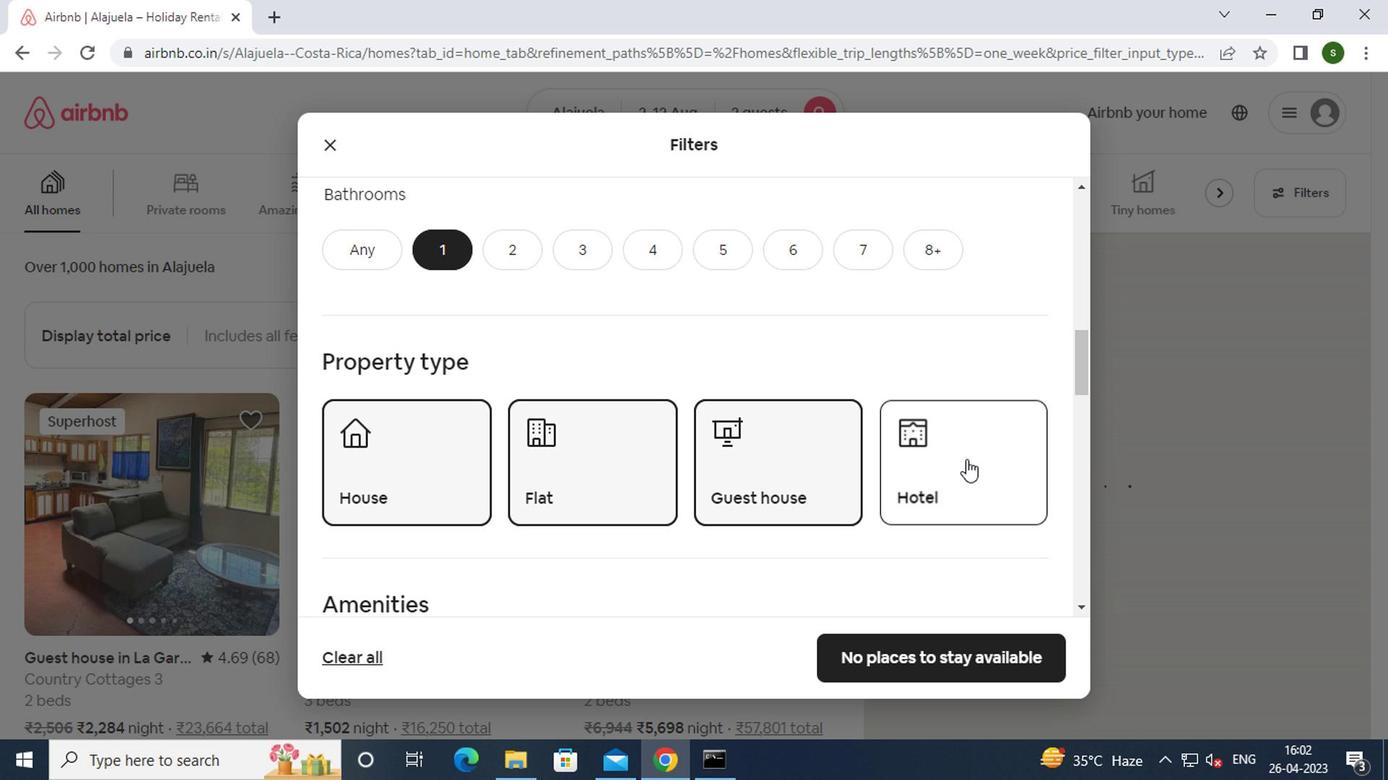 
Action: Mouse scrolled (803, 450) with delta (0, -1)
Screenshot: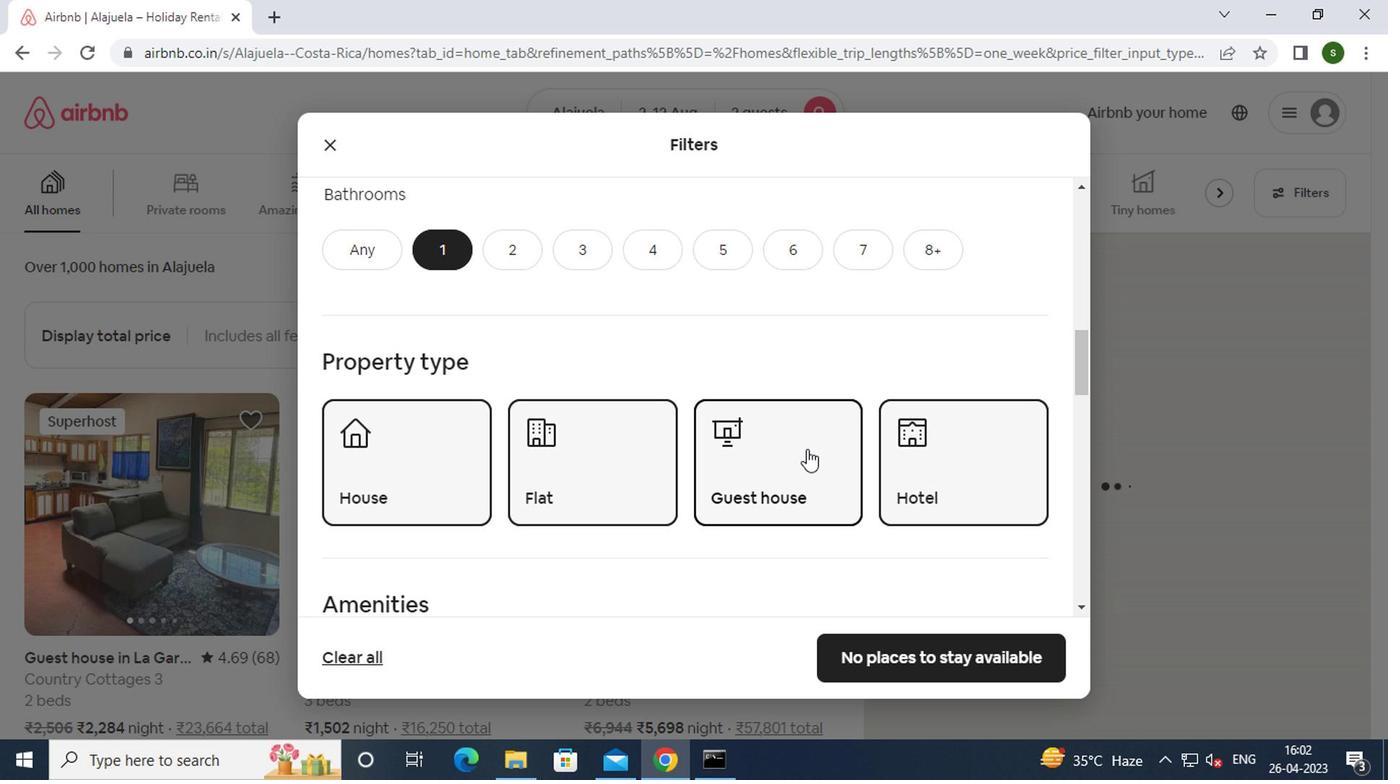 
Action: Mouse scrolled (803, 450) with delta (0, -1)
Screenshot: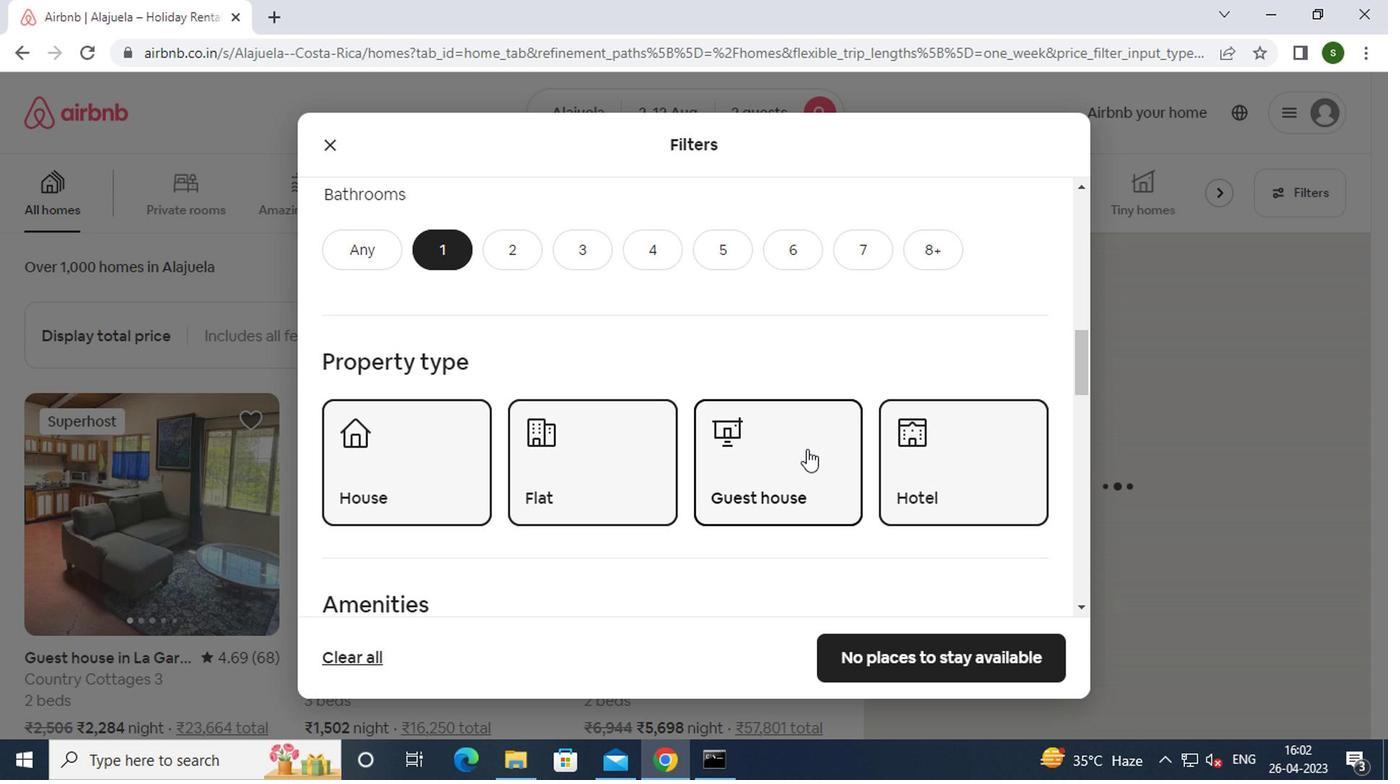
Action: Mouse scrolled (803, 450) with delta (0, -1)
Screenshot: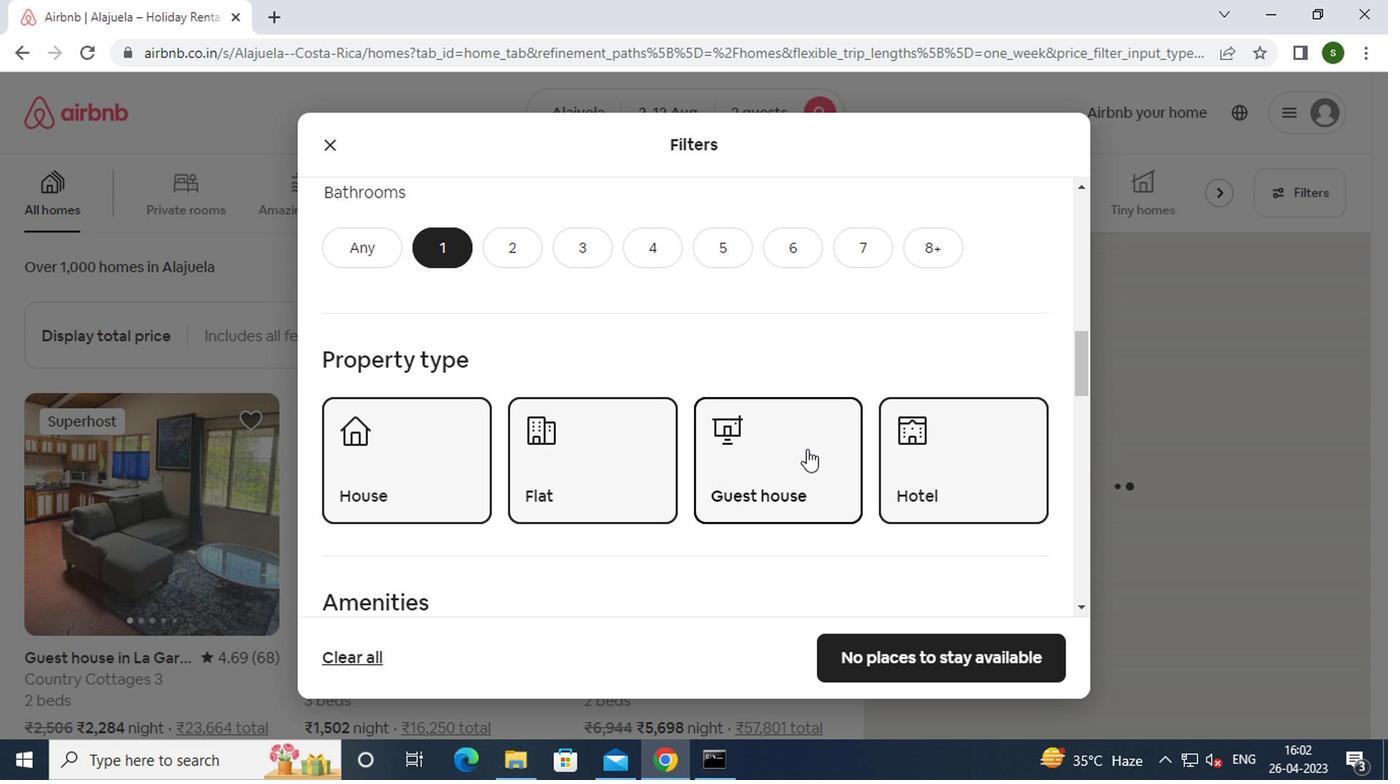 
Action: Mouse scrolled (803, 450) with delta (0, -1)
Screenshot: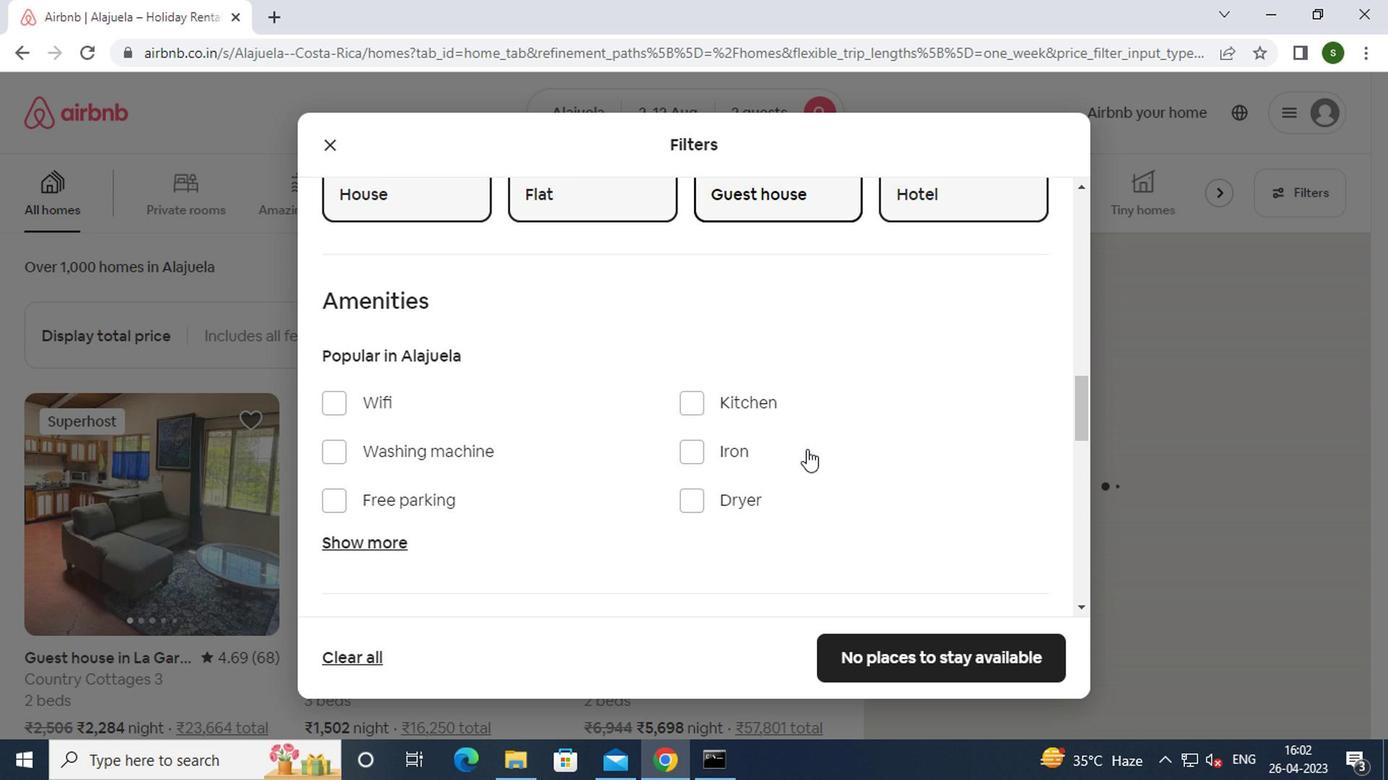 
Action: Mouse scrolled (803, 450) with delta (0, -1)
Screenshot: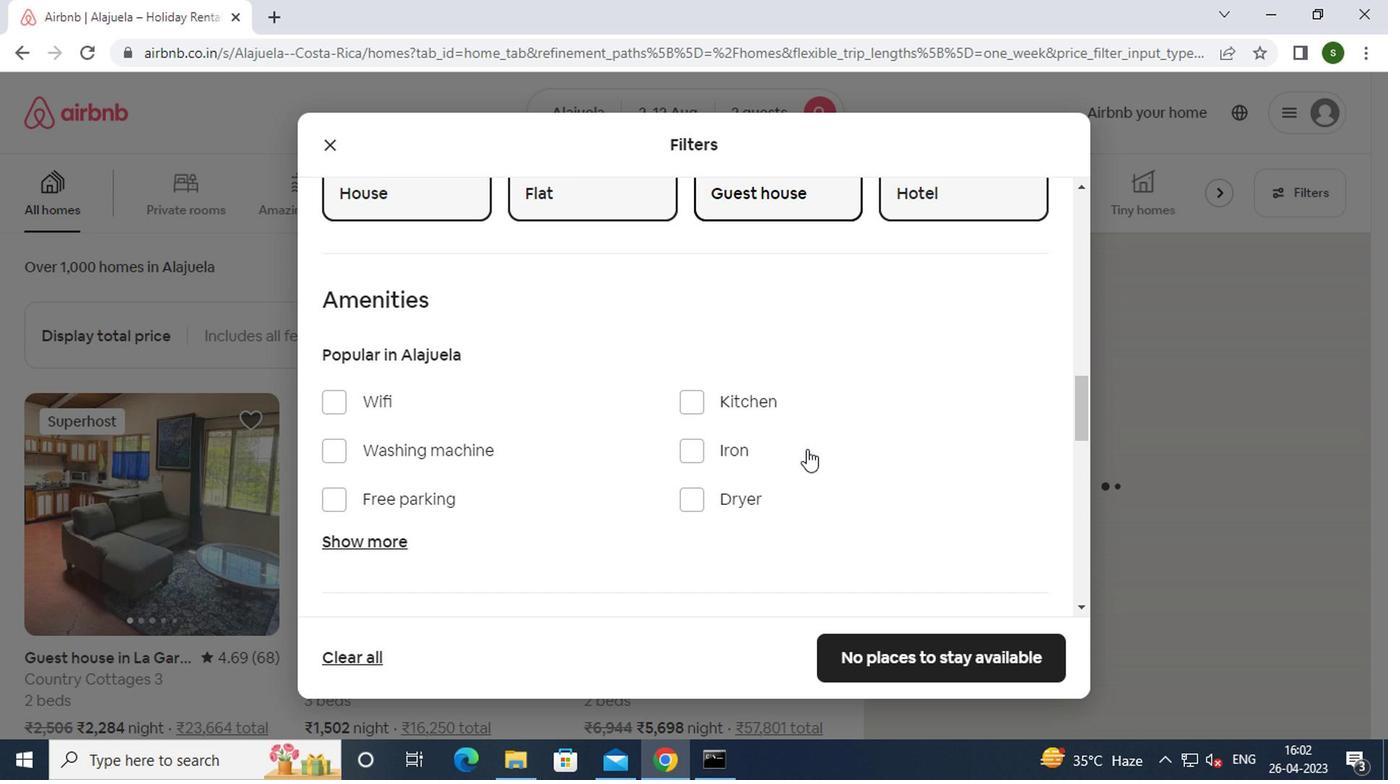 
Action: Mouse scrolled (803, 450) with delta (0, -1)
Screenshot: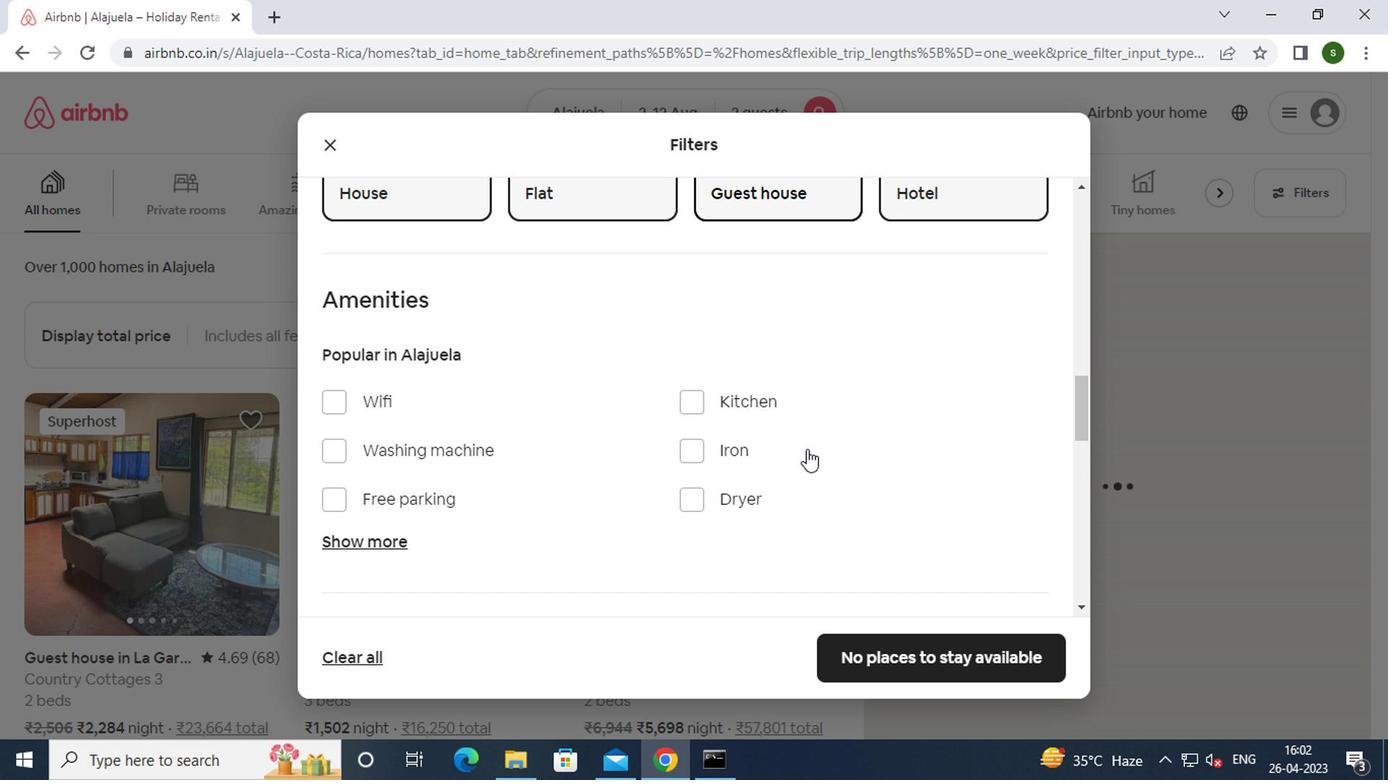 
Action: Mouse scrolled (803, 450) with delta (0, -1)
Screenshot: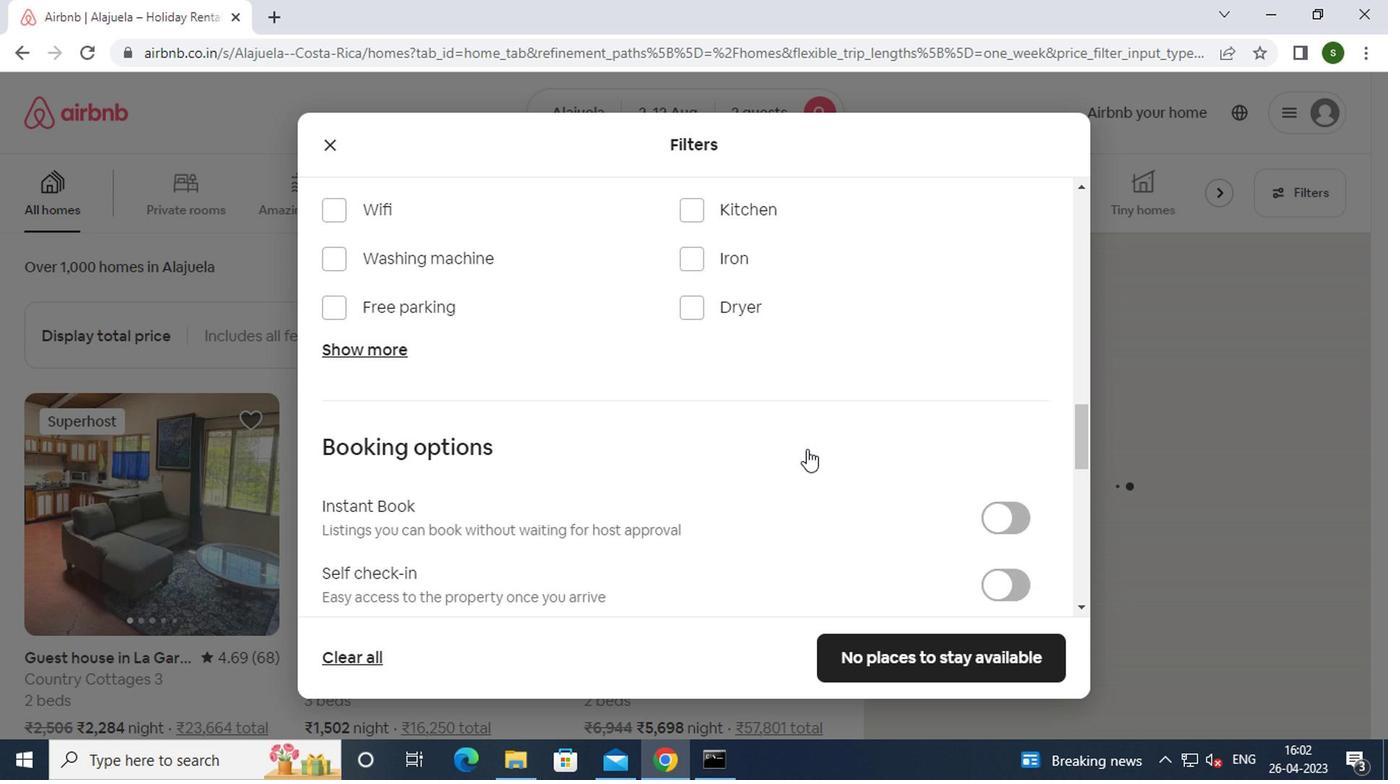 
Action: Mouse moved to (1007, 363)
Screenshot: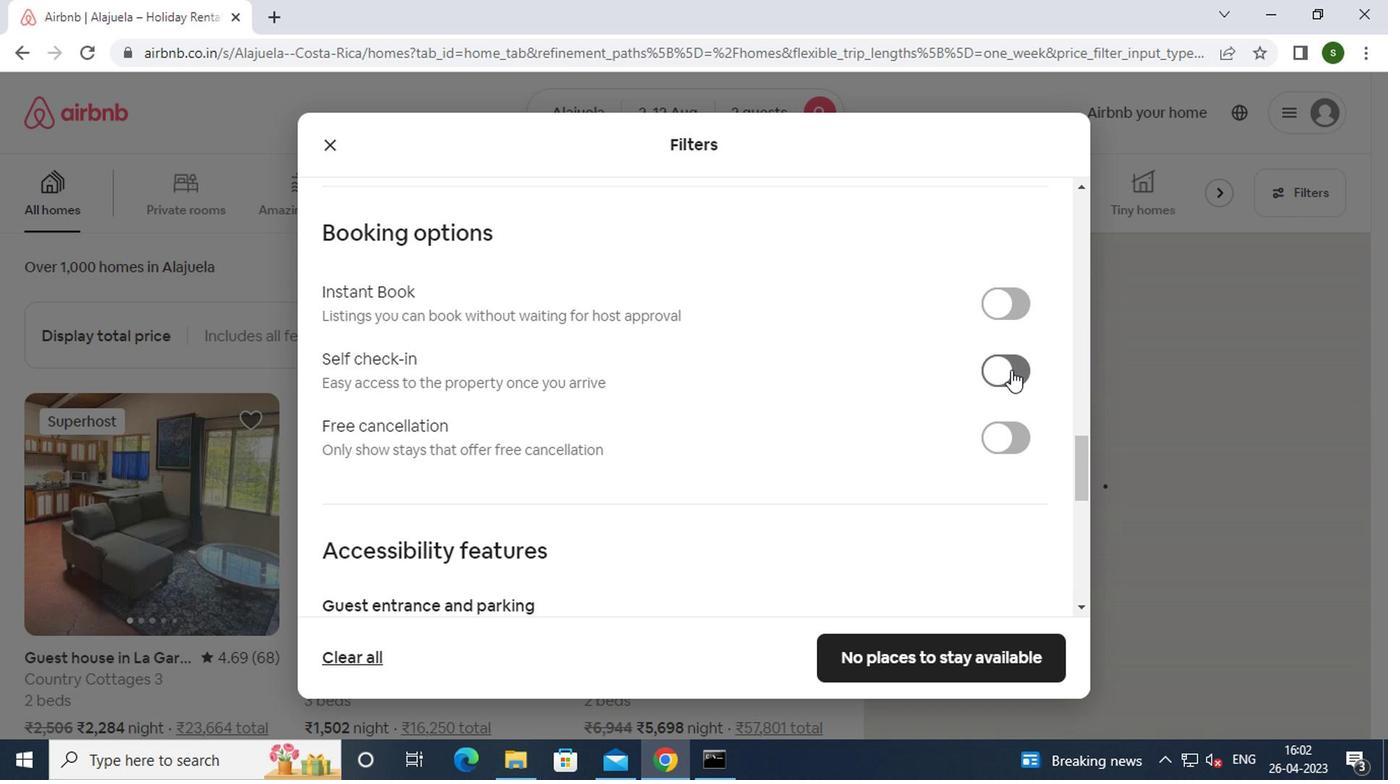 
Action: Mouse pressed left at (1007, 363)
Screenshot: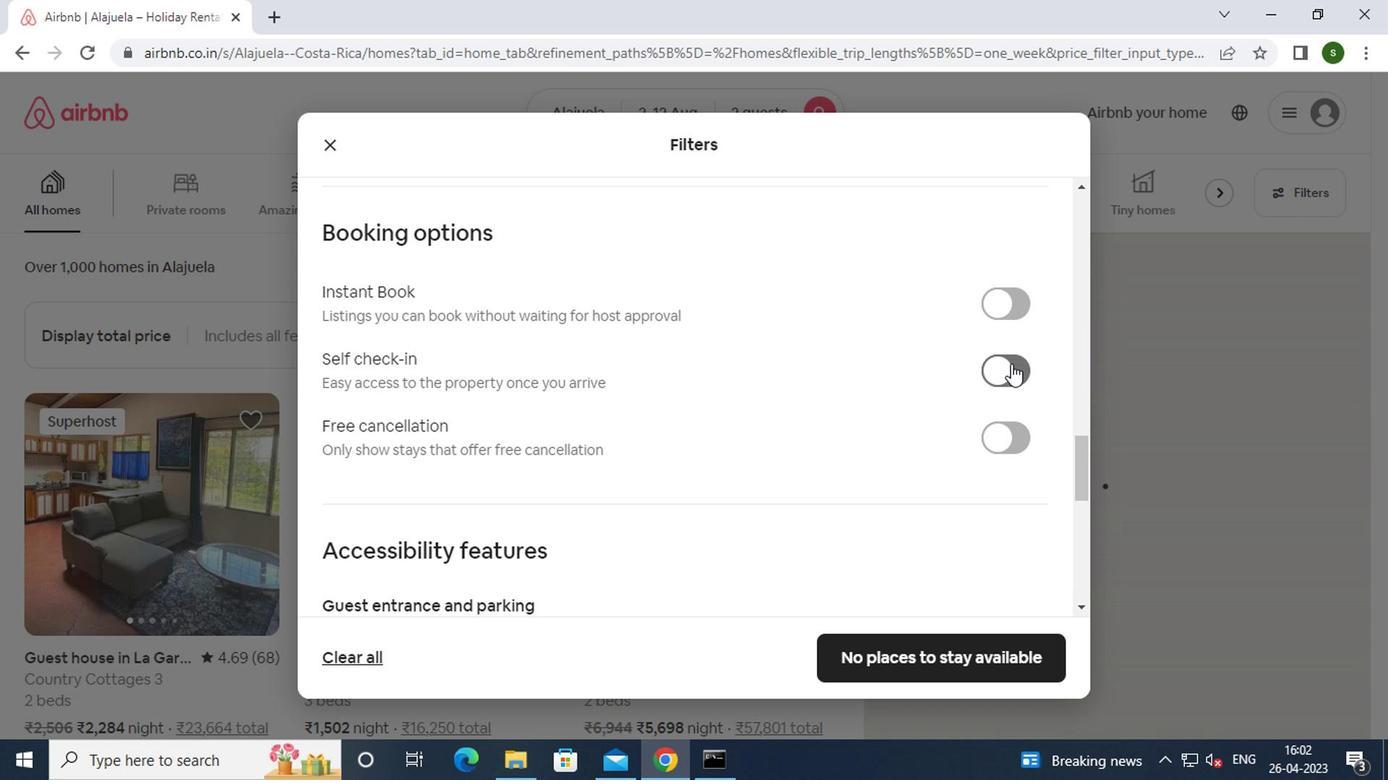 
Action: Mouse moved to (802, 453)
Screenshot: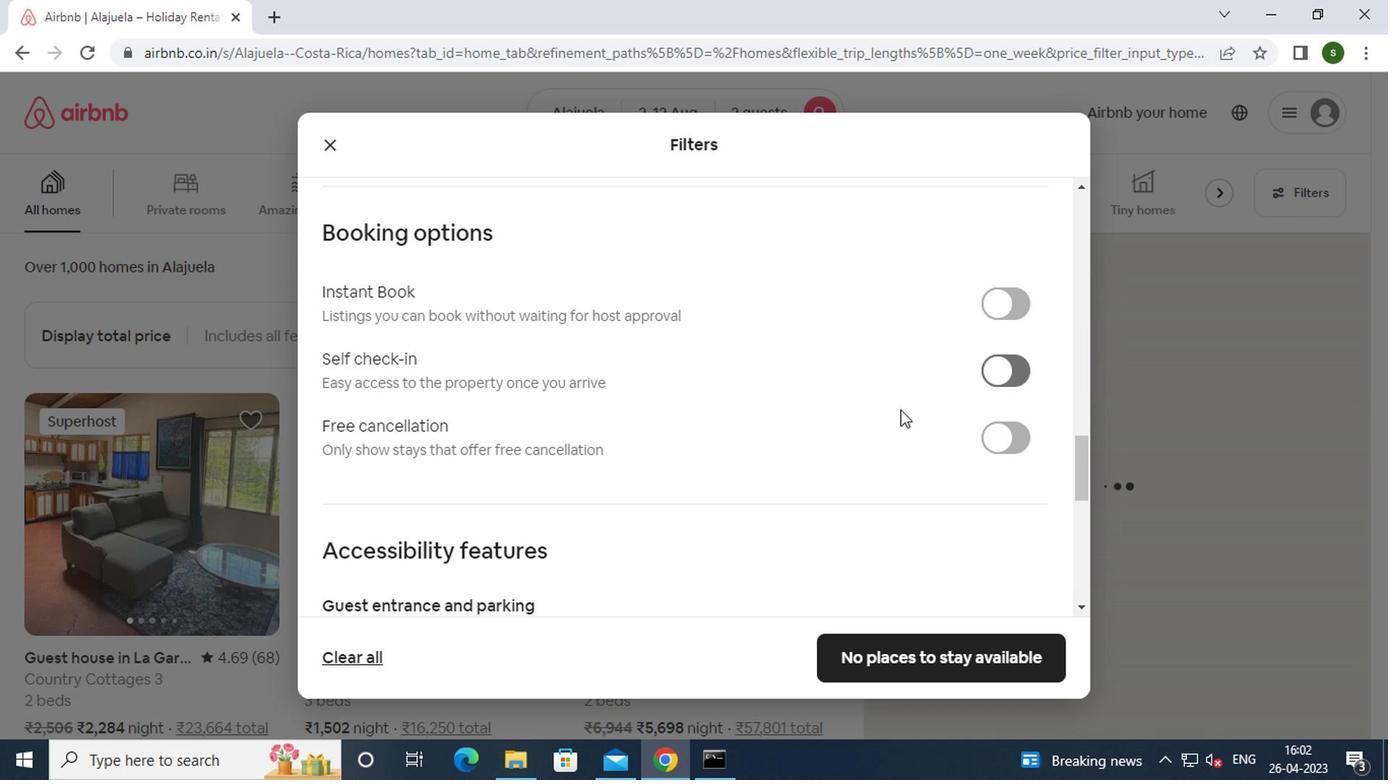 
Action: Mouse scrolled (802, 452) with delta (0, 0)
Screenshot: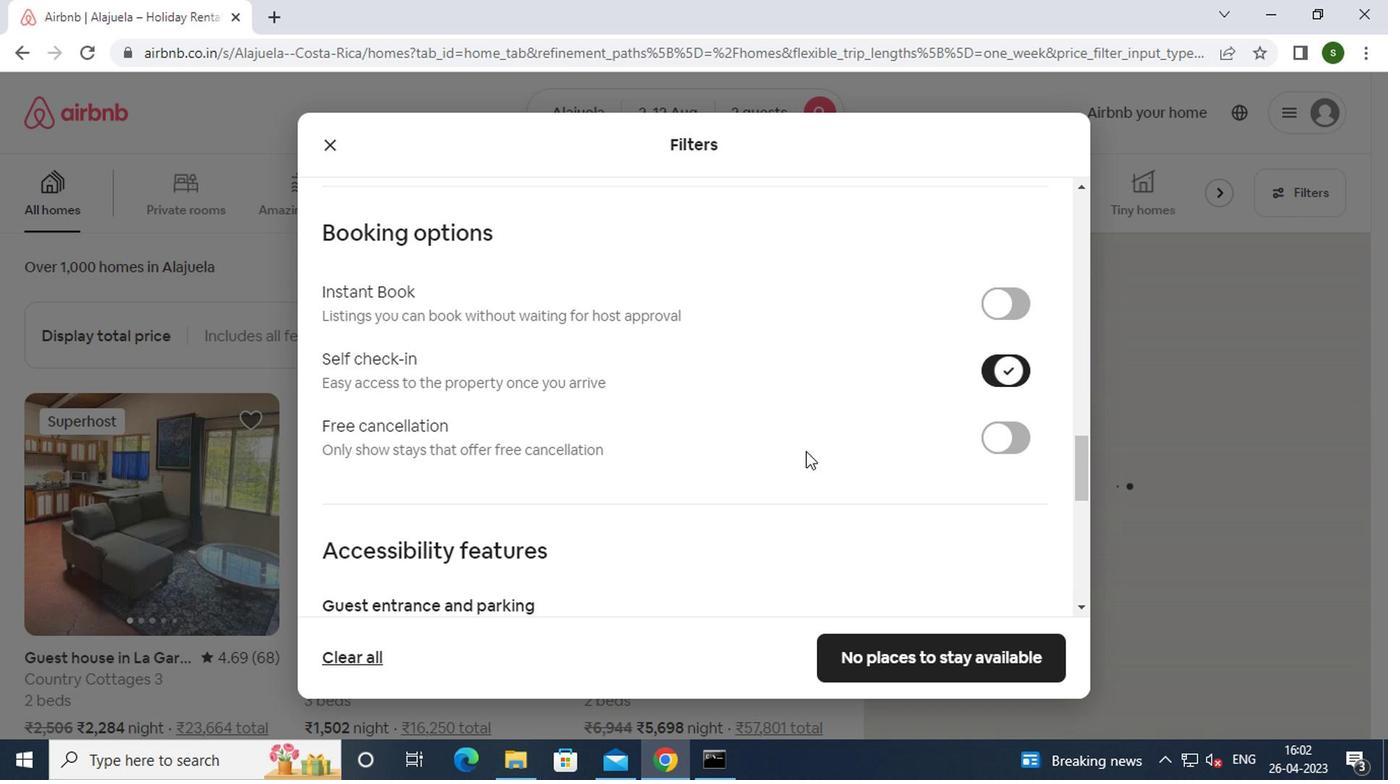 
Action: Mouse scrolled (802, 452) with delta (0, 0)
Screenshot: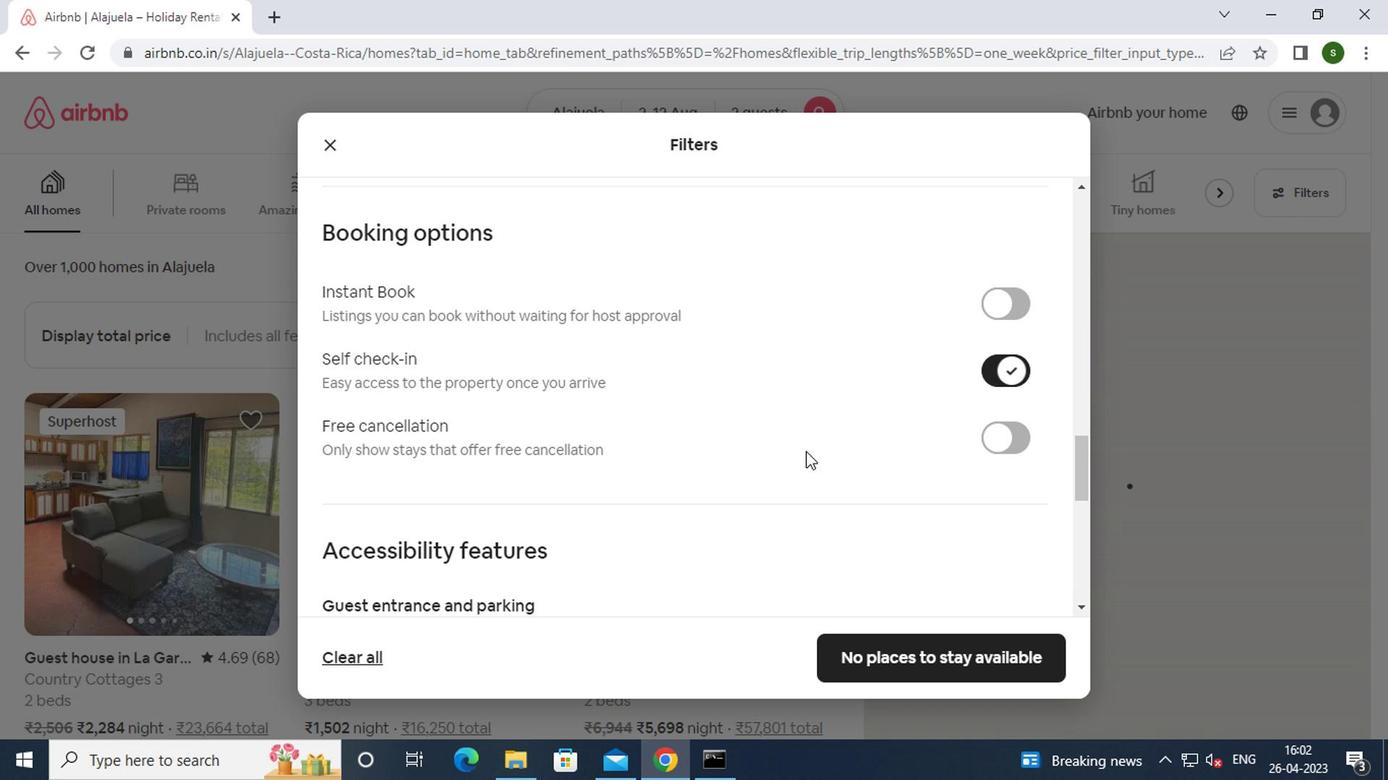 
Action: Mouse scrolled (802, 452) with delta (0, 0)
Screenshot: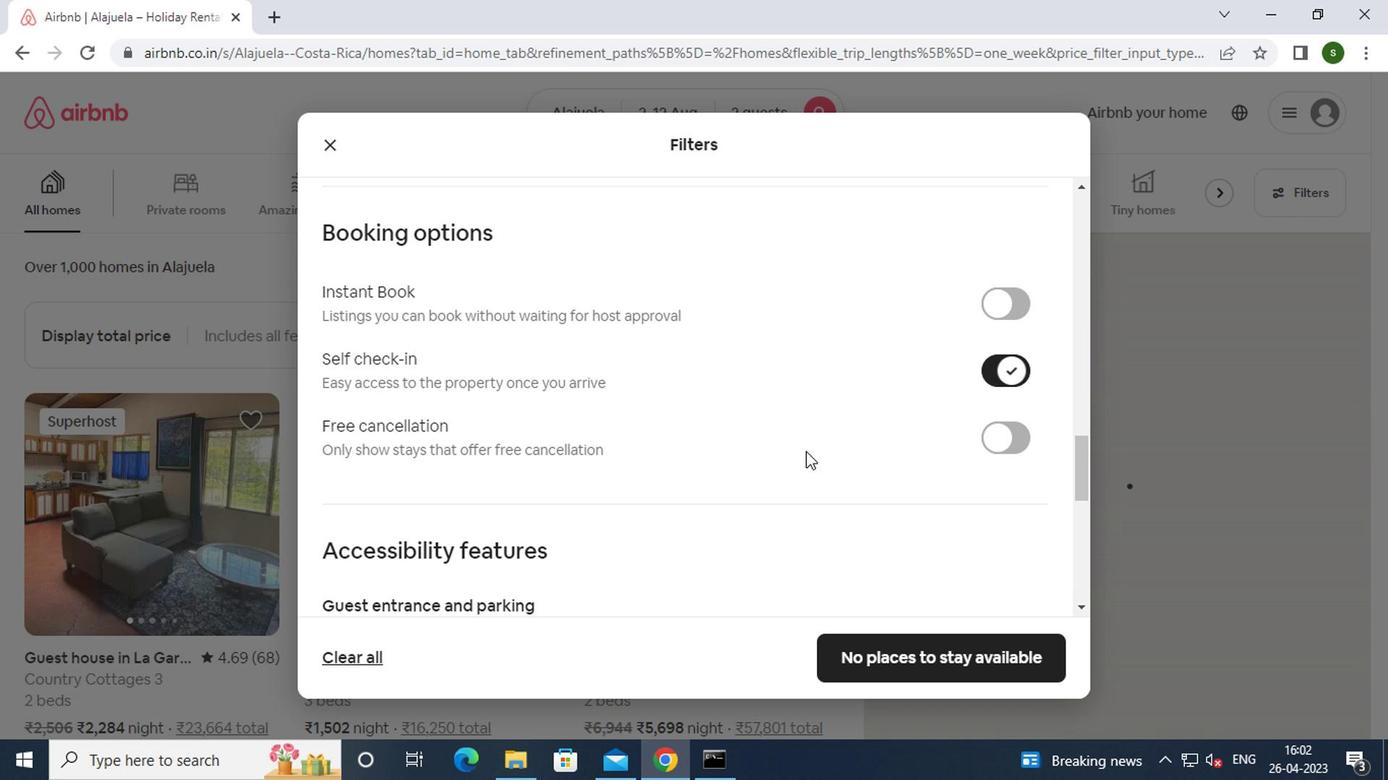 
Action: Mouse scrolled (802, 452) with delta (0, 0)
Screenshot: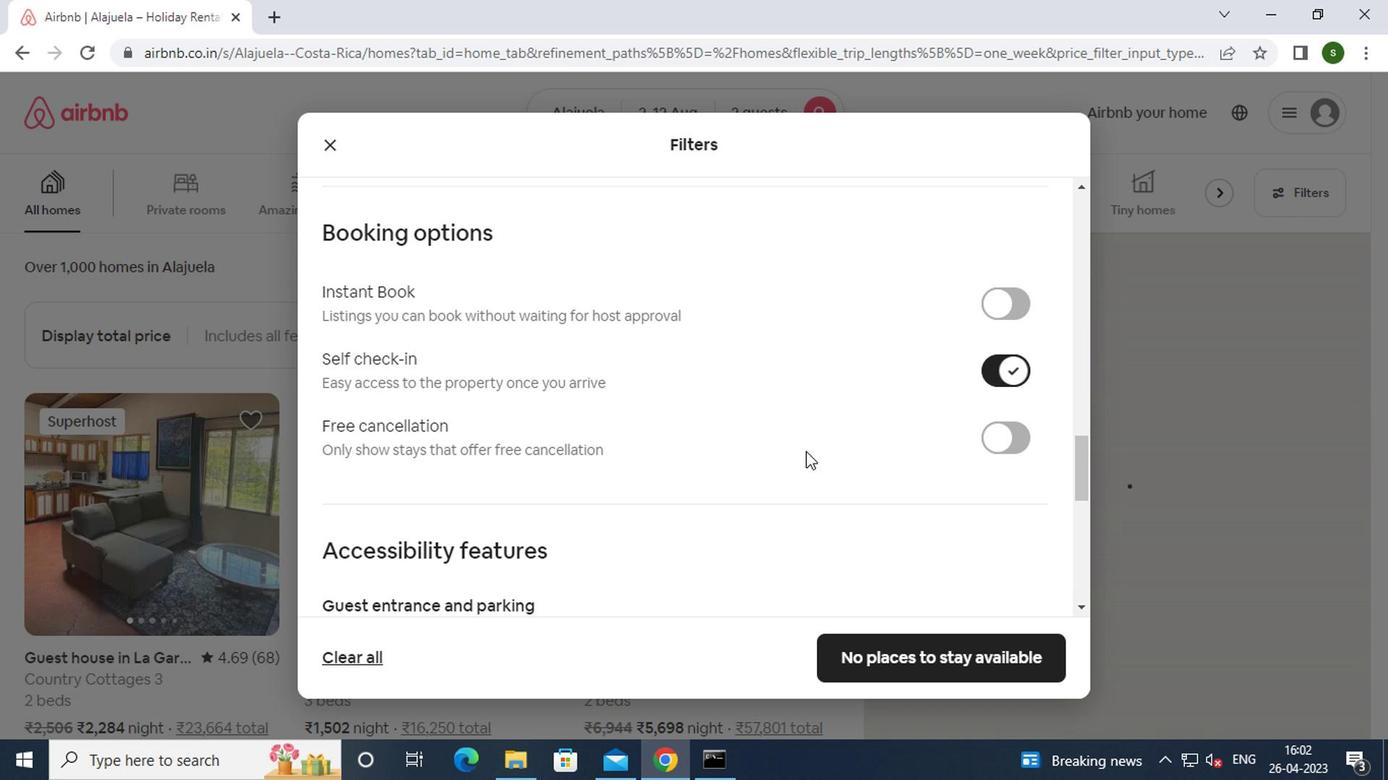 
Action: Mouse scrolled (802, 452) with delta (0, 0)
Screenshot: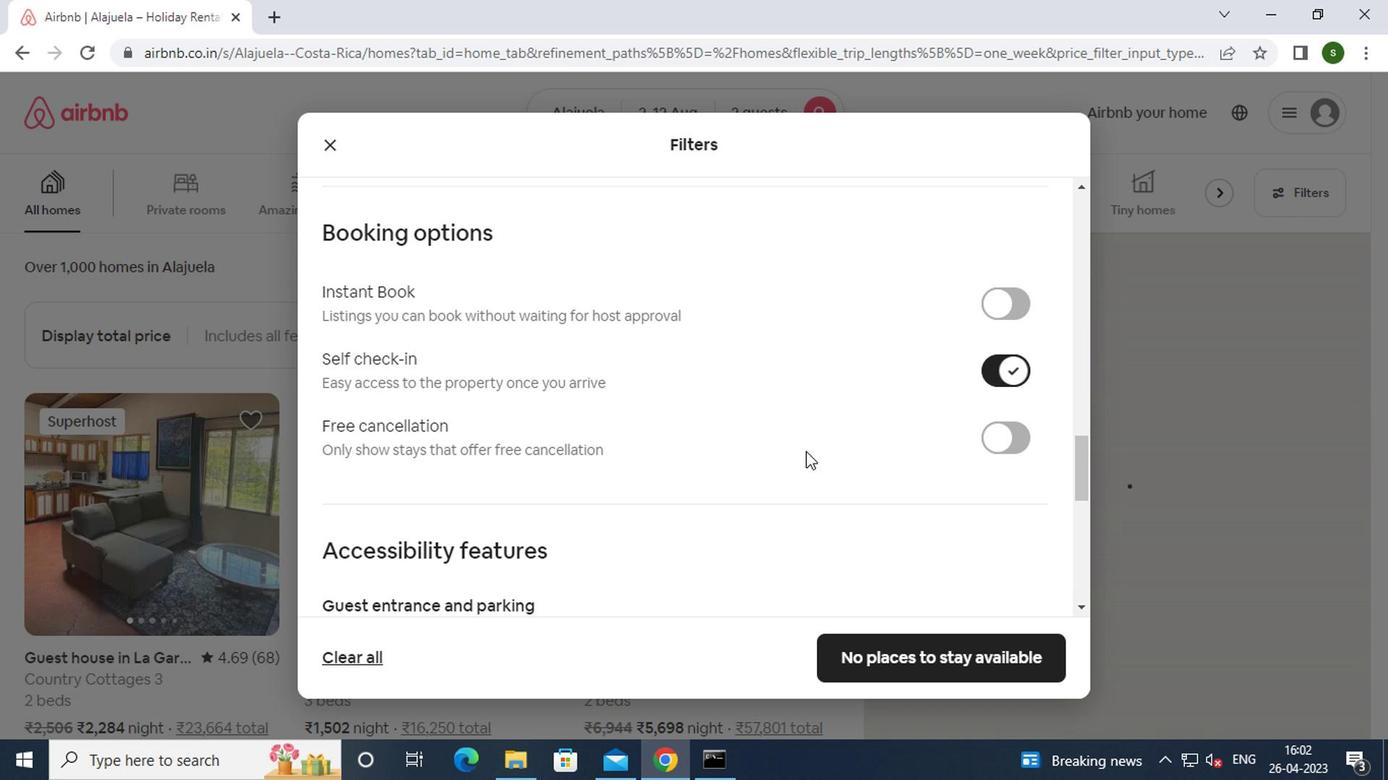 
Action: Mouse scrolled (802, 452) with delta (0, 0)
Screenshot: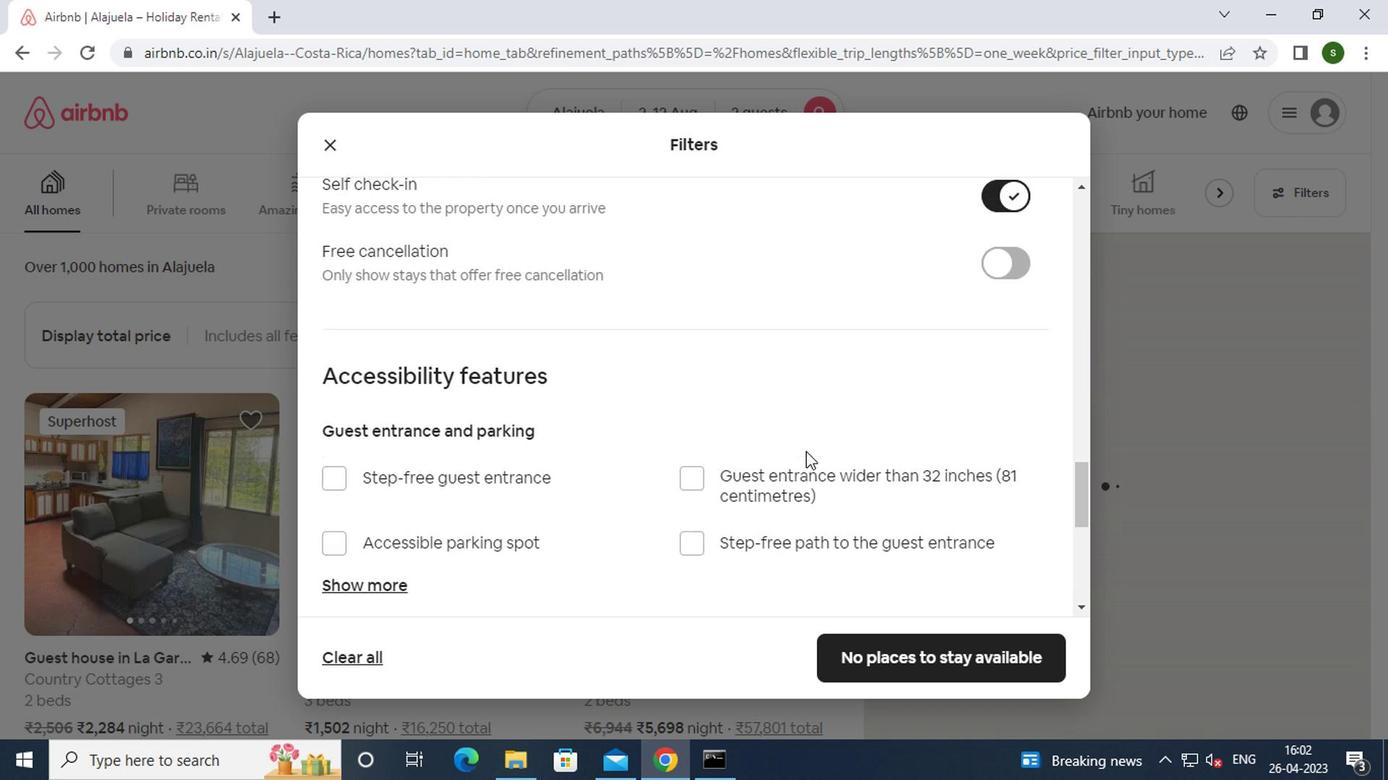
Action: Mouse scrolled (802, 452) with delta (0, 0)
Screenshot: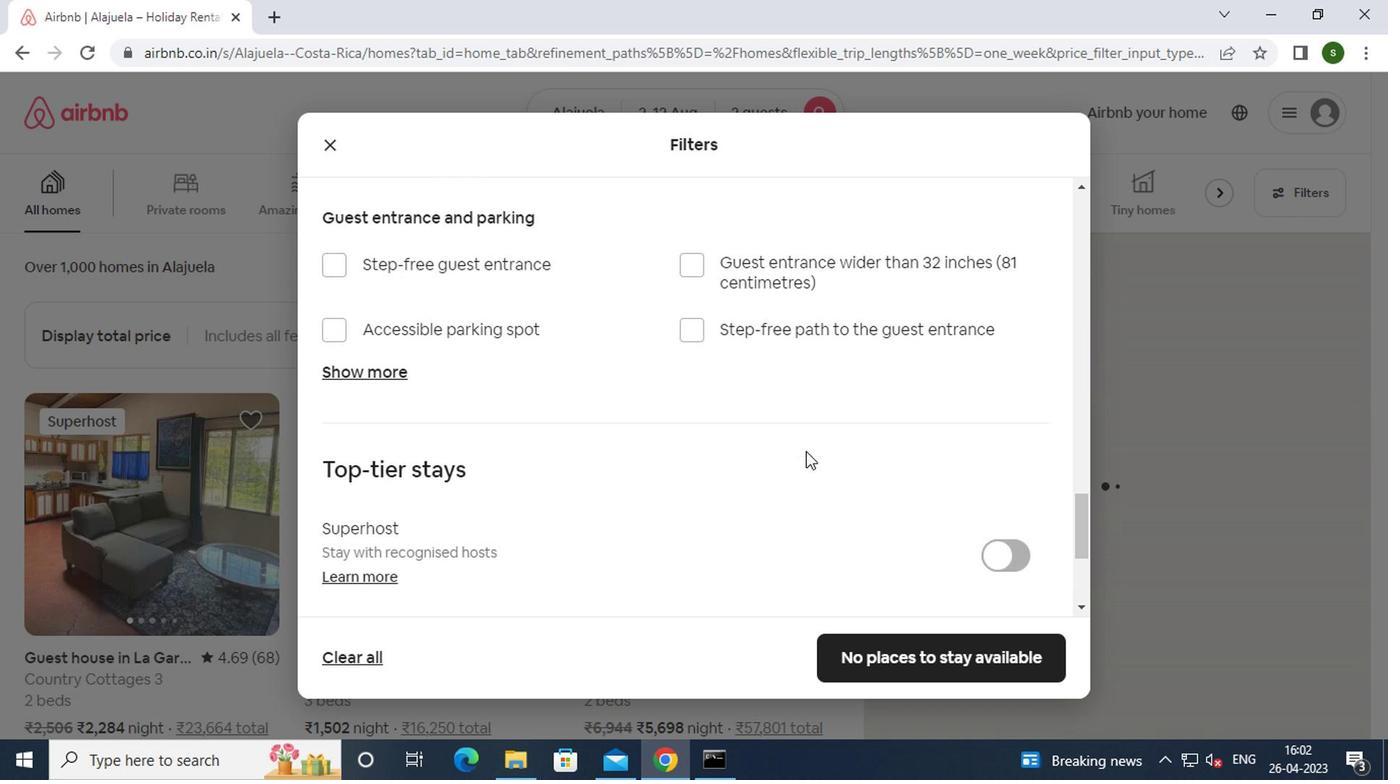 
Action: Mouse scrolled (802, 452) with delta (0, 0)
Screenshot: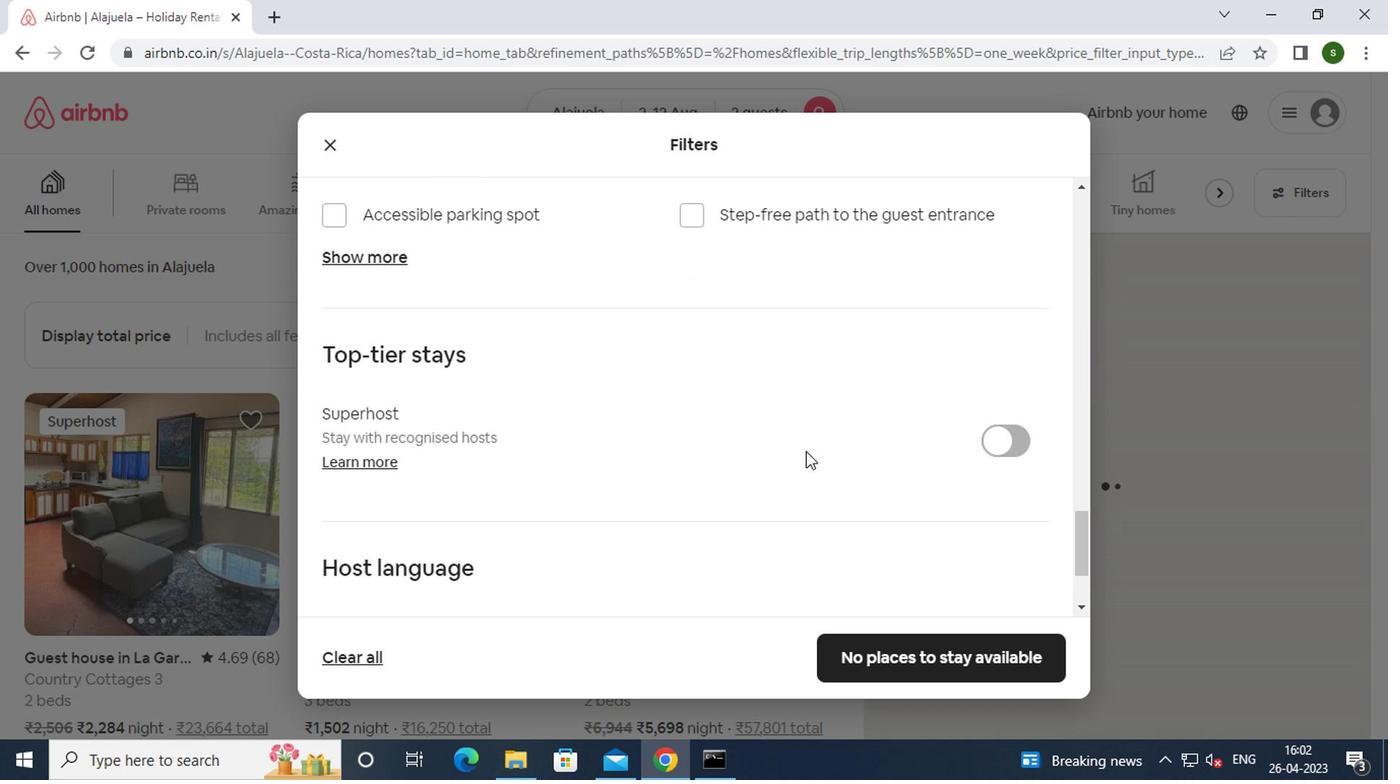 
Action: Mouse moved to (397, 483)
Screenshot: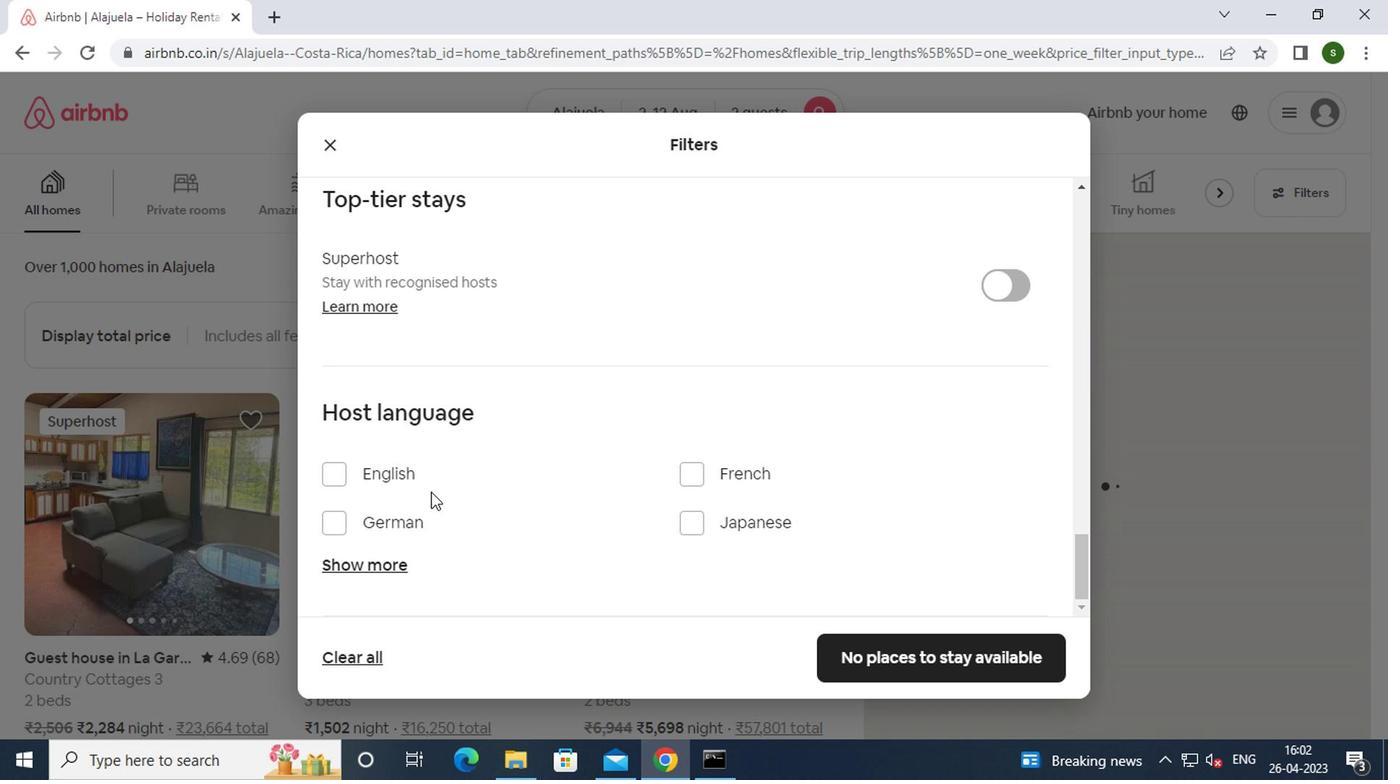 
Action: Mouse pressed left at (397, 483)
Screenshot: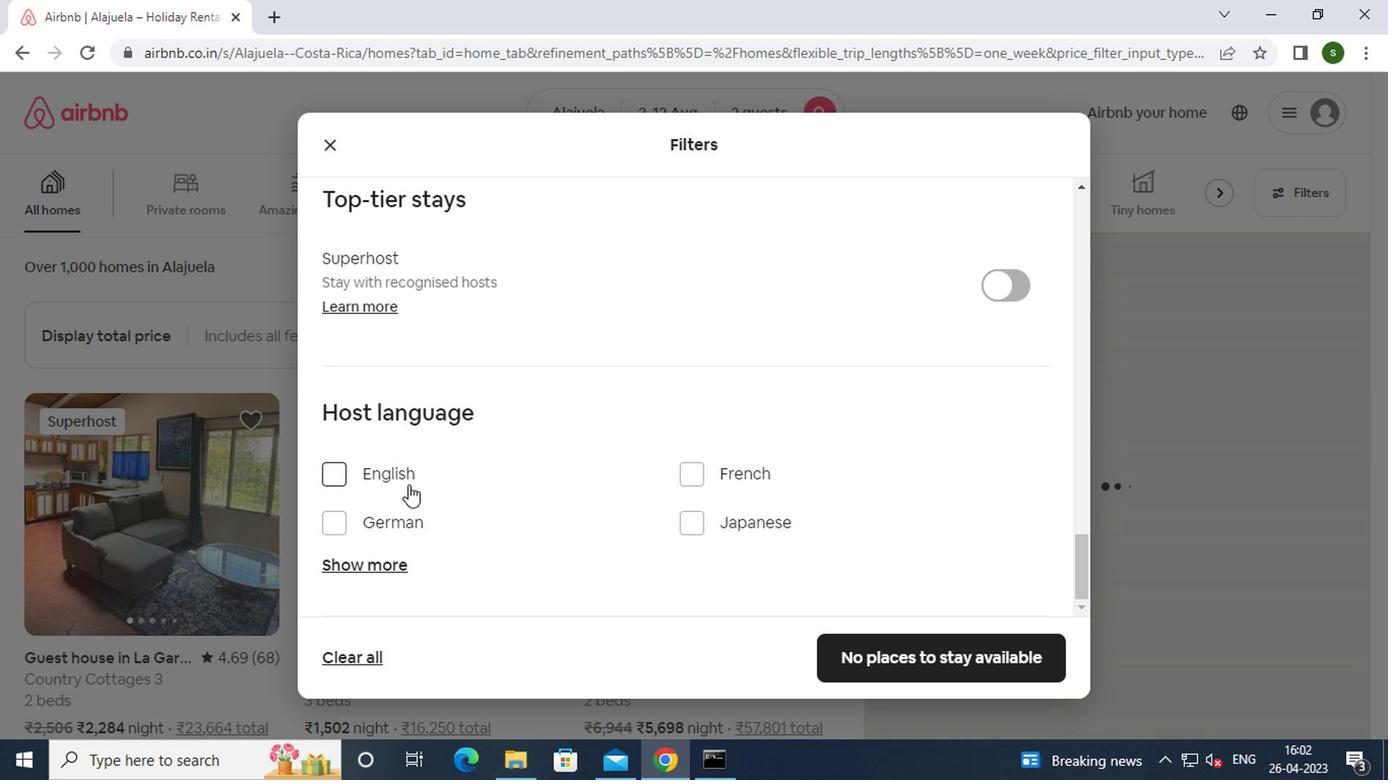 
Action: Mouse moved to (878, 668)
Screenshot: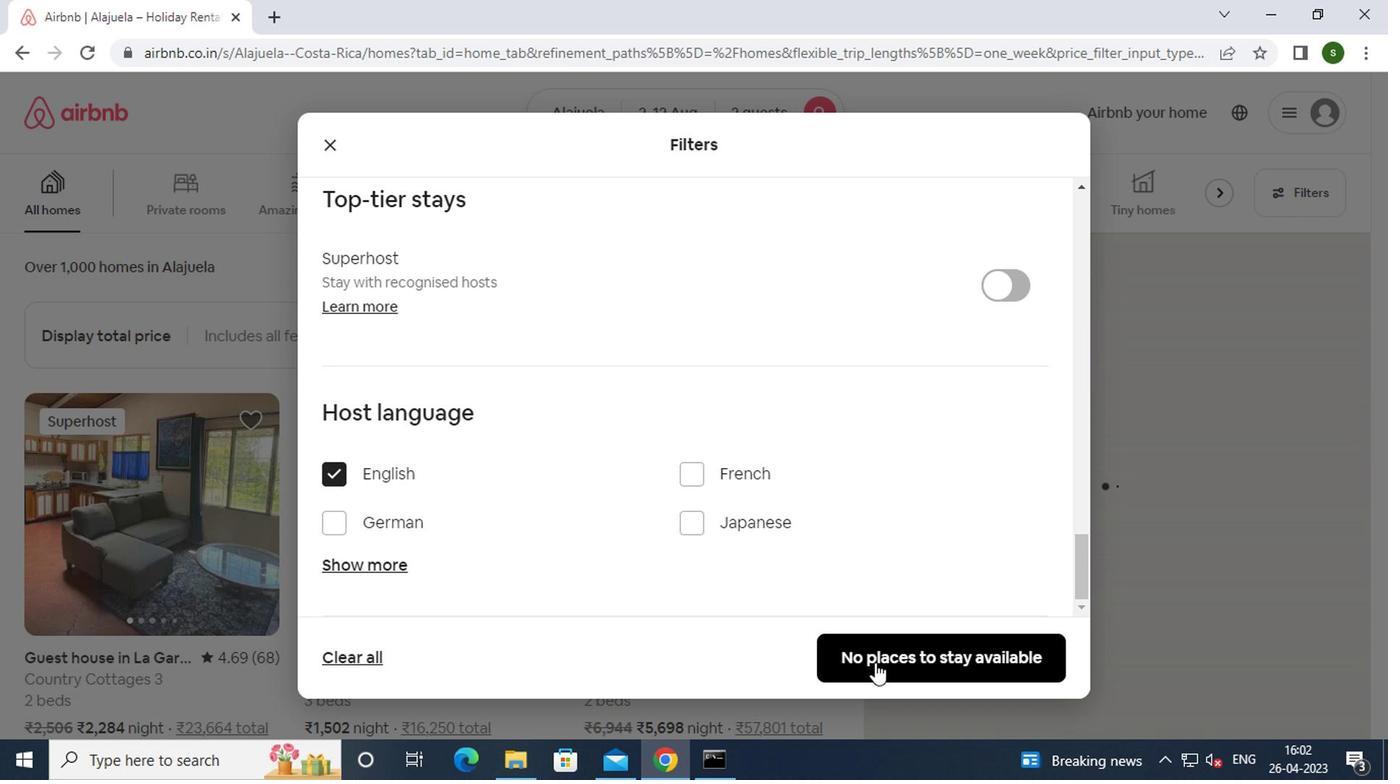 
Action: Mouse pressed left at (878, 668)
Screenshot: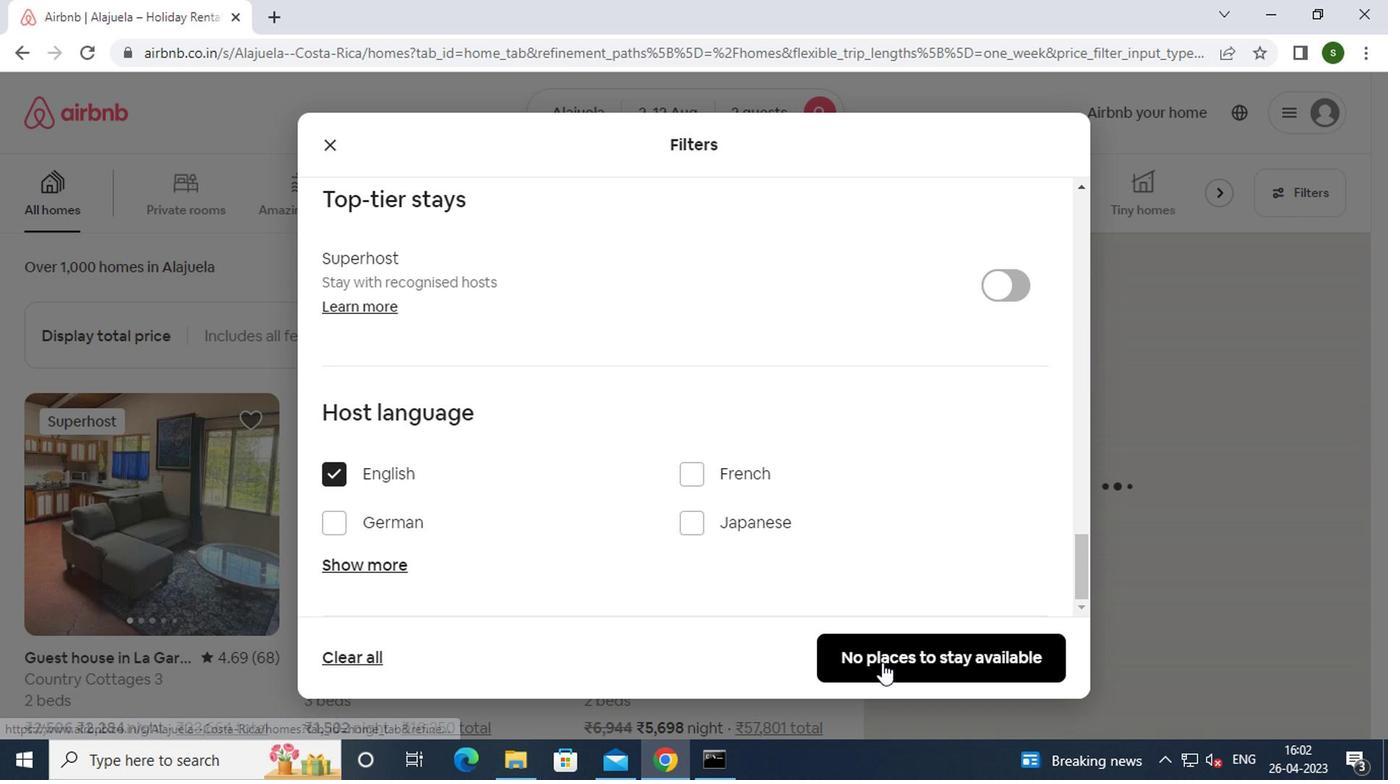 
